 Task: Compose an email with the signature Jorge Perez with the subject Request for a partnership and the message I would like to request a meeting to discuss the project budget. from softage.8@softage.net to softage.10@softage.net Select the bulleted list and change the font typography to strikethroughSelect the bulleted list and remove the font typography strikethrough Send the email. Finally, move the email from Sent Items to the label Programming
Action: Mouse moved to (969, 61)
Screenshot: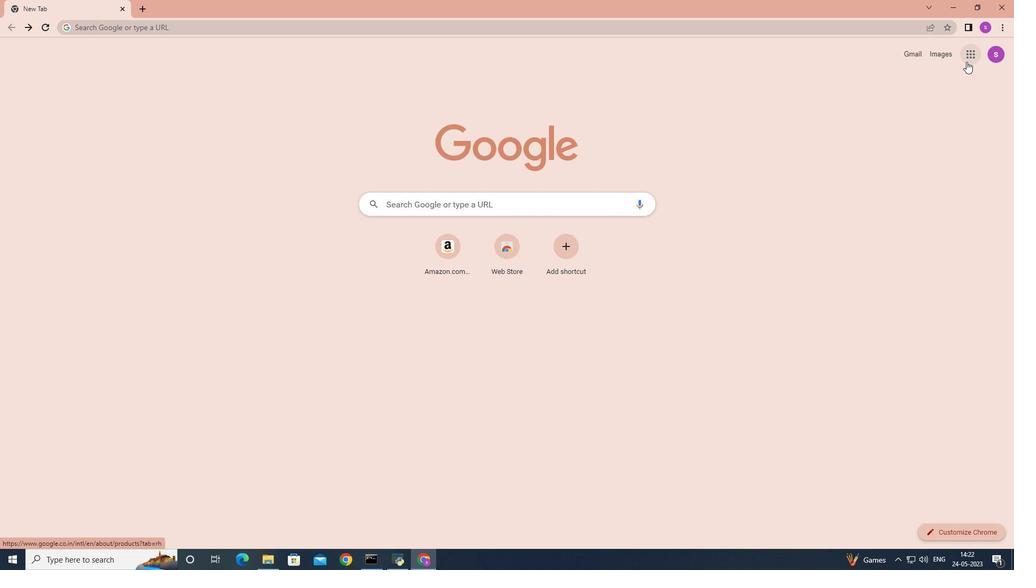 
Action: Mouse pressed left at (969, 61)
Screenshot: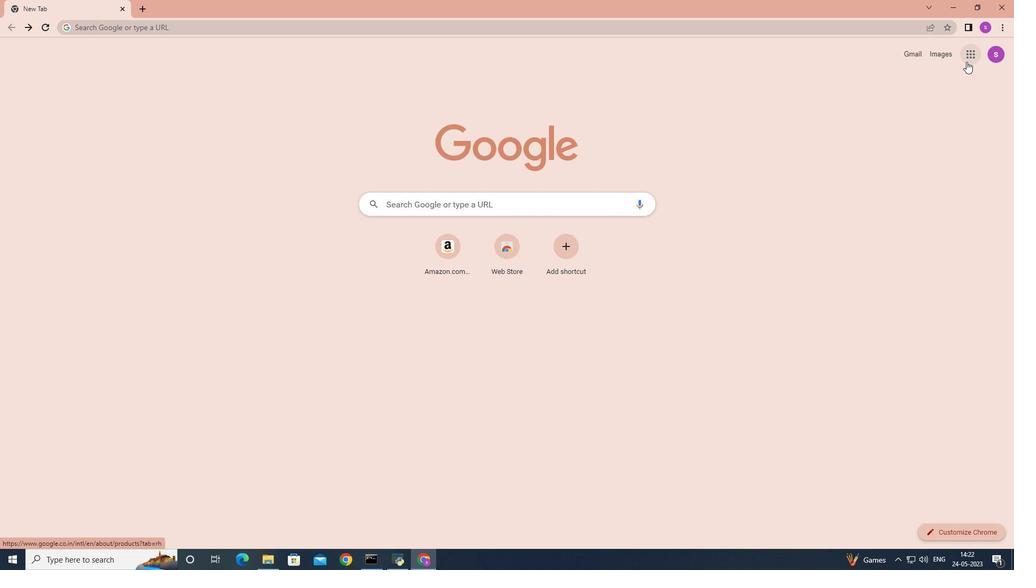 
Action: Mouse moved to (923, 110)
Screenshot: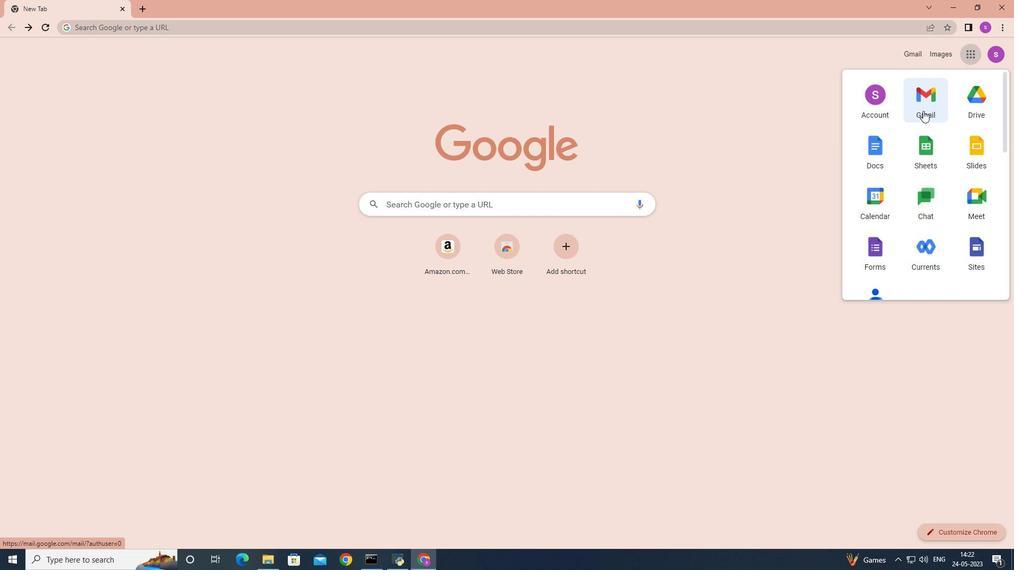 
Action: Mouse pressed left at (923, 110)
Screenshot: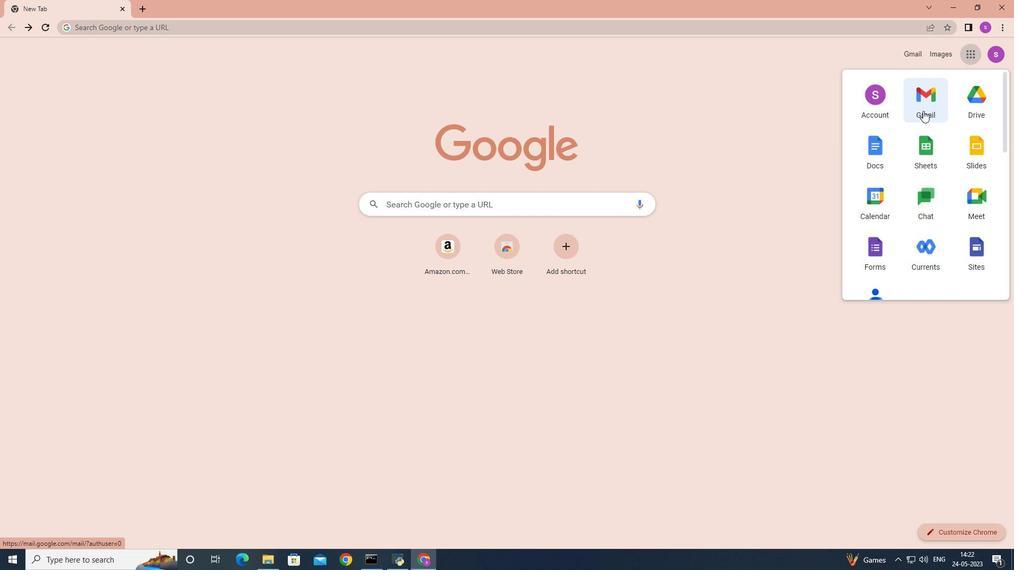 
Action: Mouse moved to (901, 61)
Screenshot: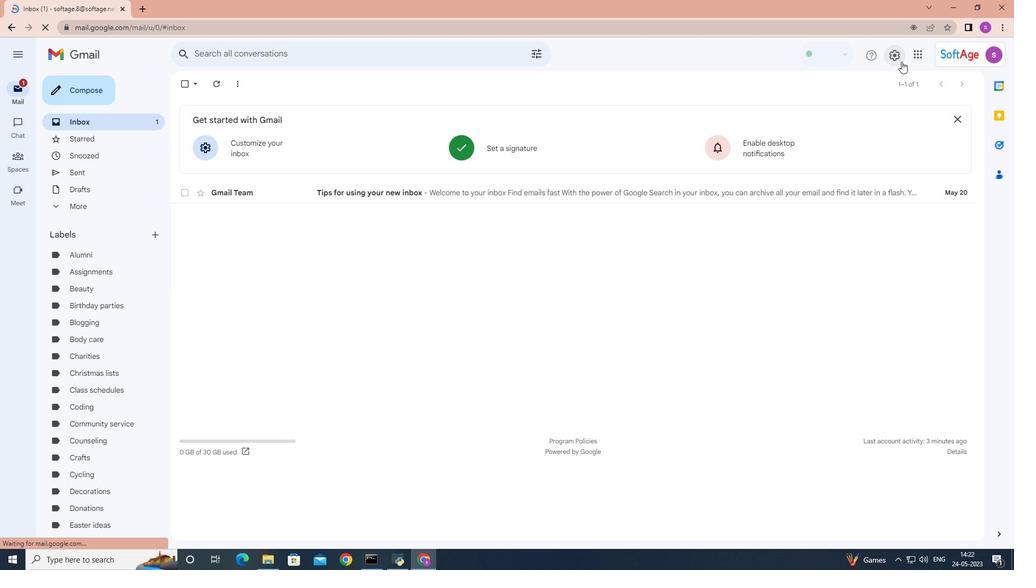 
Action: Mouse pressed left at (901, 61)
Screenshot: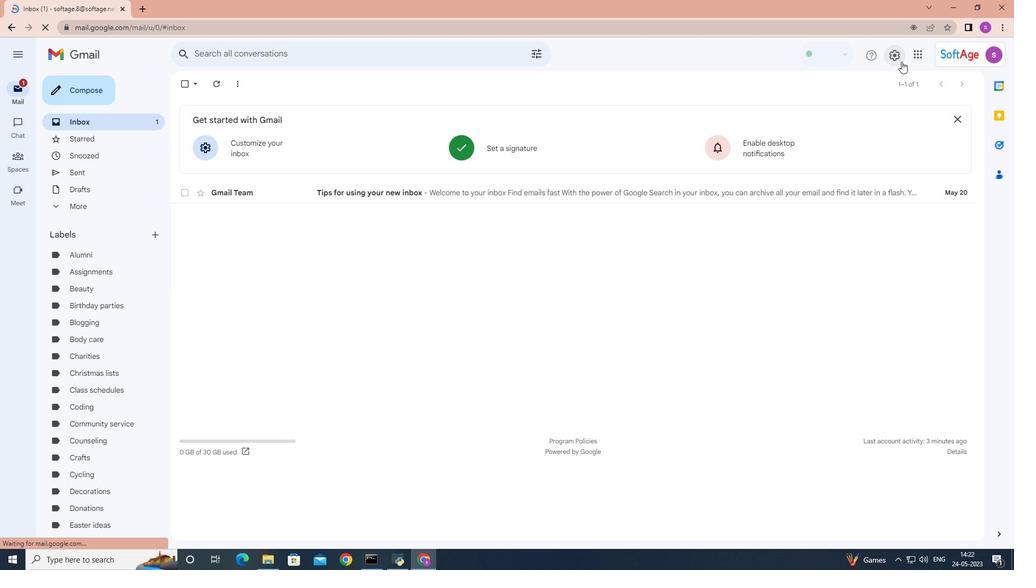 
Action: Mouse moved to (904, 110)
Screenshot: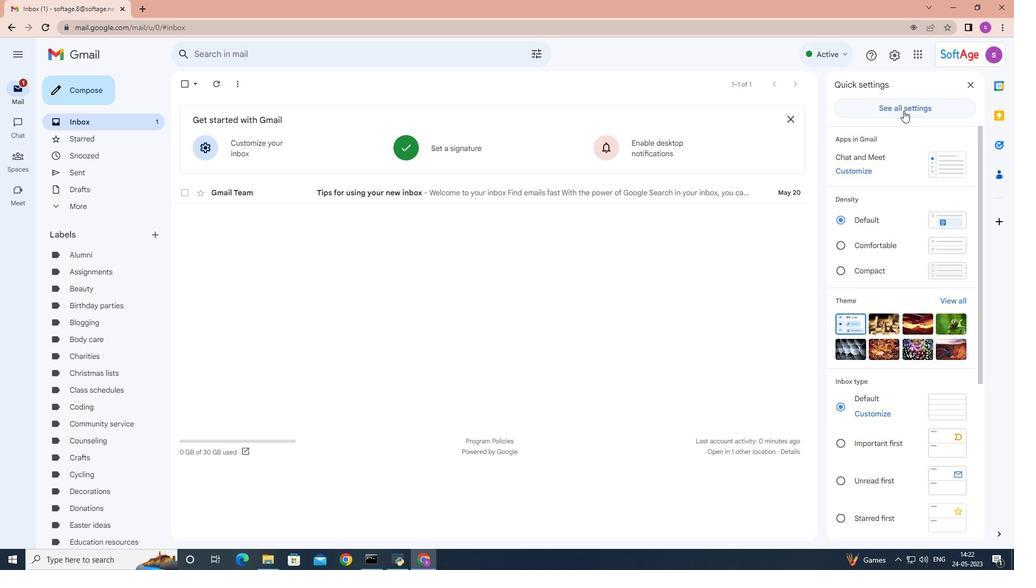 
Action: Mouse pressed left at (904, 110)
Screenshot: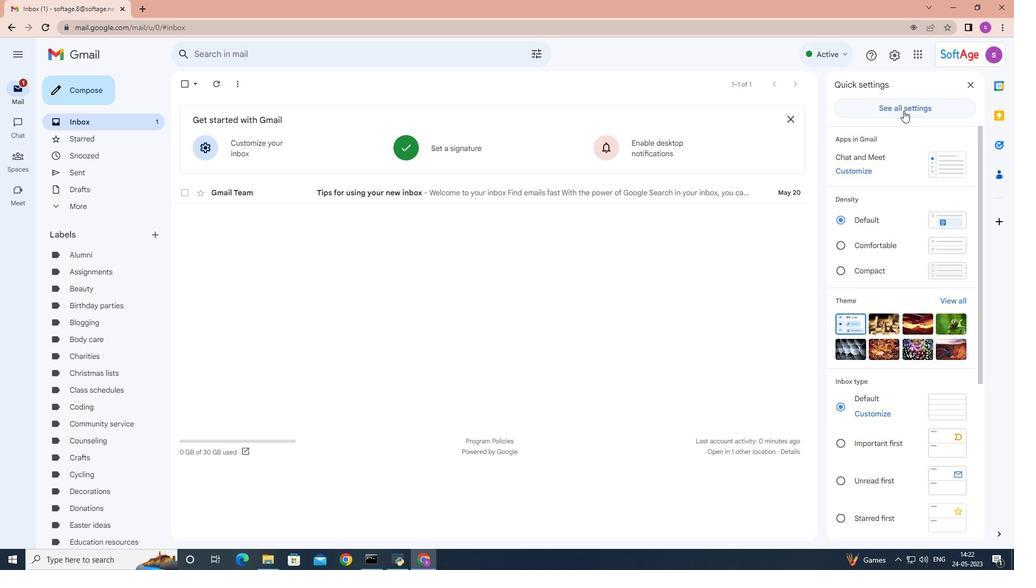 
Action: Mouse moved to (655, 222)
Screenshot: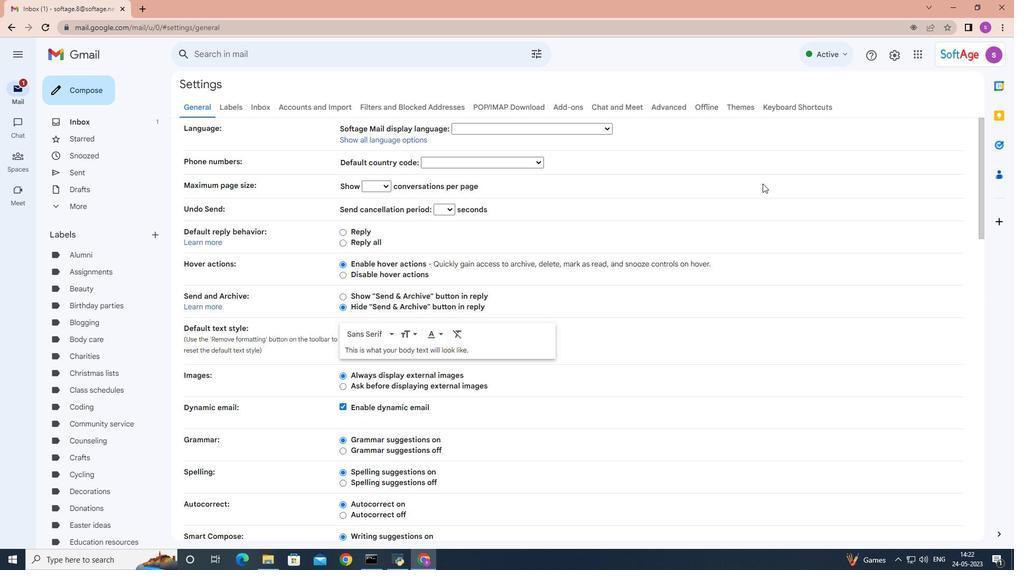 
Action: Mouse scrolled (655, 222) with delta (0, 0)
Screenshot: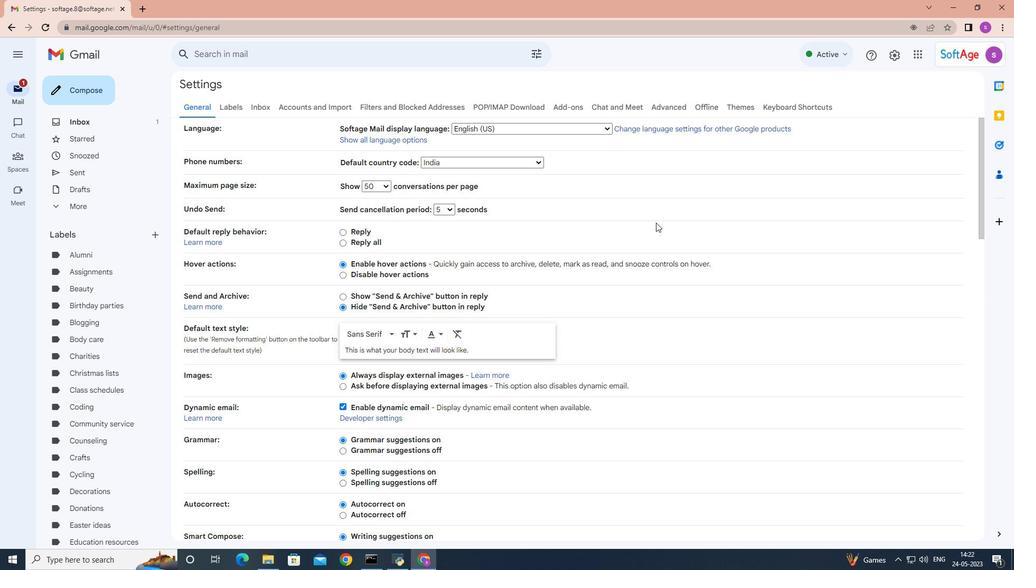 
Action: Mouse scrolled (655, 222) with delta (0, 0)
Screenshot: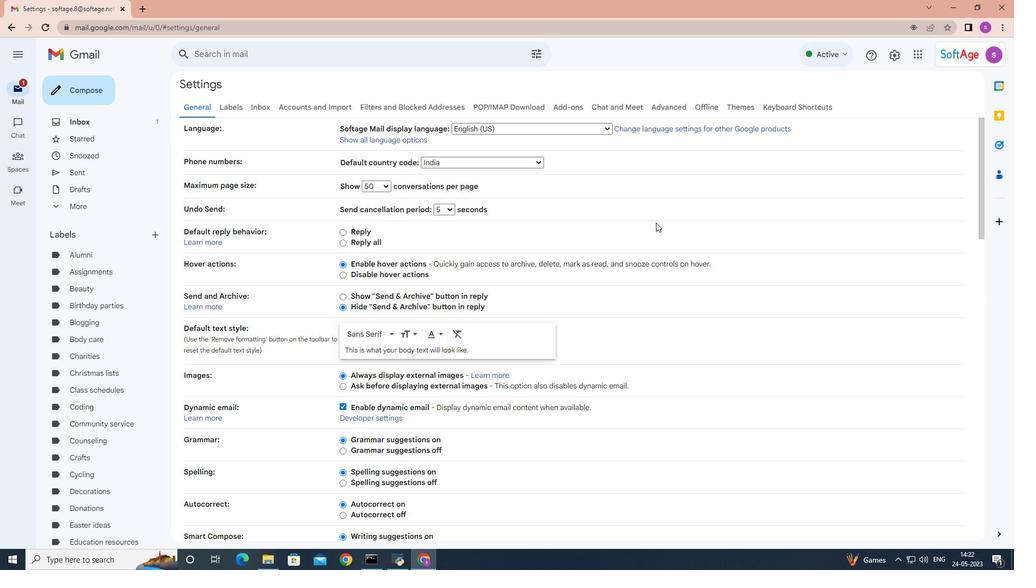 
Action: Mouse scrolled (655, 222) with delta (0, 0)
Screenshot: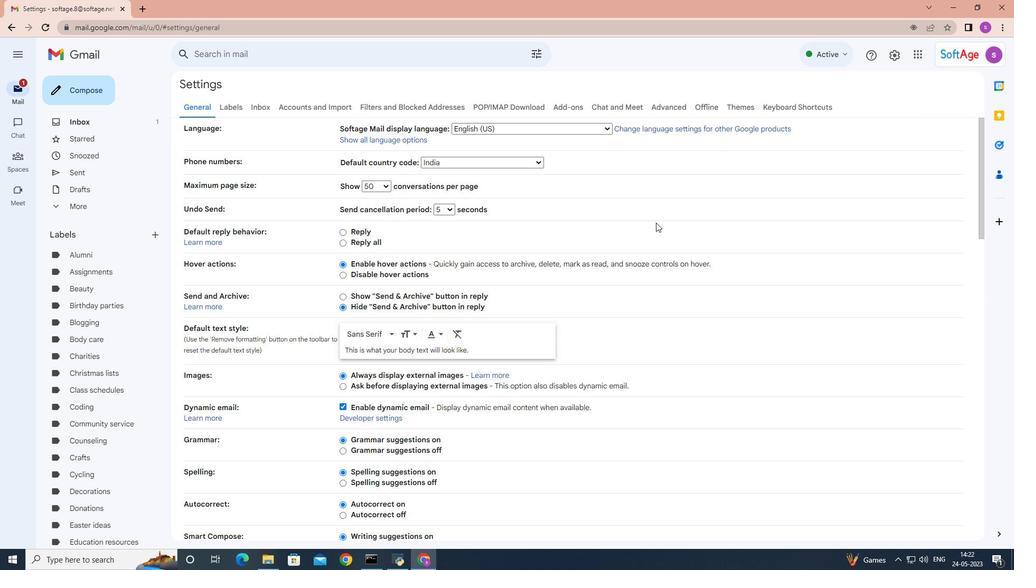
Action: Mouse scrolled (655, 222) with delta (0, 0)
Screenshot: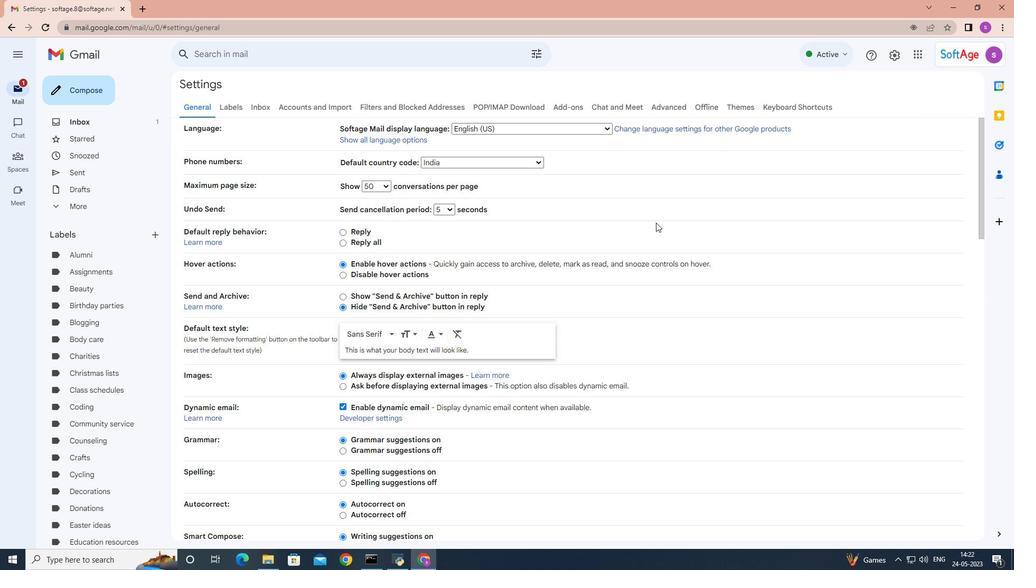 
Action: Mouse moved to (655, 222)
Screenshot: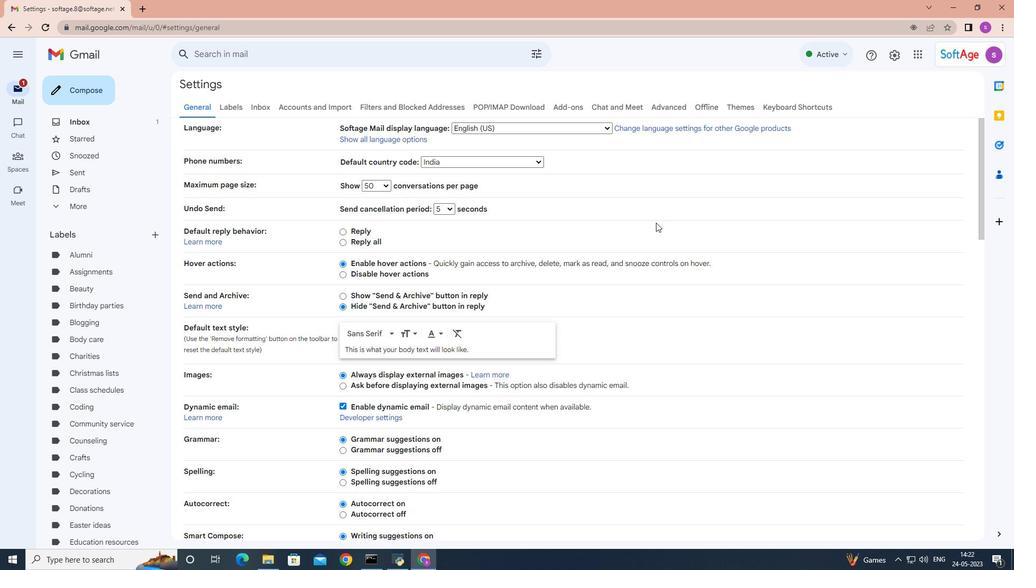 
Action: Mouse scrolled (655, 222) with delta (0, 0)
Screenshot: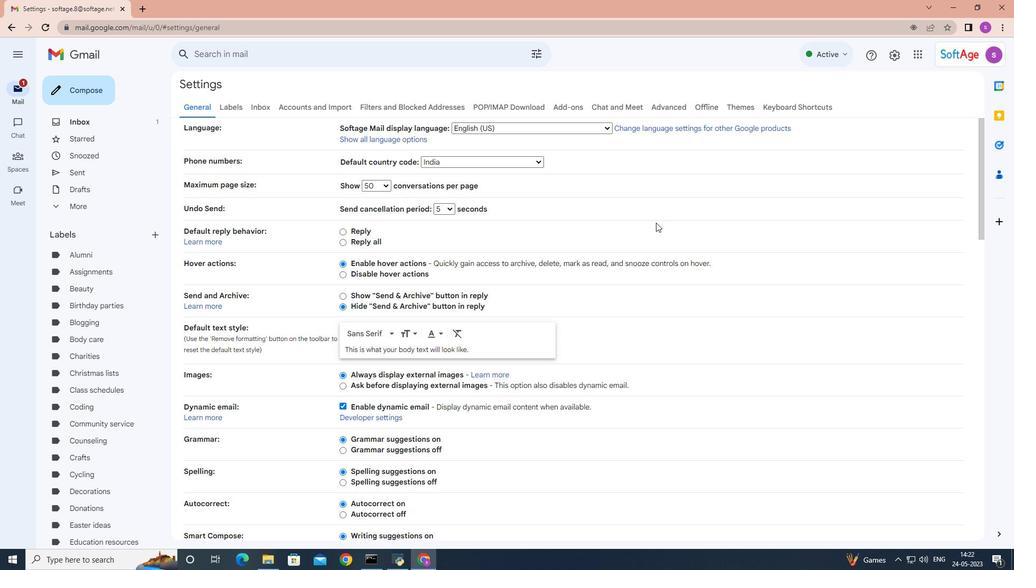 
Action: Mouse moved to (653, 217)
Screenshot: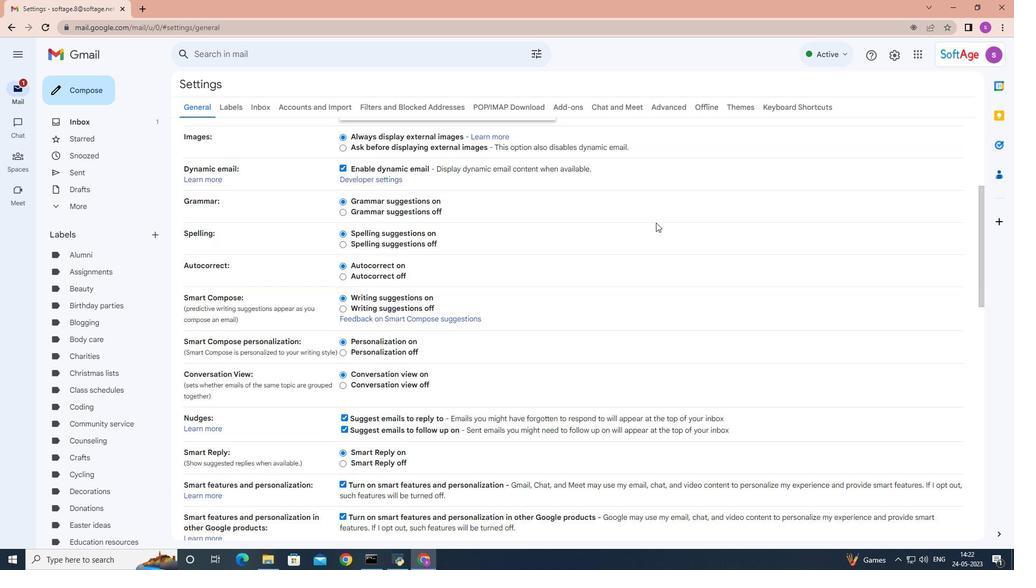 
Action: Mouse scrolled (655, 221) with delta (0, 0)
Screenshot: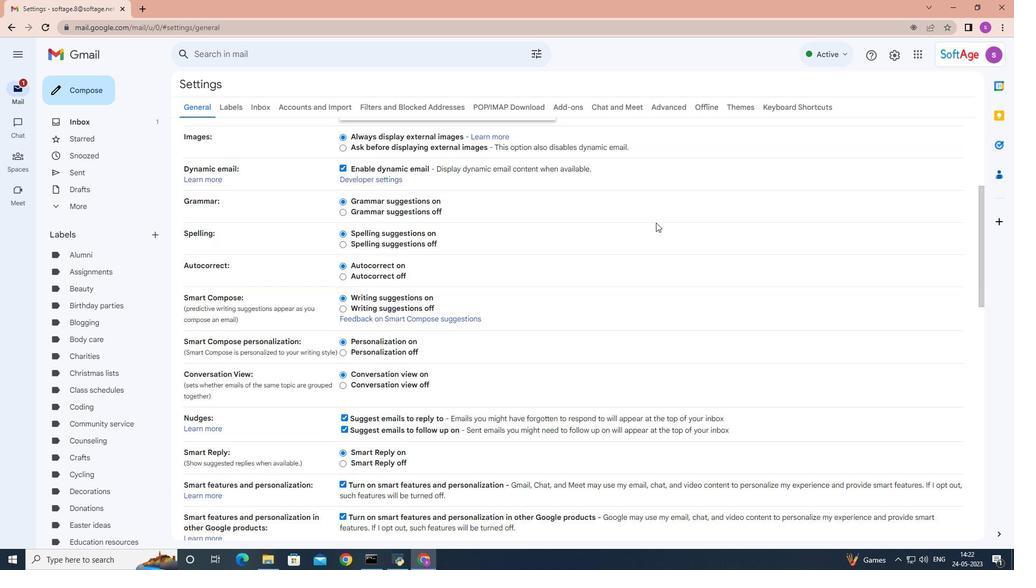 
Action: Mouse scrolled (655, 220) with delta (0, 0)
Screenshot: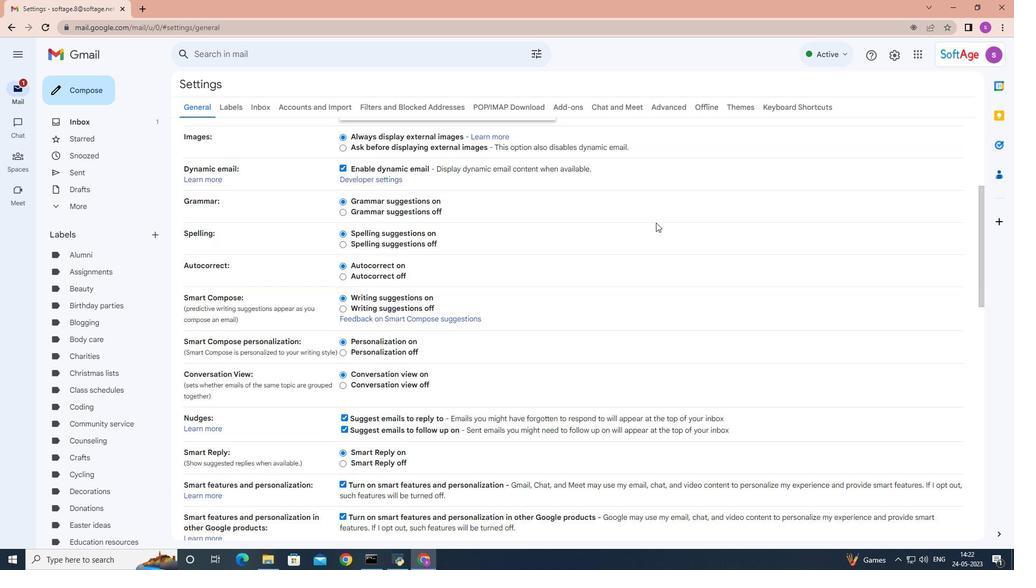 
Action: Mouse moved to (653, 217)
Screenshot: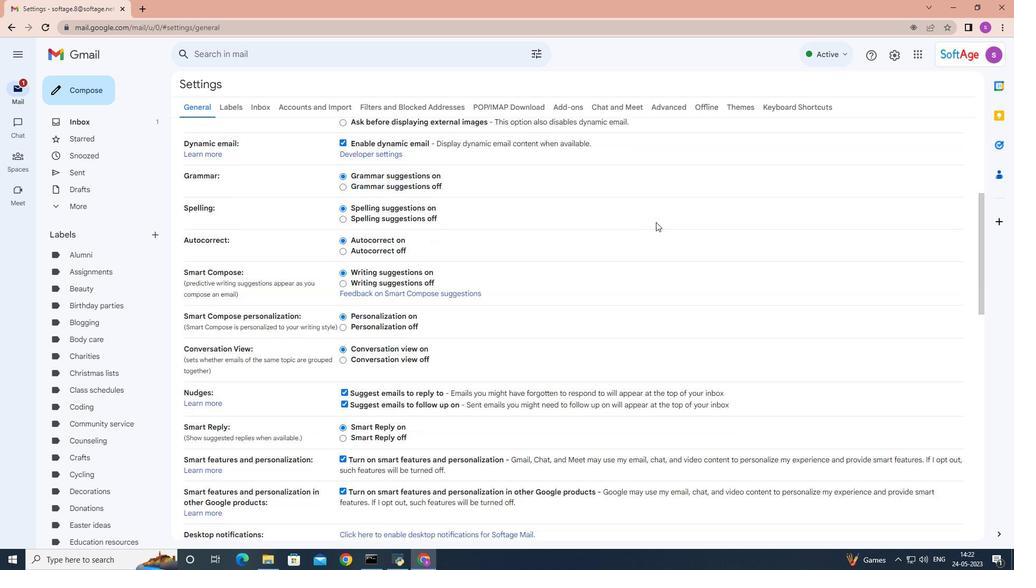 
Action: Mouse scrolled (653, 217) with delta (0, 0)
Screenshot: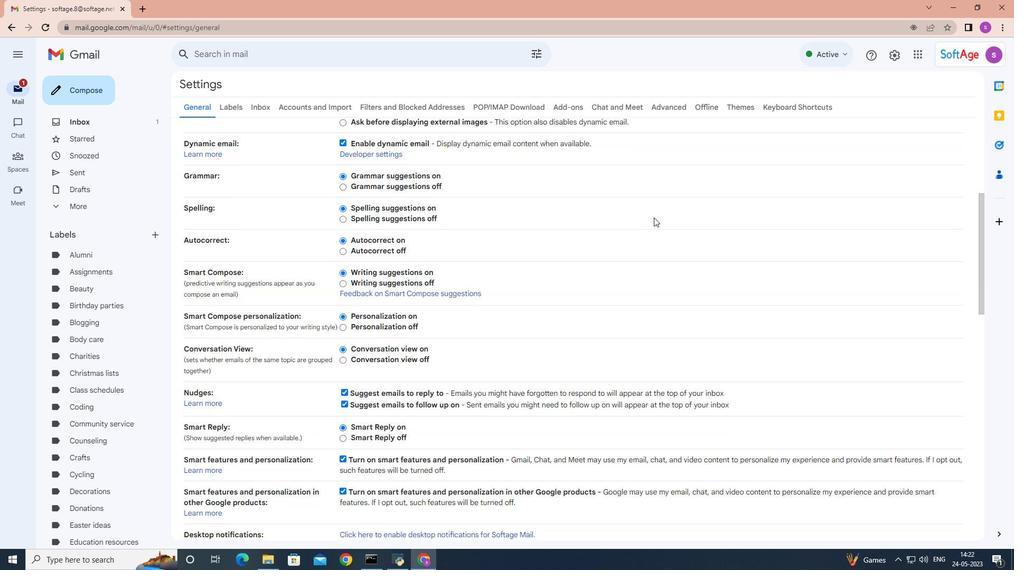 
Action: Mouse scrolled (653, 217) with delta (0, 0)
Screenshot: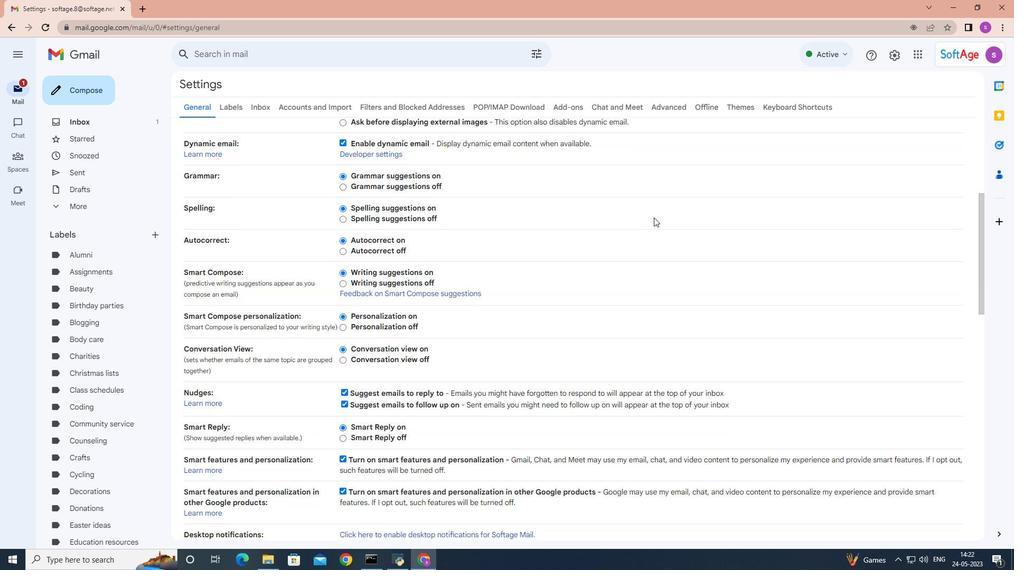 
Action: Mouse scrolled (653, 217) with delta (0, 0)
Screenshot: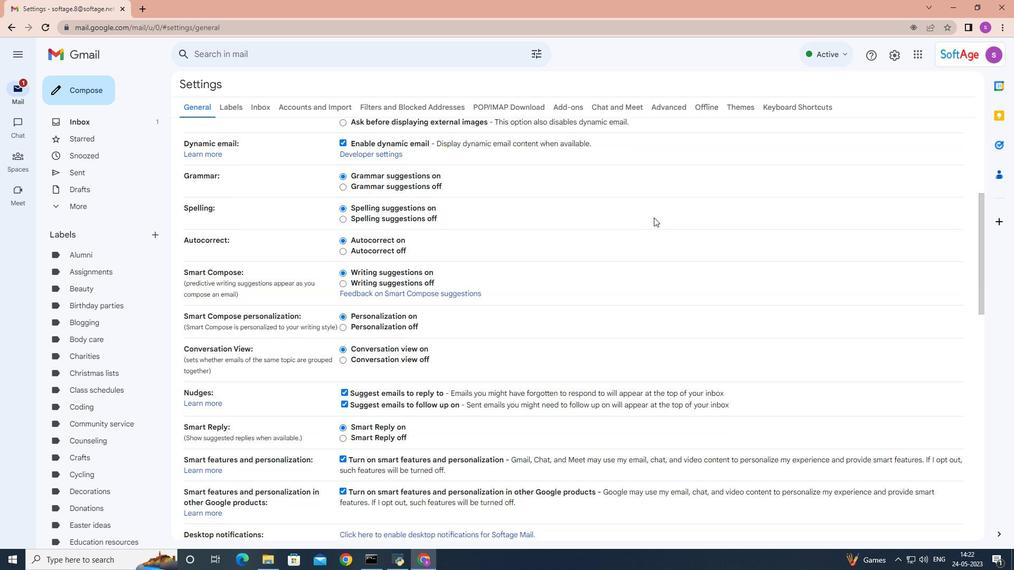 
Action: Mouse moved to (653, 217)
Screenshot: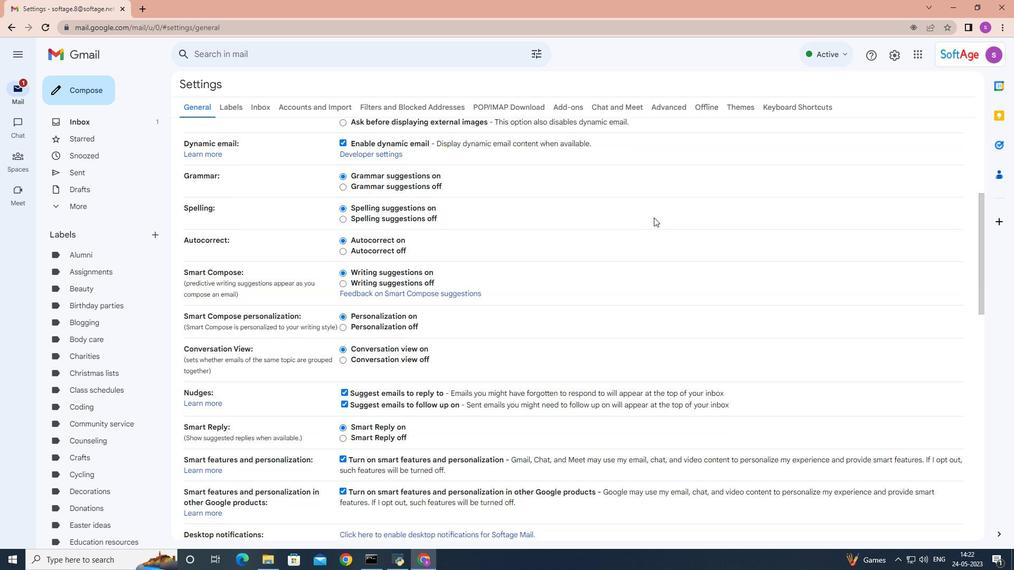 
Action: Mouse scrolled (653, 217) with delta (0, 0)
Screenshot: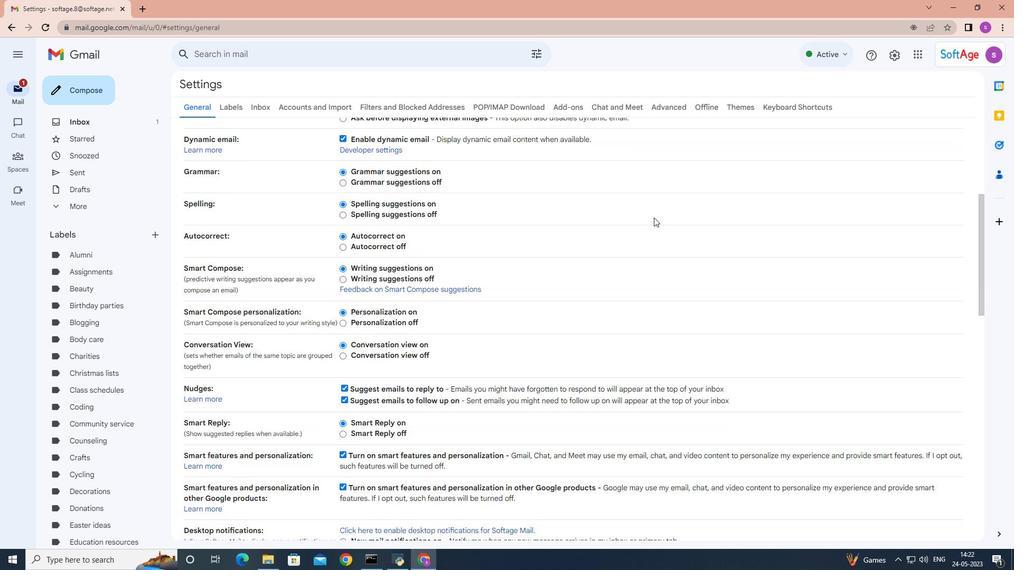 
Action: Mouse moved to (651, 217)
Screenshot: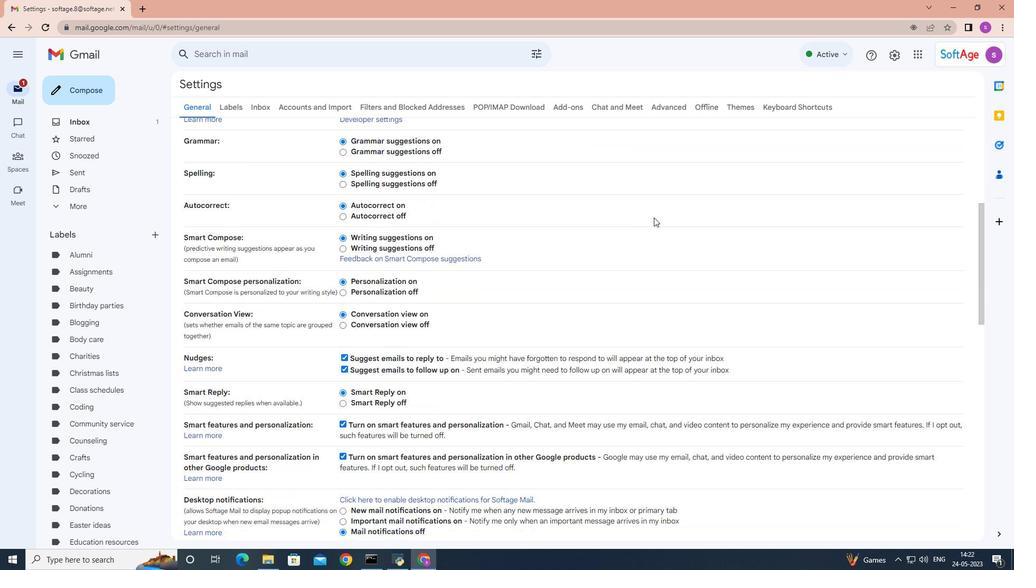
Action: Mouse scrolled (651, 216) with delta (0, 0)
Screenshot: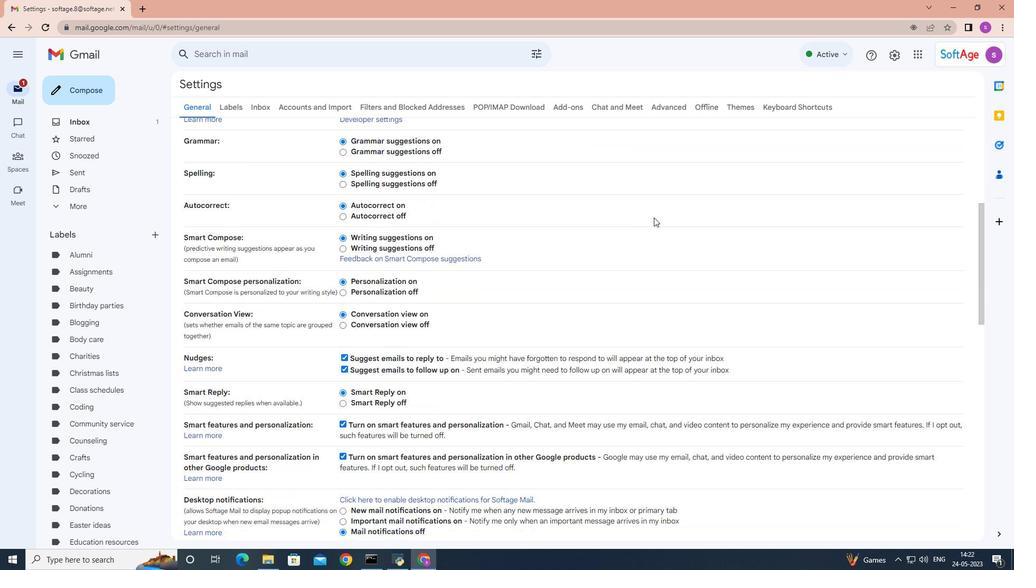 
Action: Mouse moved to (631, 205)
Screenshot: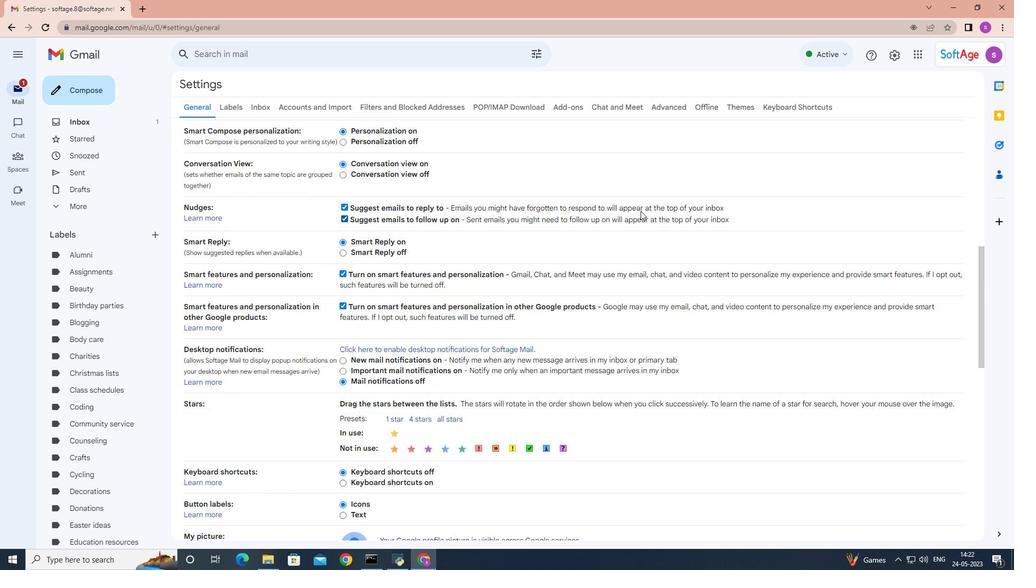 
Action: Mouse scrolled (631, 204) with delta (0, 0)
Screenshot: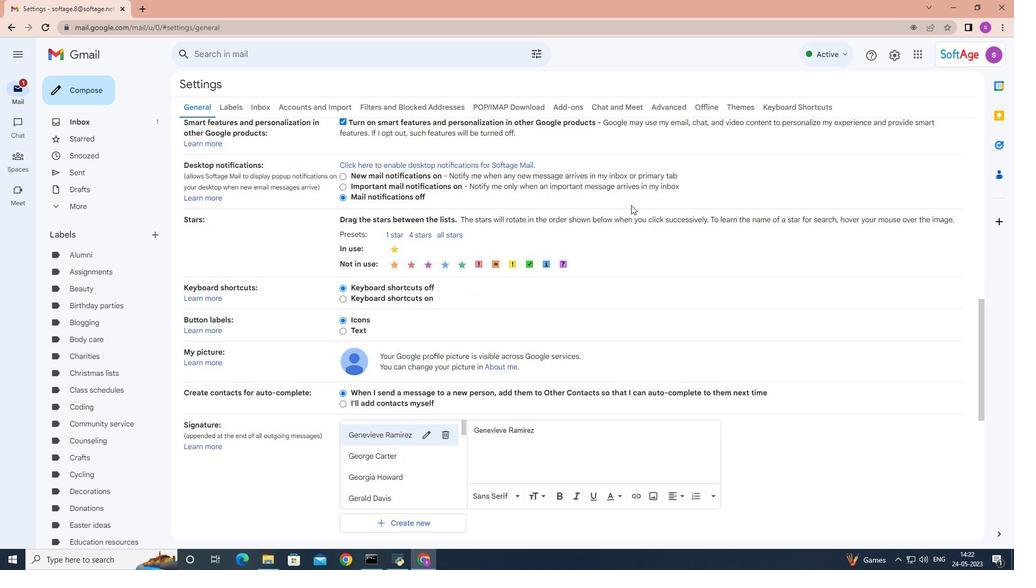 
Action: Mouse scrolled (631, 204) with delta (0, 0)
Screenshot: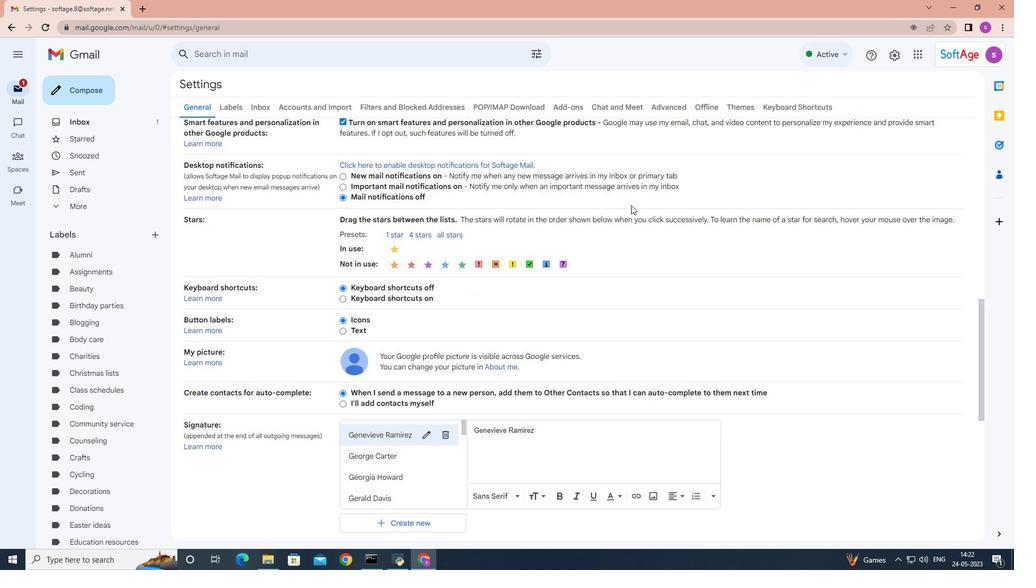
Action: Mouse scrolled (631, 204) with delta (0, 0)
Screenshot: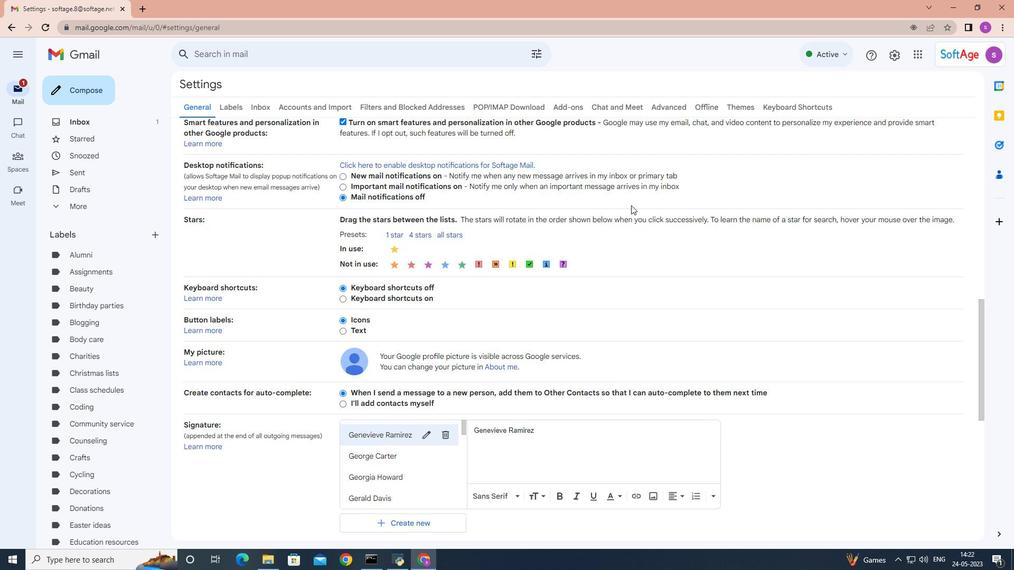 
Action: Mouse scrolled (631, 204) with delta (0, 0)
Screenshot: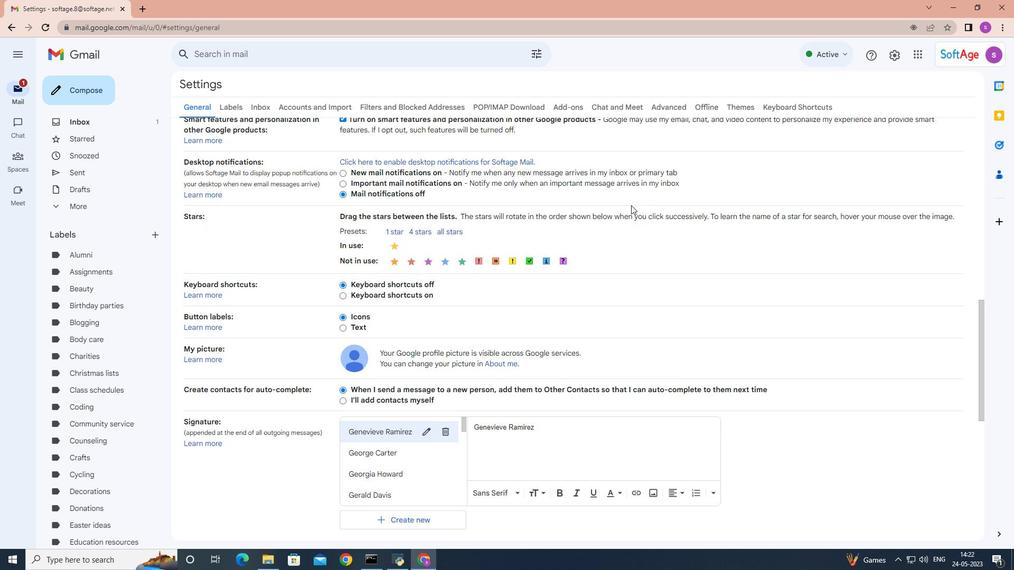 
Action: Mouse scrolled (631, 204) with delta (0, 0)
Screenshot: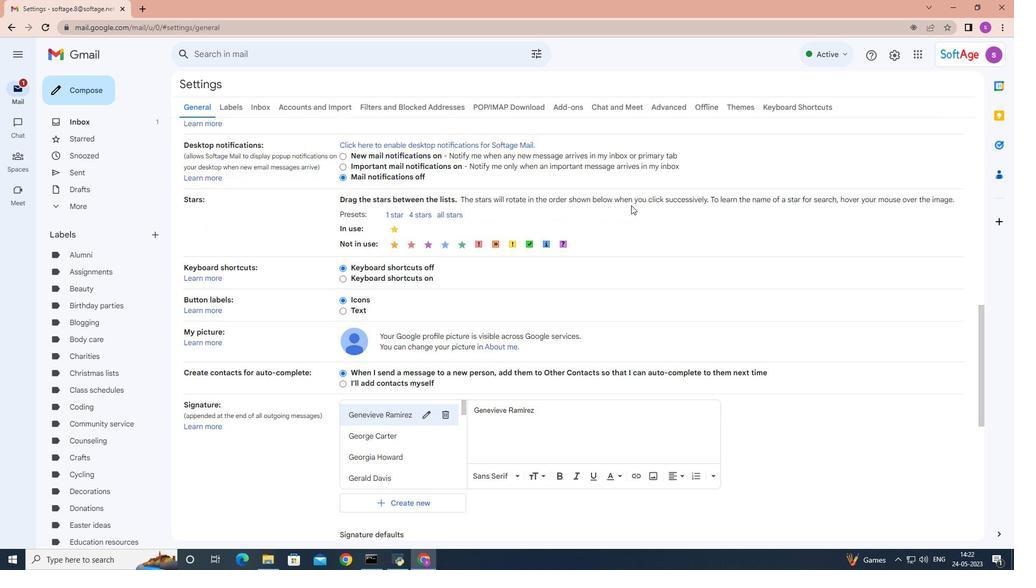 
Action: Mouse moved to (424, 259)
Screenshot: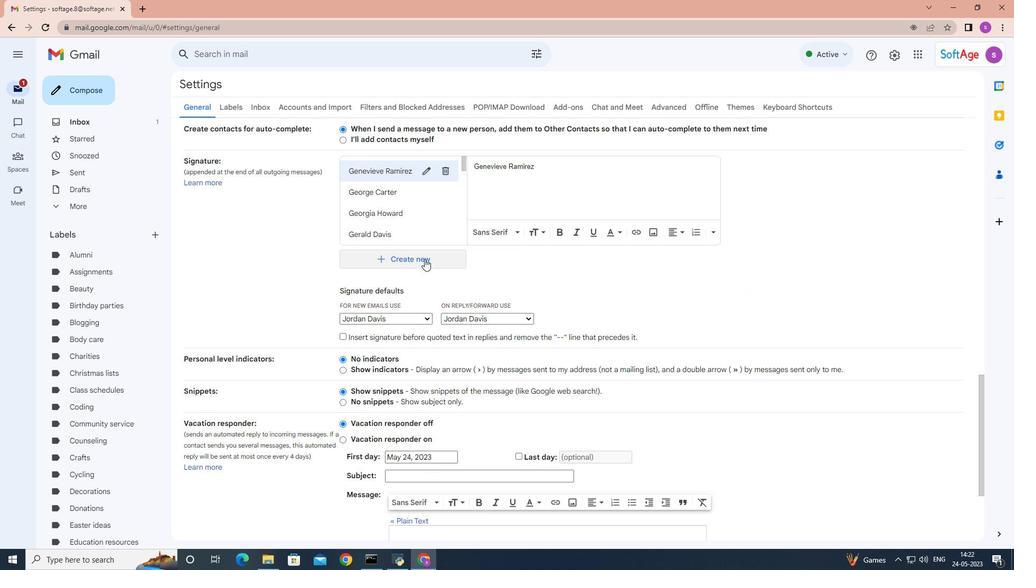 
Action: Mouse pressed left at (424, 259)
Screenshot: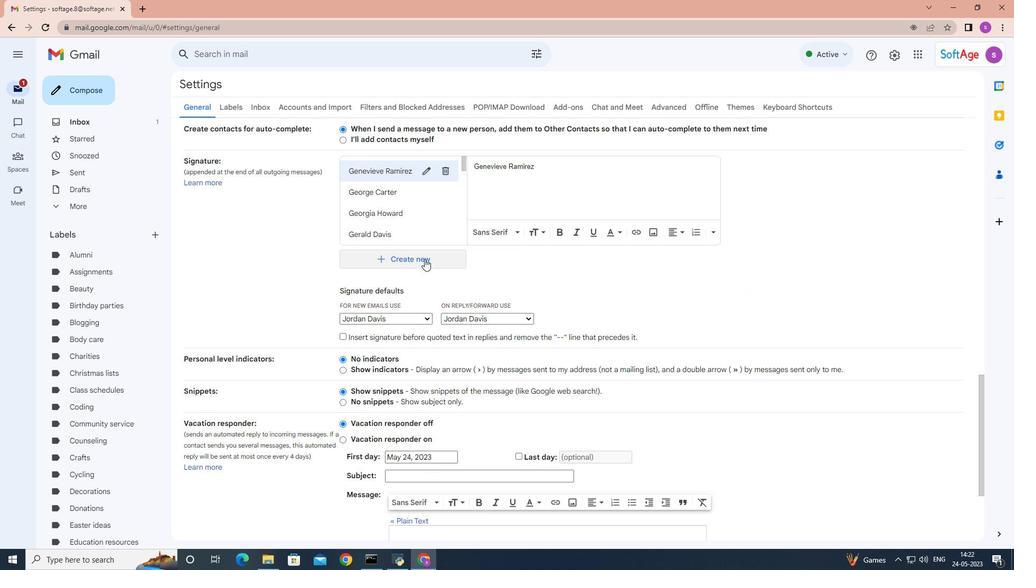 
Action: Mouse moved to (428, 269)
Screenshot: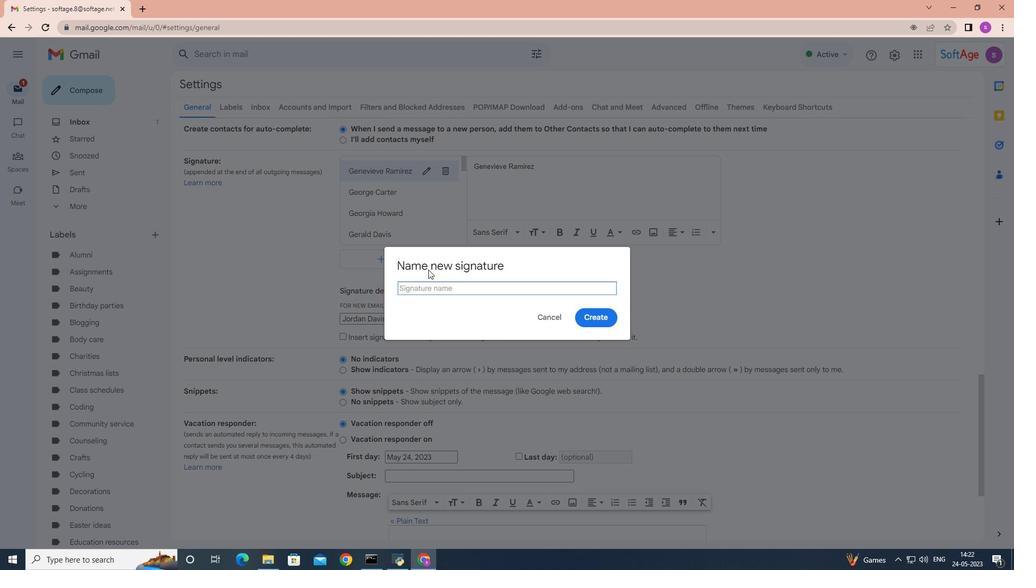 
Action: Key pressed <Key.shift>Jorge<Key.space><Key.shift>Perez
Screenshot: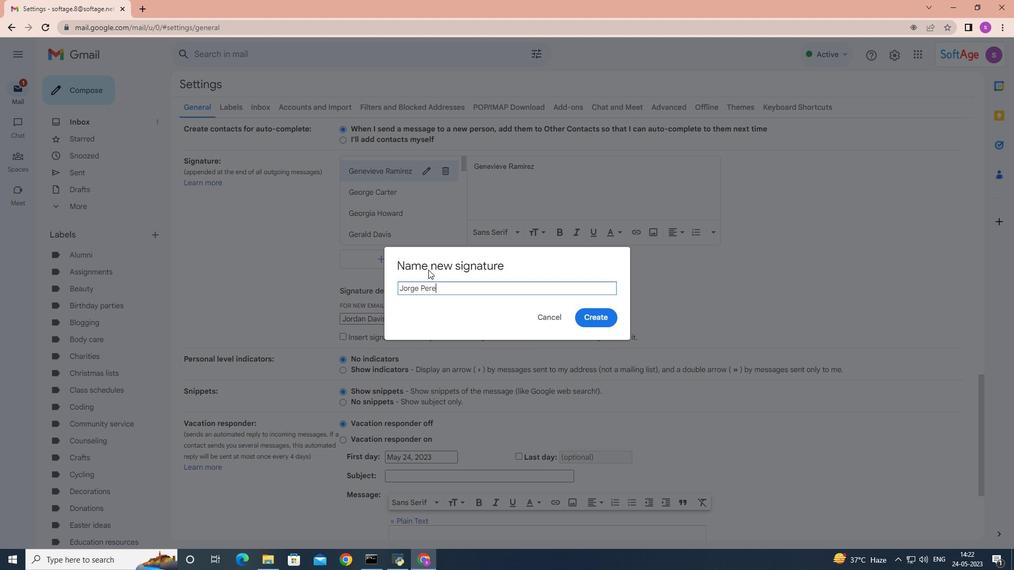 
Action: Mouse moved to (589, 321)
Screenshot: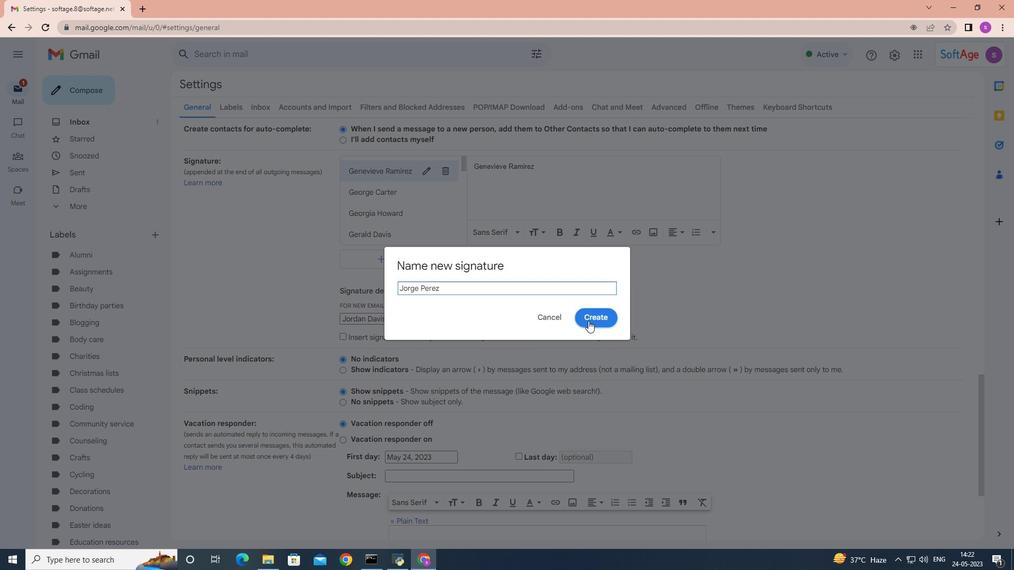 
Action: Mouse pressed left at (589, 321)
Screenshot: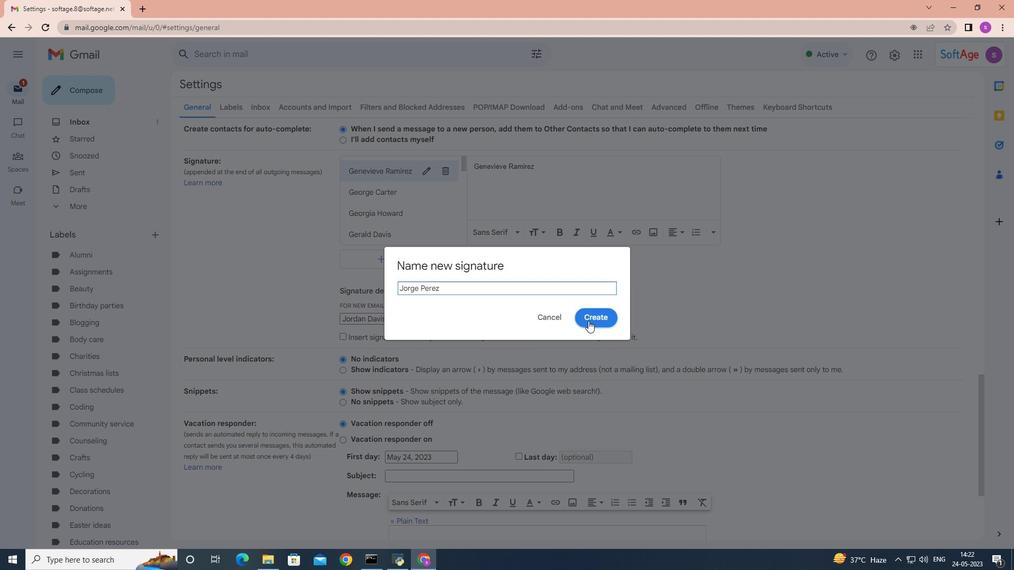 
Action: Mouse moved to (531, 192)
Screenshot: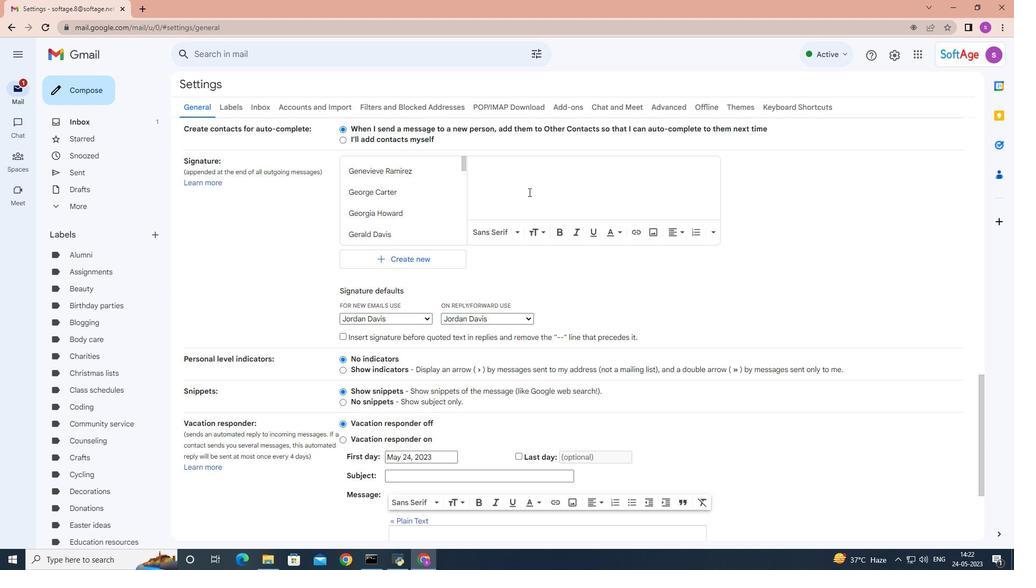 
Action: Key pressed <Key.shift>Jorge<Key.space><Key.shift>Perez
Screenshot: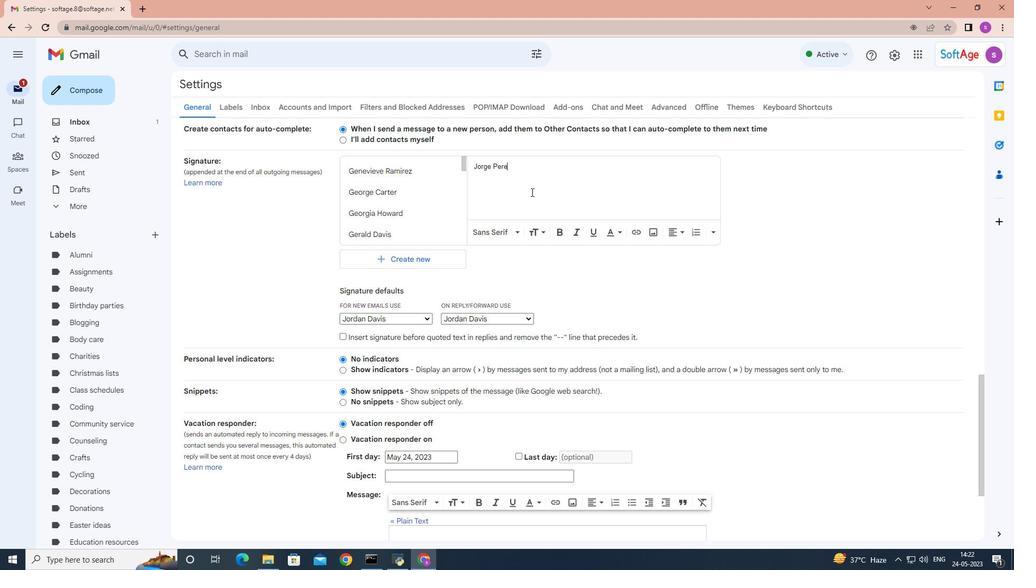 
Action: Mouse moved to (426, 318)
Screenshot: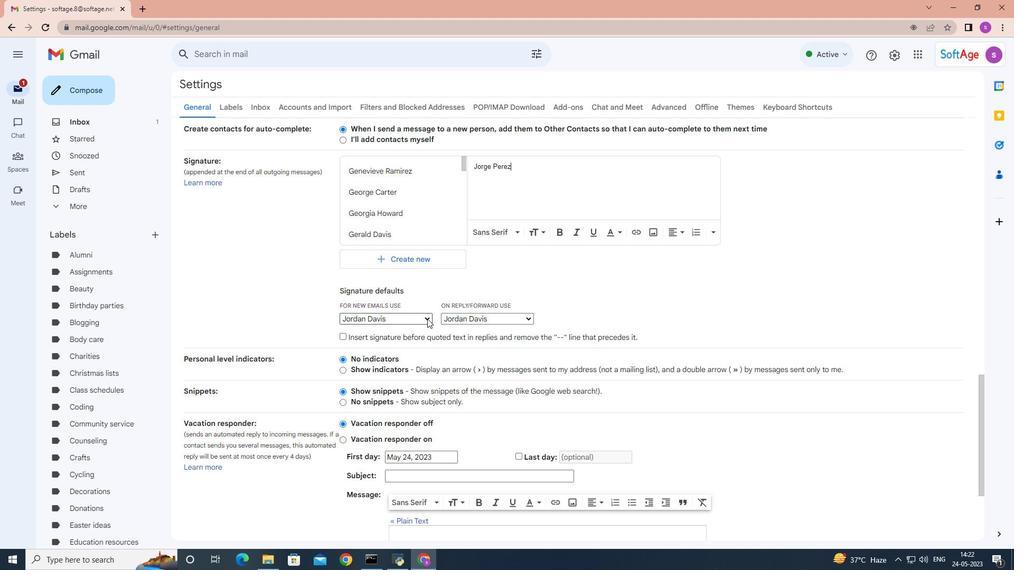 
Action: Mouse pressed left at (426, 318)
Screenshot: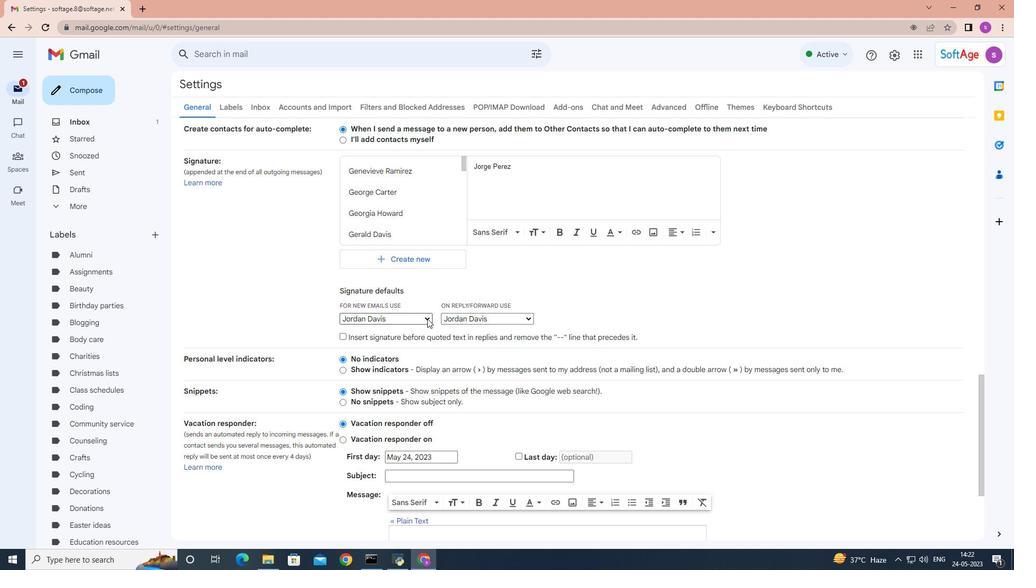 
Action: Mouse moved to (412, 320)
Screenshot: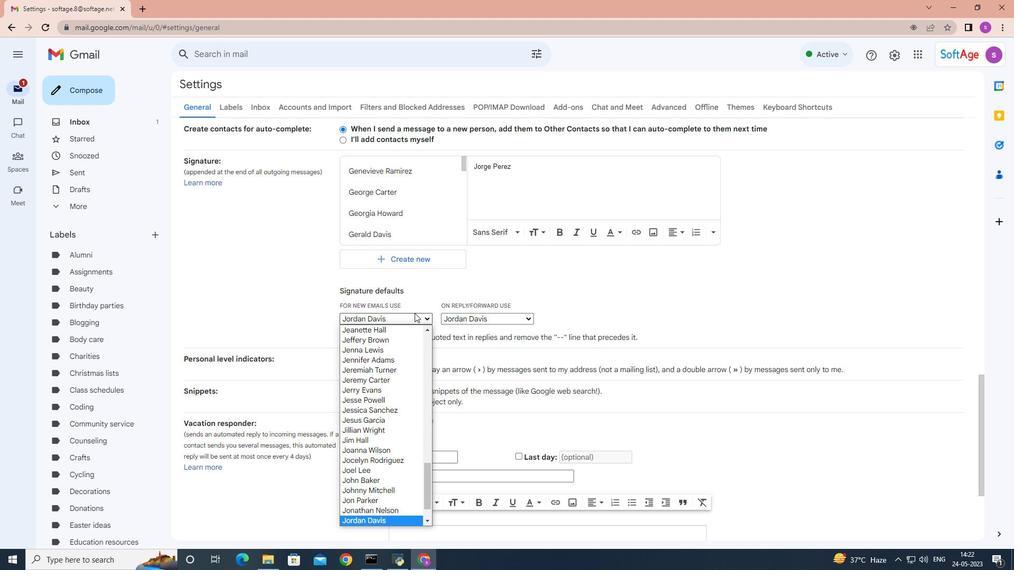
Action: Mouse scrolled (412, 320) with delta (0, 0)
Screenshot: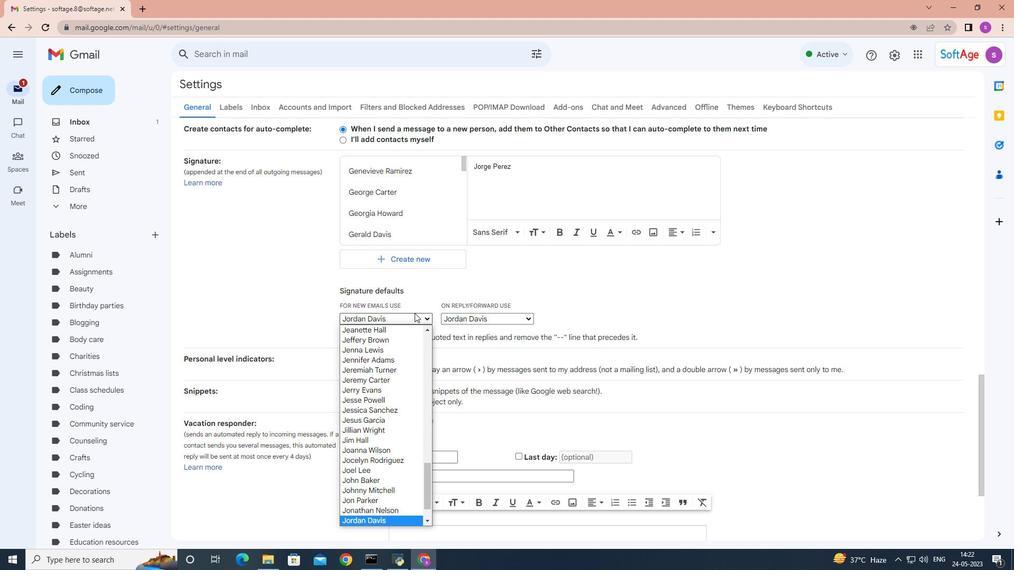
Action: Mouse moved to (411, 325)
Screenshot: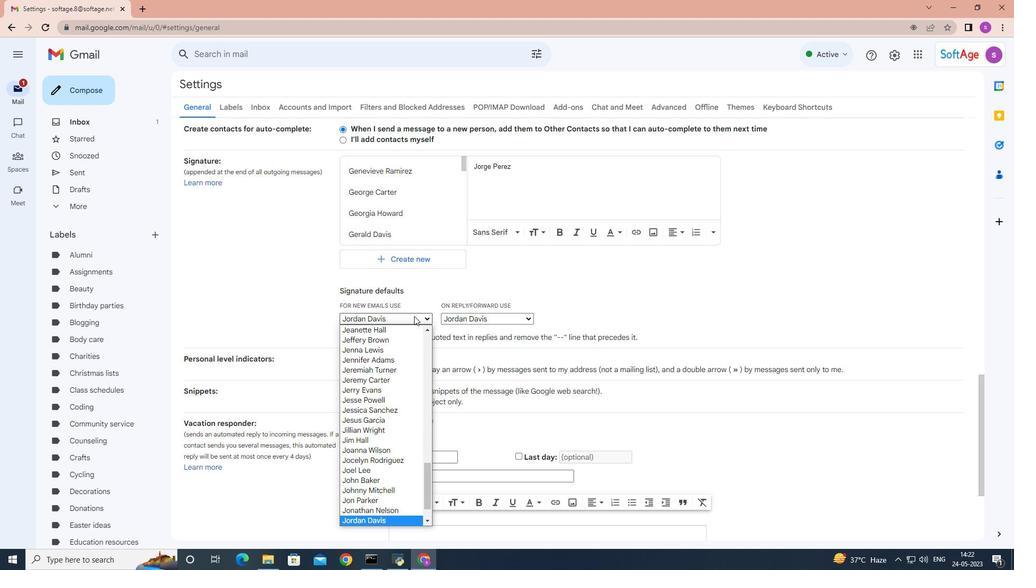 
Action: Mouse scrolled (411, 324) with delta (0, 0)
Screenshot: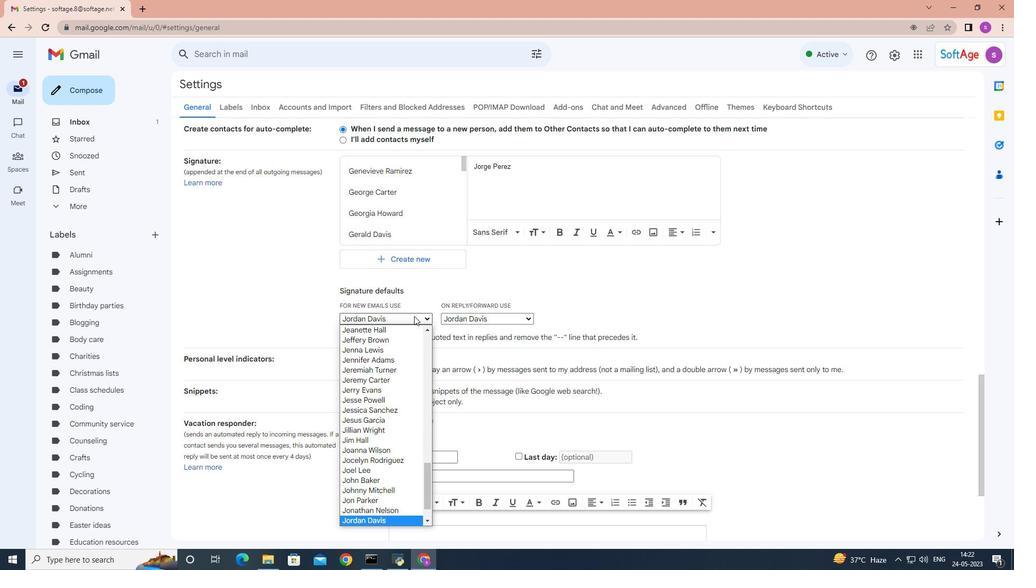 
Action: Mouse moved to (410, 329)
Screenshot: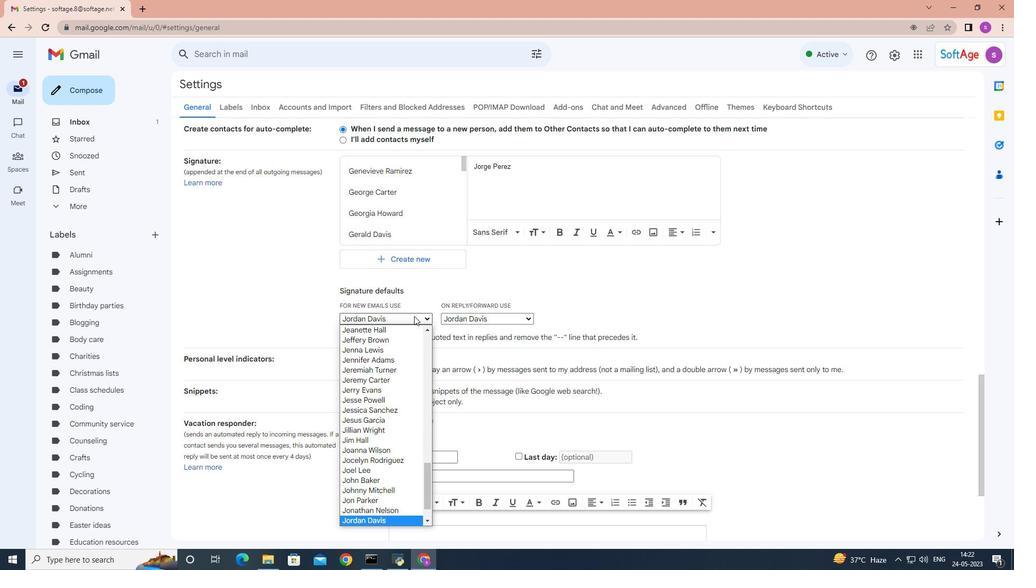 
Action: Mouse scrolled (410, 329) with delta (0, 0)
Screenshot: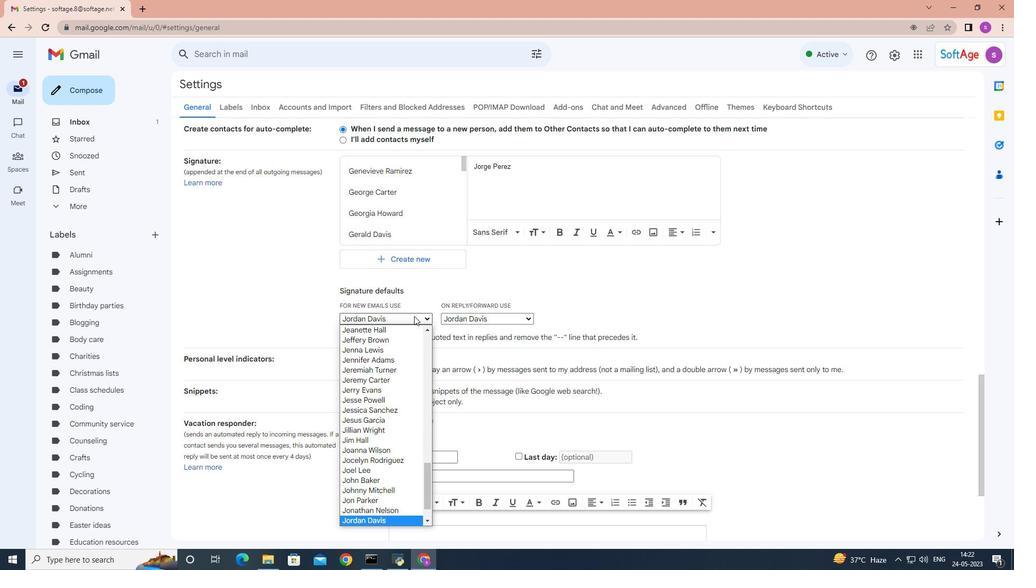 
Action: Mouse moved to (409, 333)
Screenshot: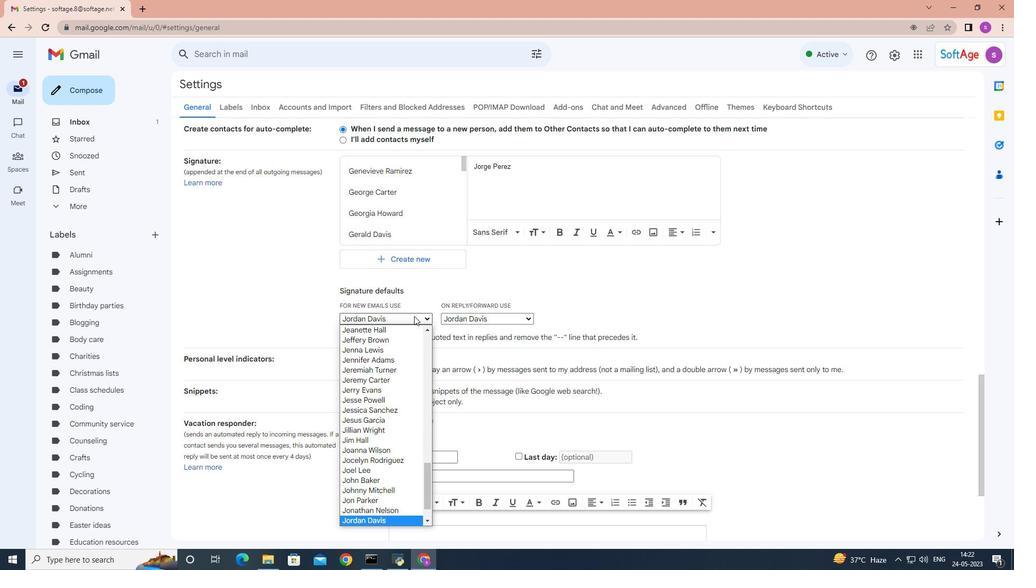 
Action: Mouse scrolled (409, 332) with delta (0, 0)
Screenshot: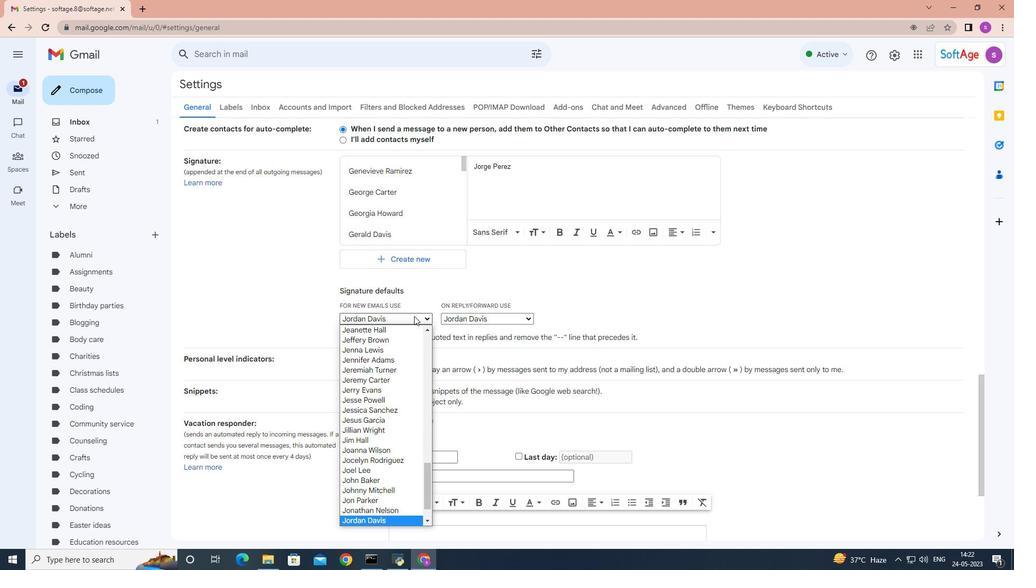 
Action: Mouse moved to (408, 334)
Screenshot: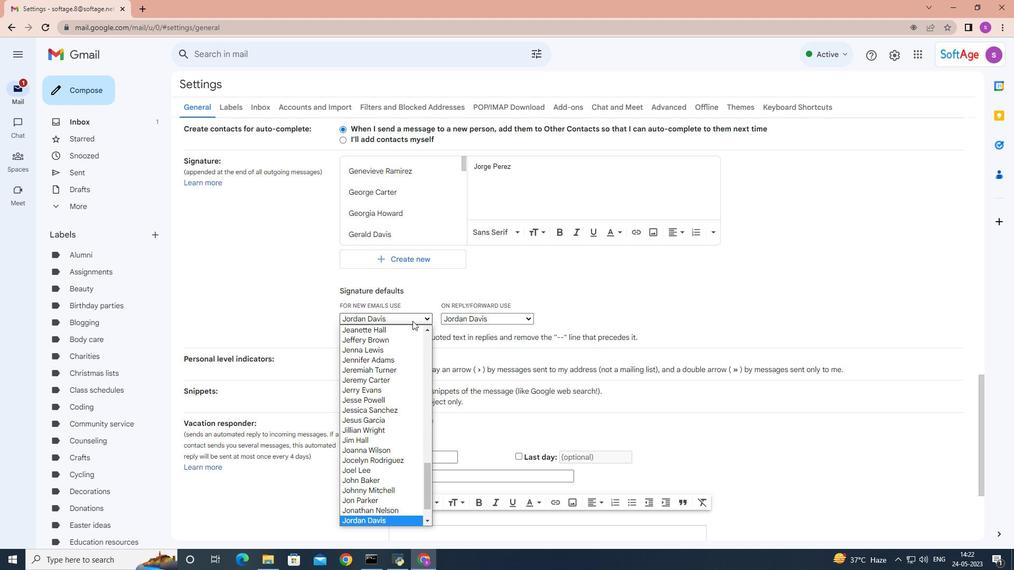 
Action: Mouse scrolled (408, 334) with delta (0, 0)
Screenshot: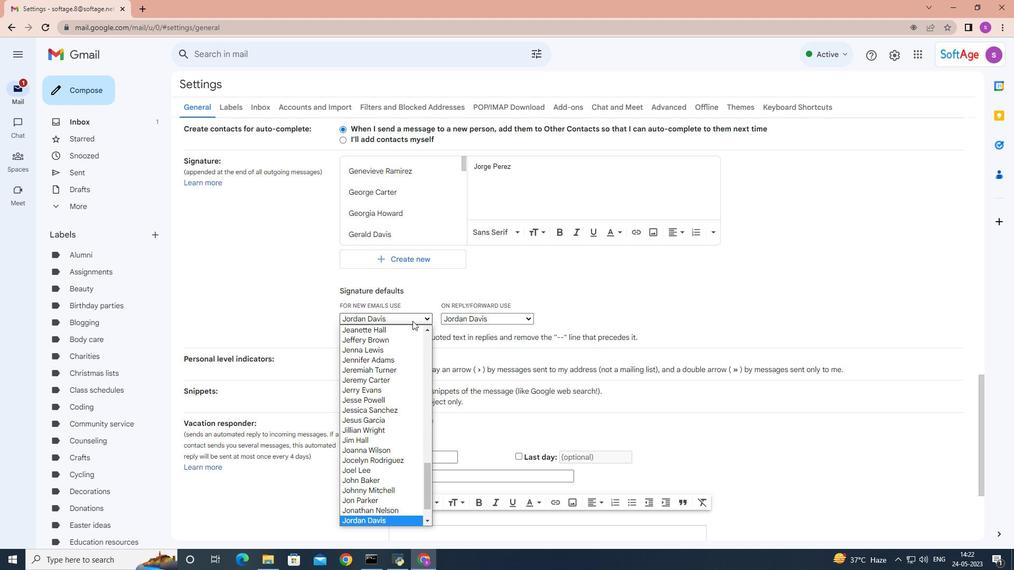 
Action: Mouse moved to (407, 336)
Screenshot: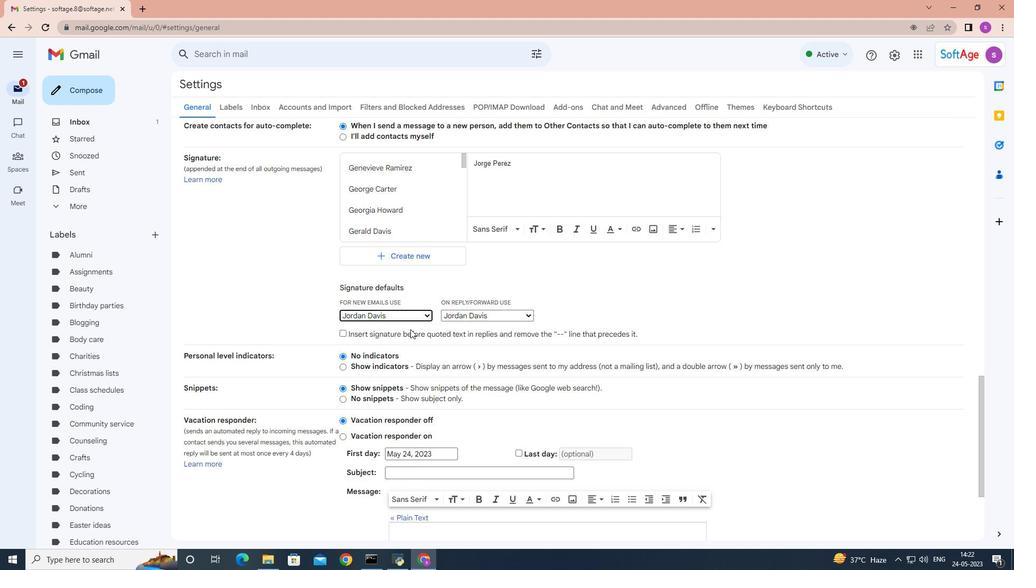 
Action: Mouse scrolled (408, 336) with delta (0, 0)
Screenshot: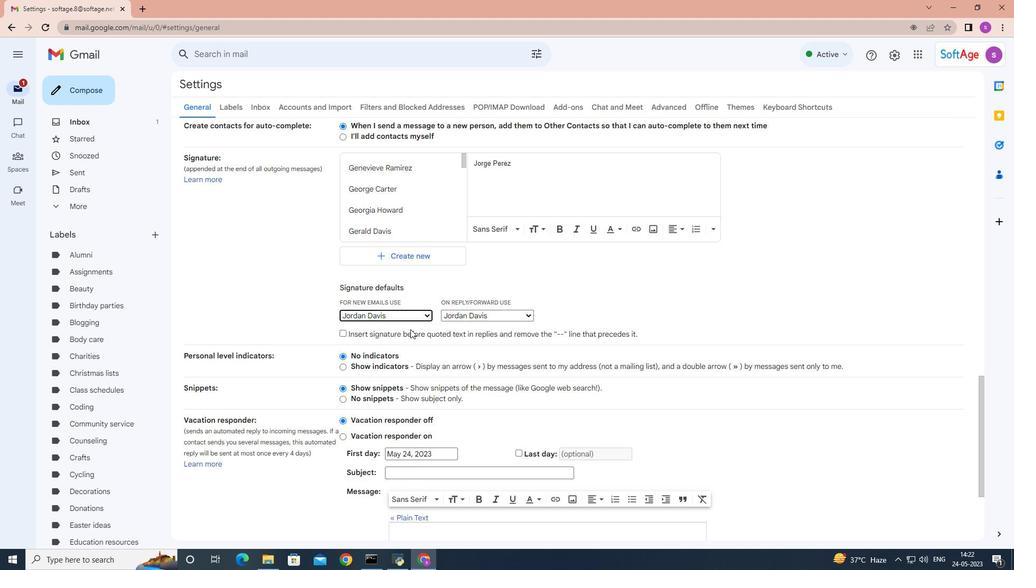 
Action: Mouse moved to (407, 338)
Screenshot: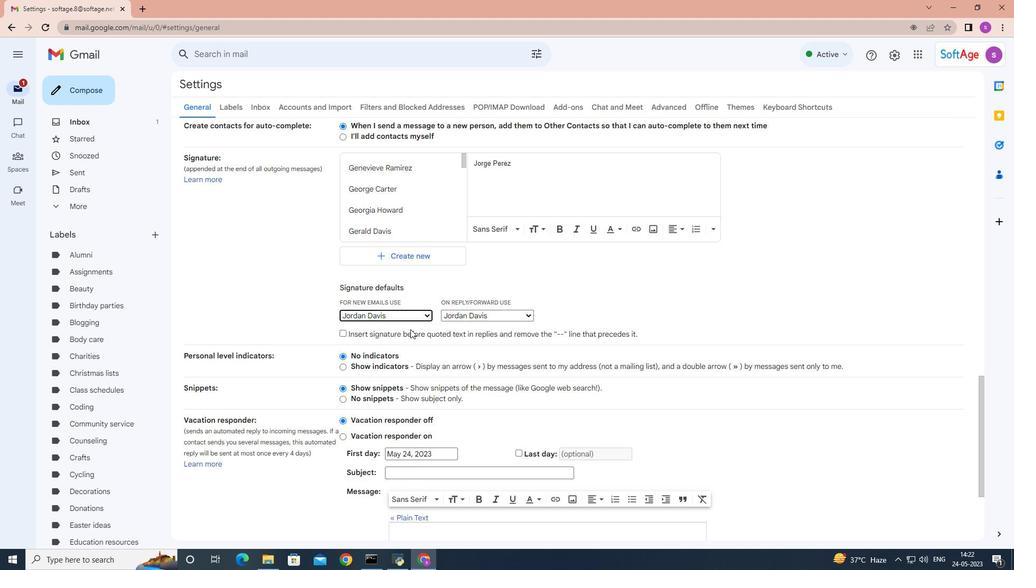 
Action: Mouse scrolled (407, 337) with delta (0, 0)
Screenshot: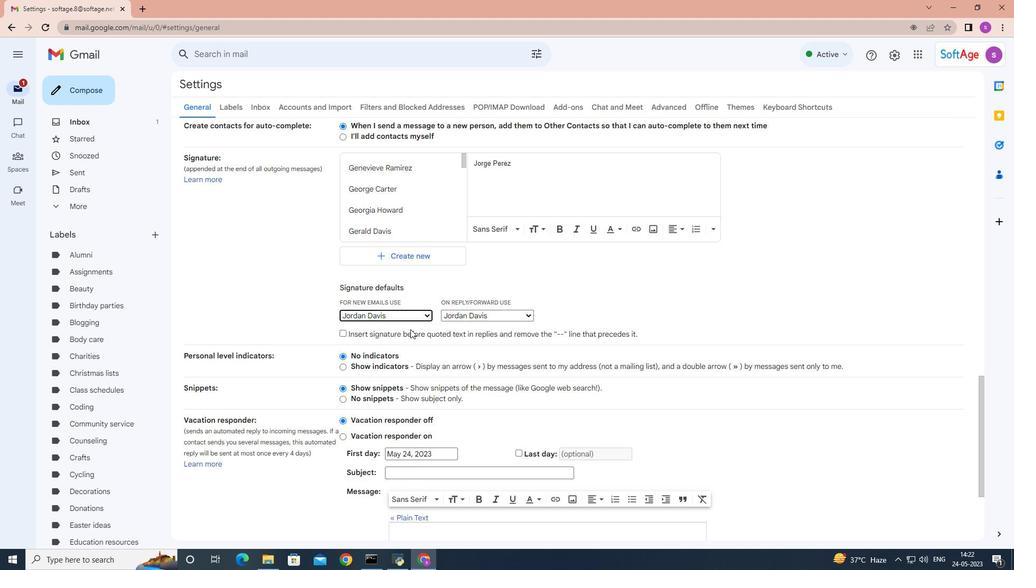 
Action: Mouse moved to (407, 338)
Screenshot: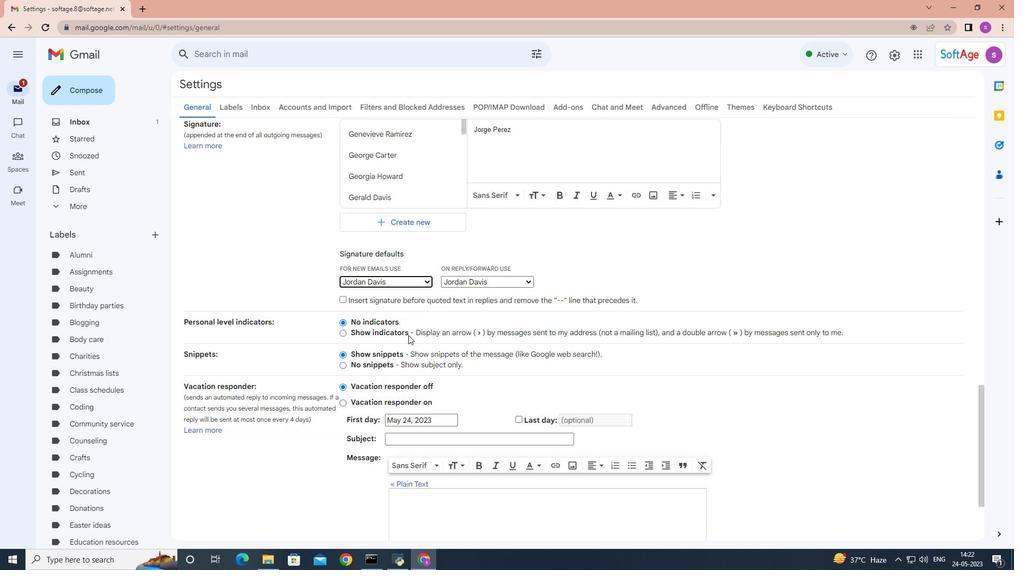 
Action: Mouse scrolled (407, 338) with delta (0, 0)
Screenshot: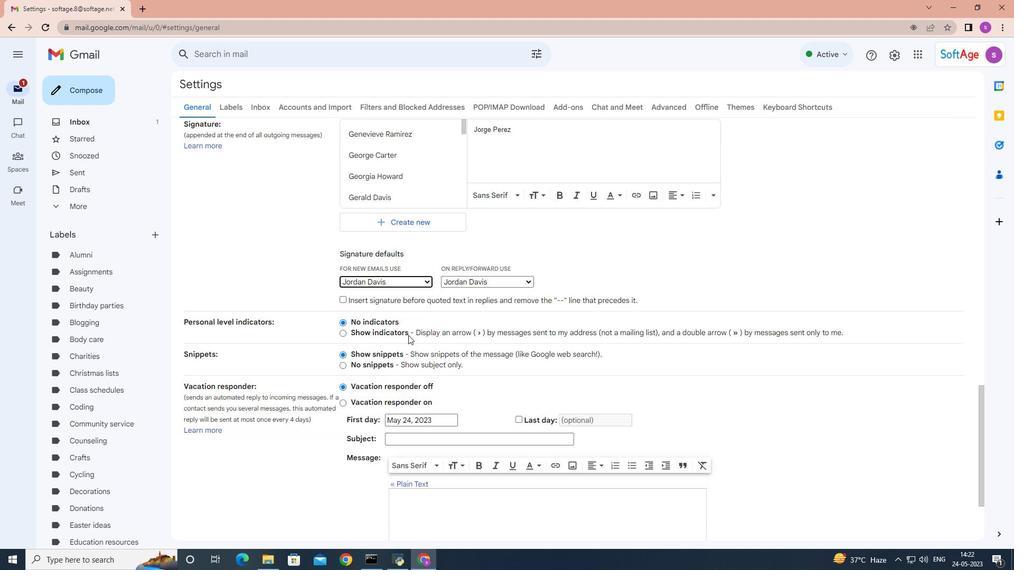 
Action: Mouse moved to (428, 165)
Screenshot: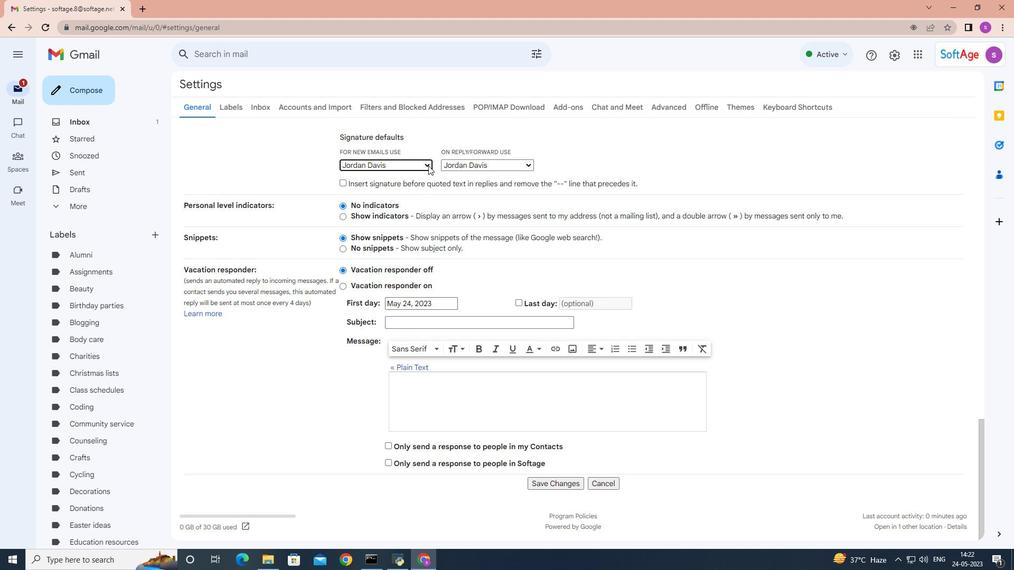
Action: Mouse pressed left at (428, 165)
Screenshot: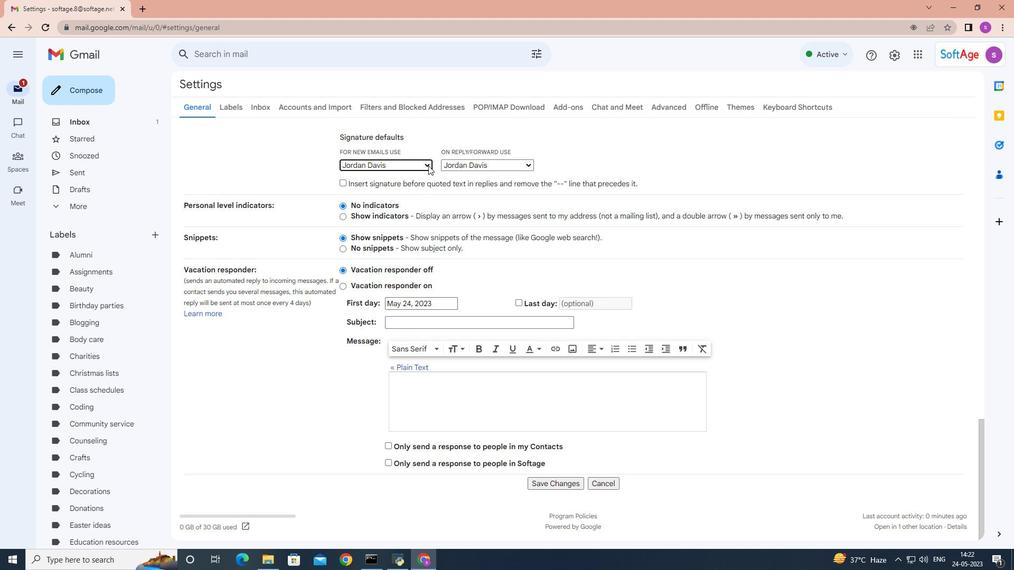 
Action: Mouse moved to (384, 259)
Screenshot: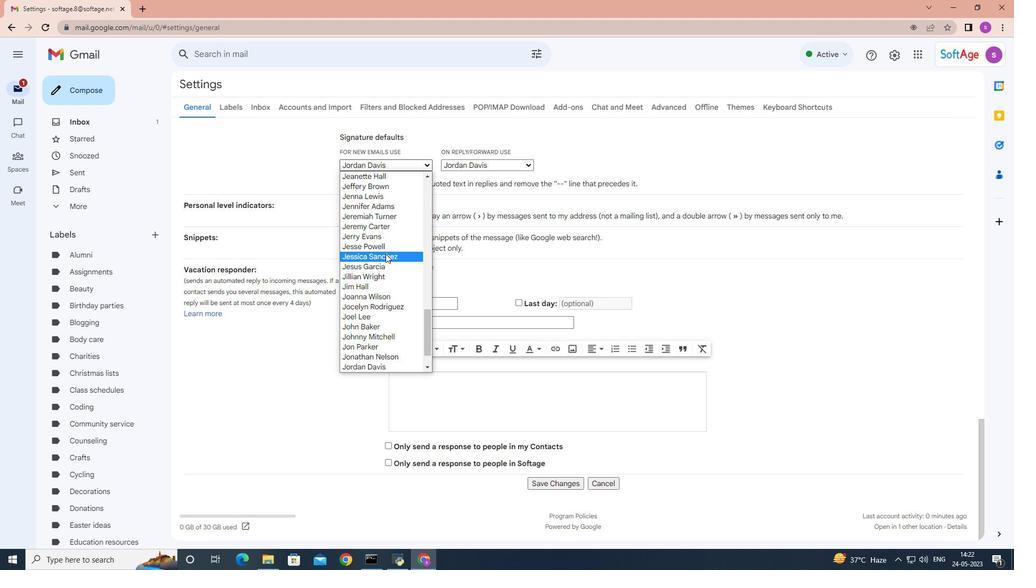 
Action: Mouse scrolled (384, 258) with delta (0, 0)
Screenshot: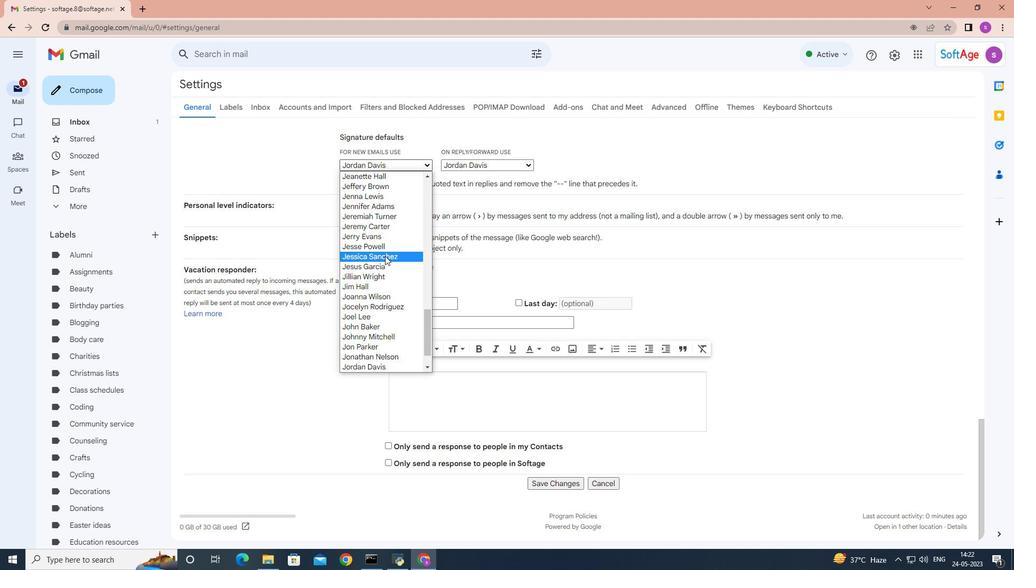 
Action: Mouse moved to (384, 259)
Screenshot: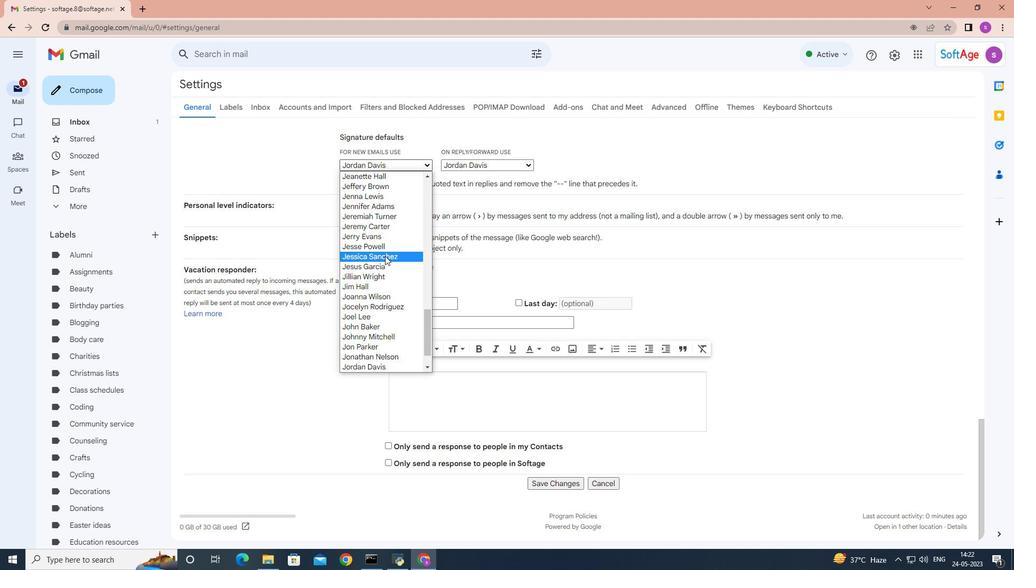 
Action: Mouse scrolled (384, 259) with delta (0, 0)
Screenshot: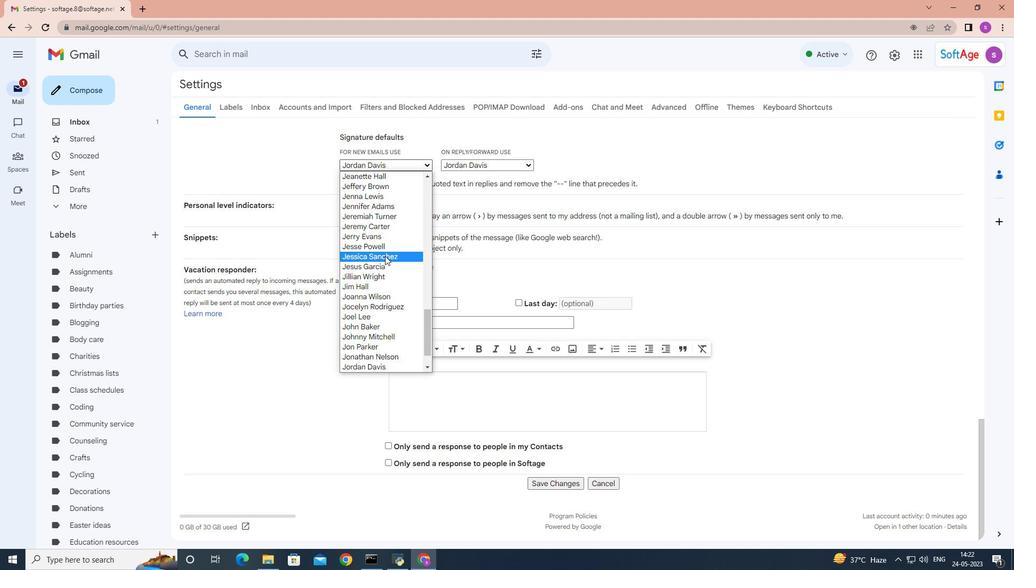 
Action: Mouse moved to (384, 260)
Screenshot: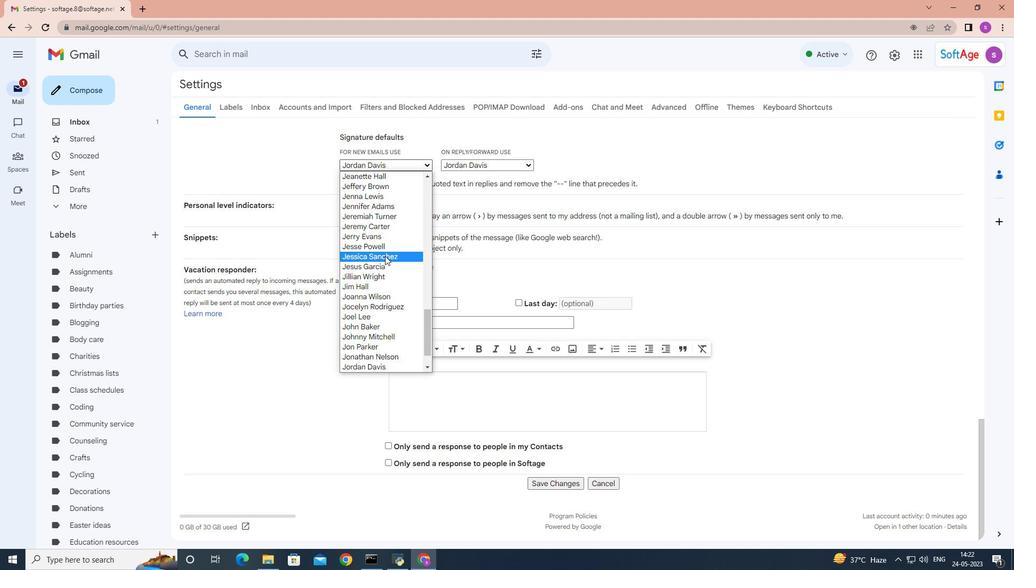 
Action: Mouse scrolled (384, 259) with delta (0, 0)
Screenshot: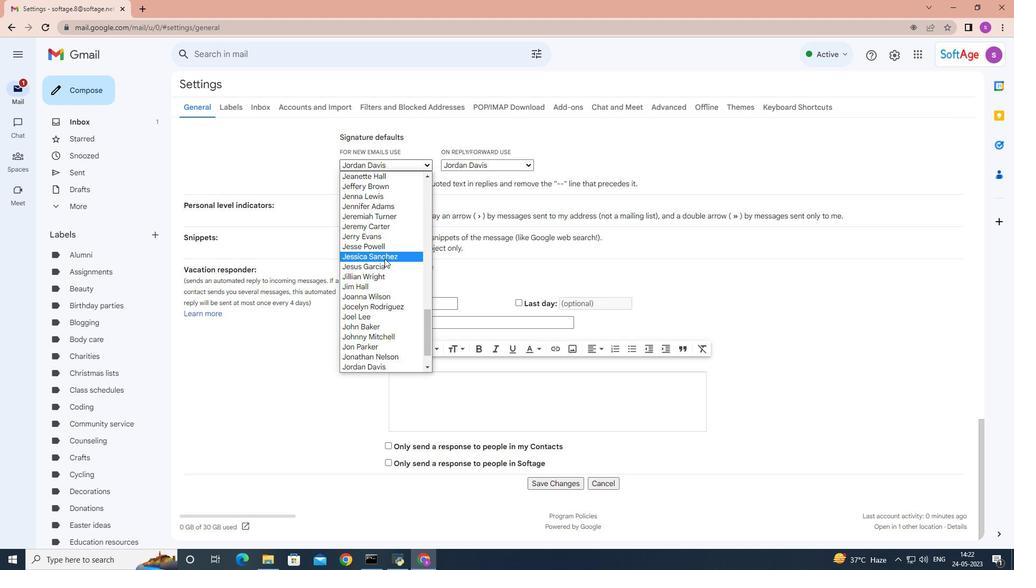 
Action: Mouse moved to (384, 260)
Screenshot: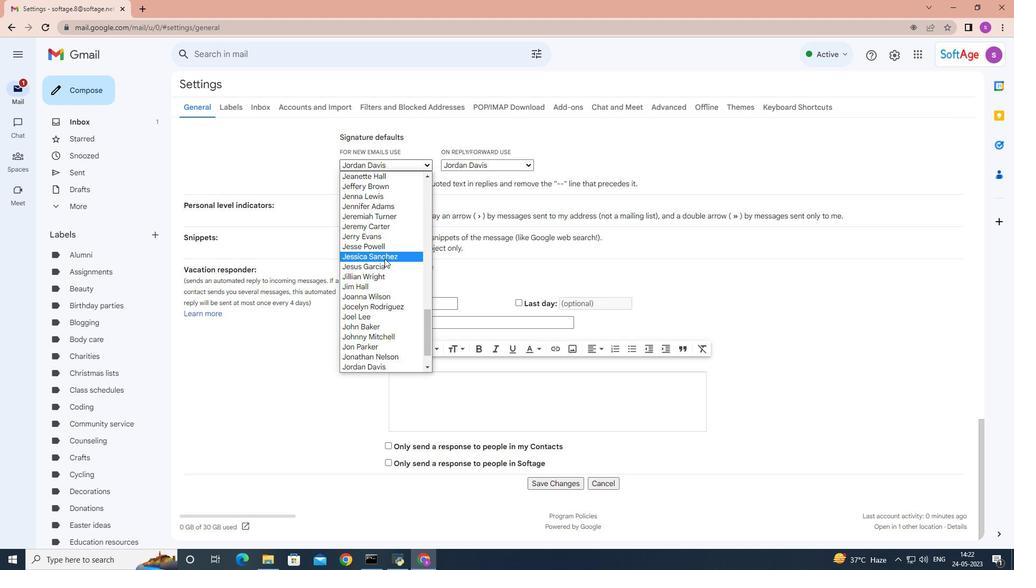
Action: Mouse scrolled (384, 260) with delta (0, 0)
Screenshot: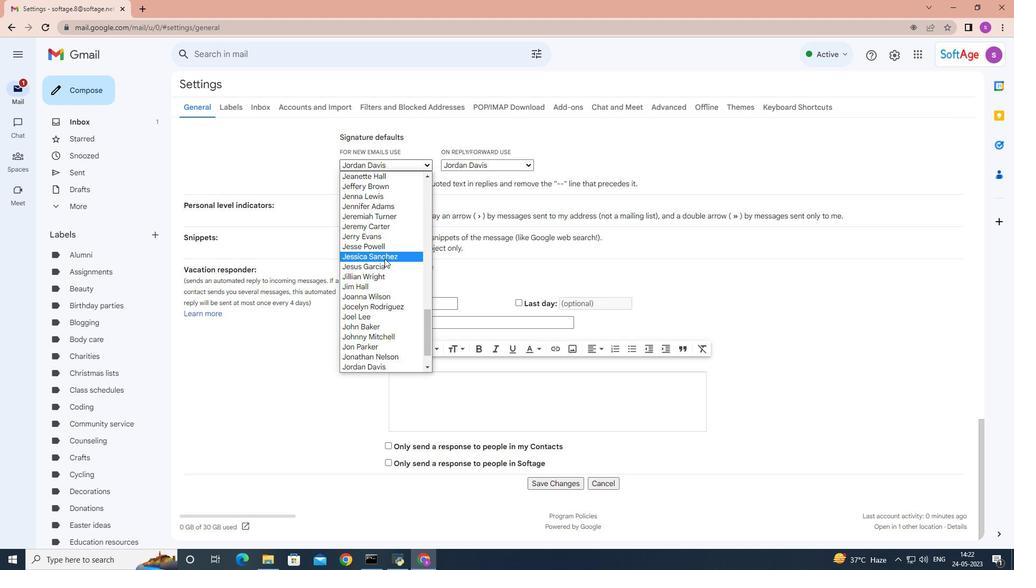 
Action: Mouse scrolled (384, 260) with delta (0, 0)
Screenshot: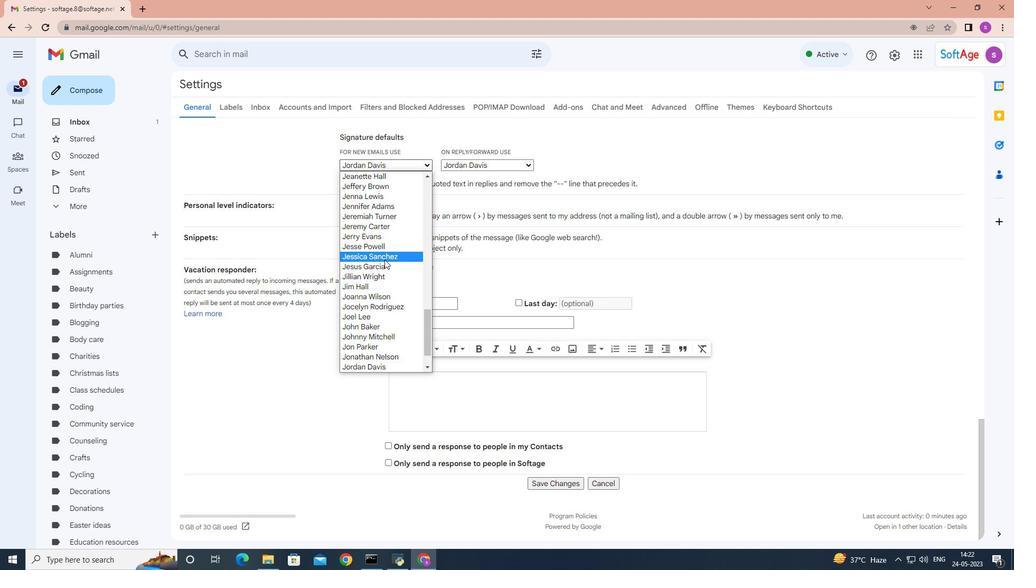 
Action: Mouse scrolled (384, 260) with delta (0, 0)
Screenshot: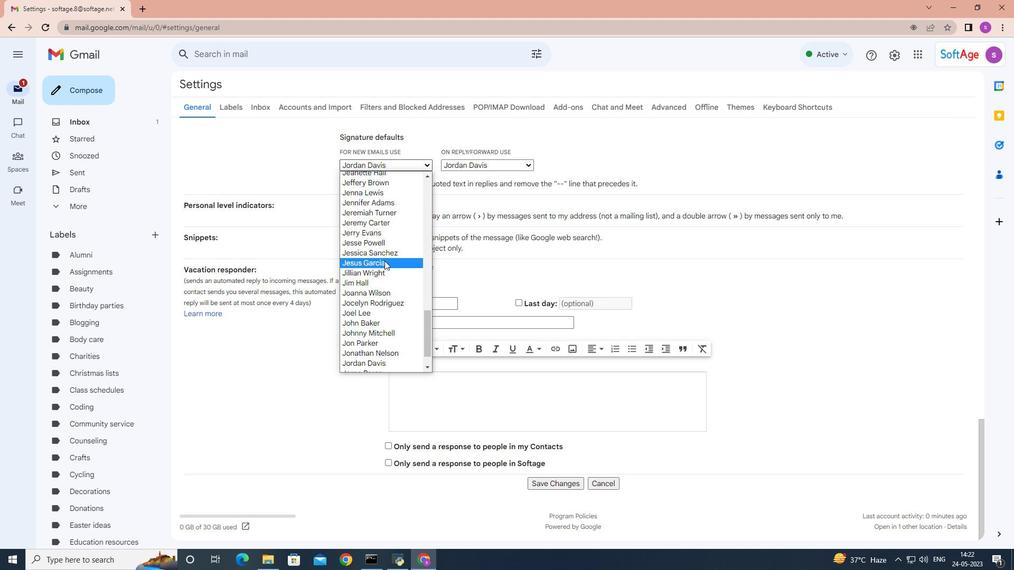 
Action: Mouse moved to (392, 343)
Screenshot: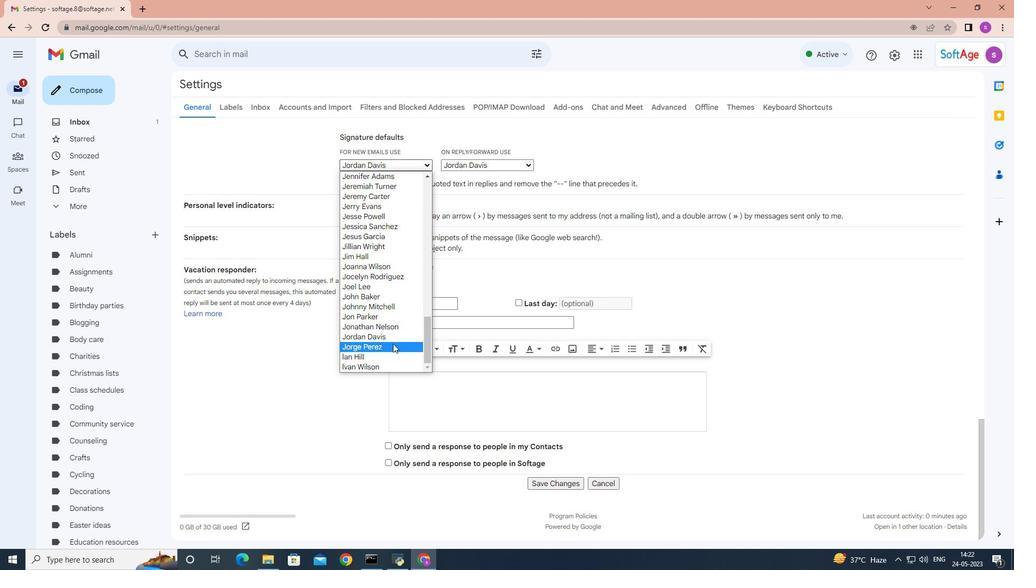 
Action: Mouse pressed left at (392, 343)
Screenshot: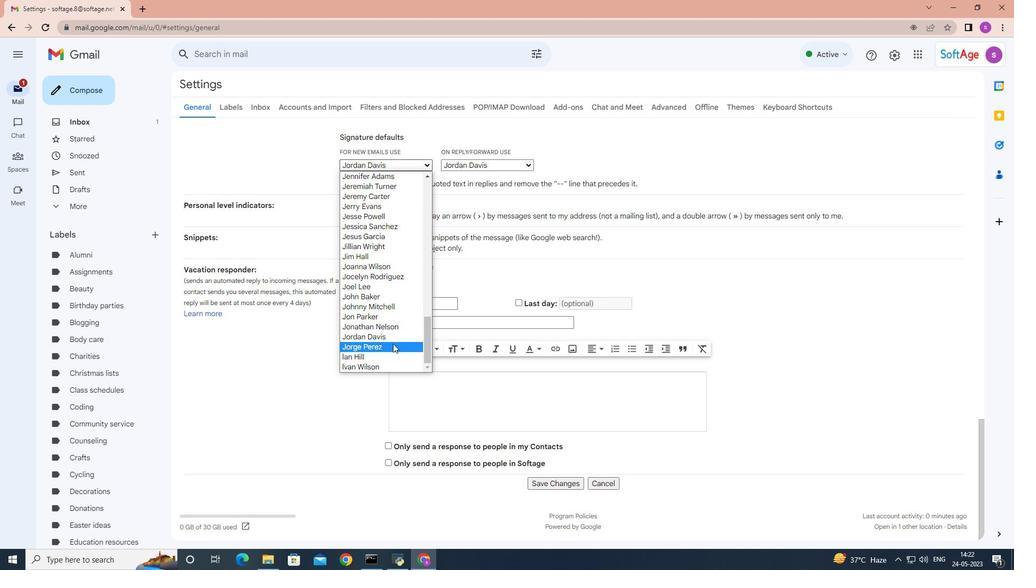 
Action: Mouse moved to (527, 167)
Screenshot: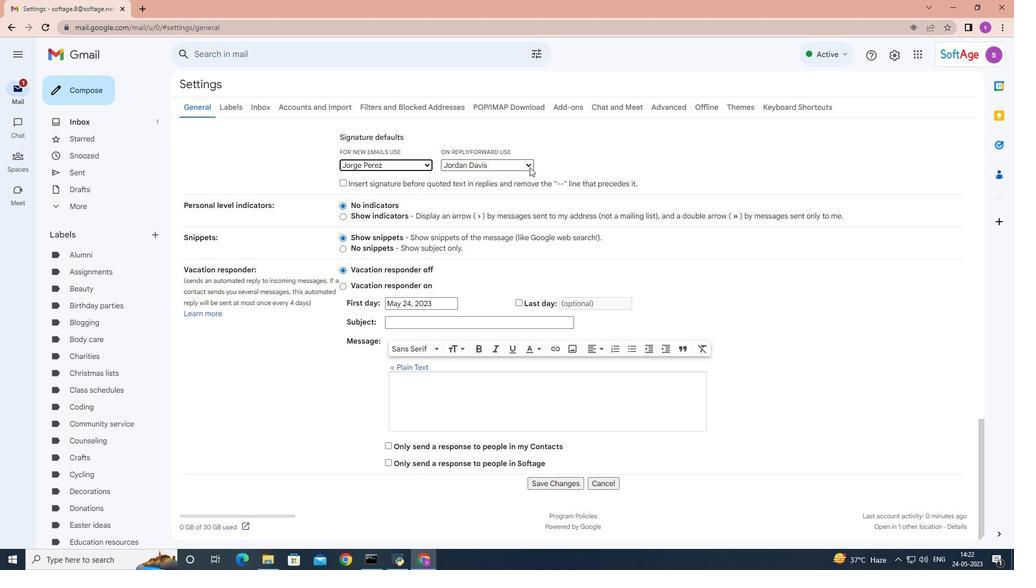 
Action: Mouse pressed left at (527, 167)
Screenshot: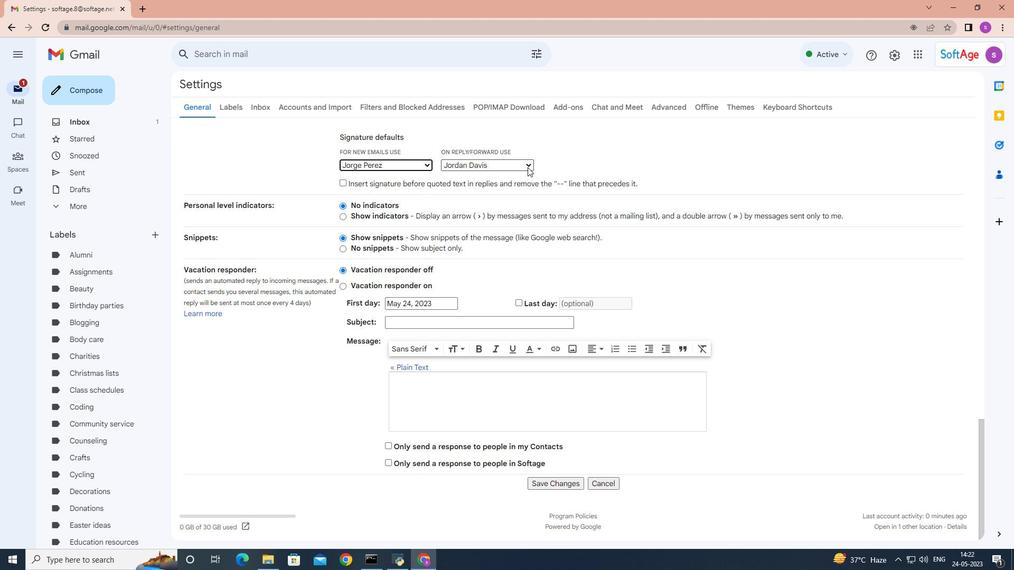 
Action: Mouse moved to (494, 331)
Screenshot: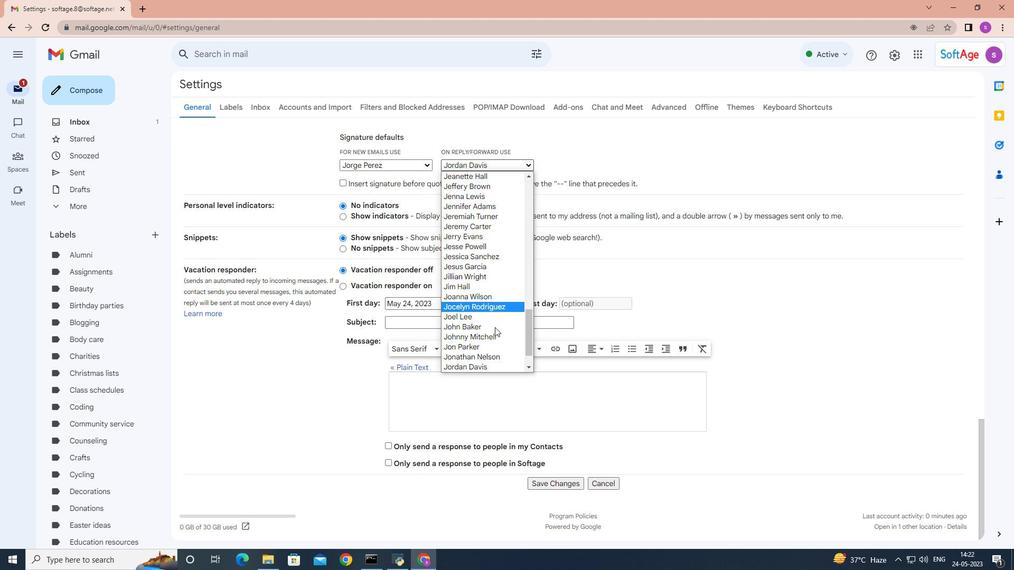
Action: Mouse scrolled (494, 330) with delta (0, 0)
Screenshot: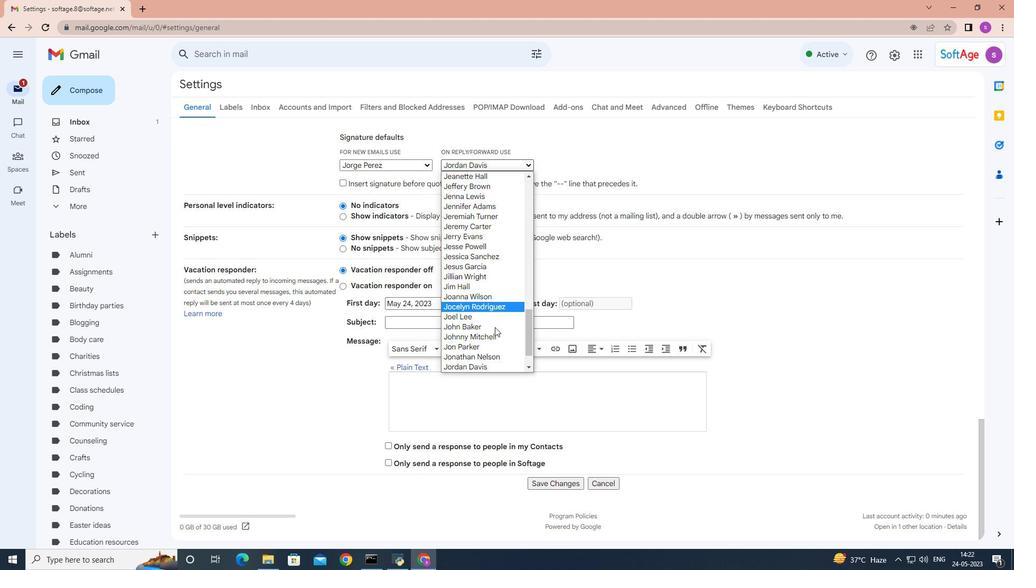 
Action: Mouse moved to (494, 331)
Screenshot: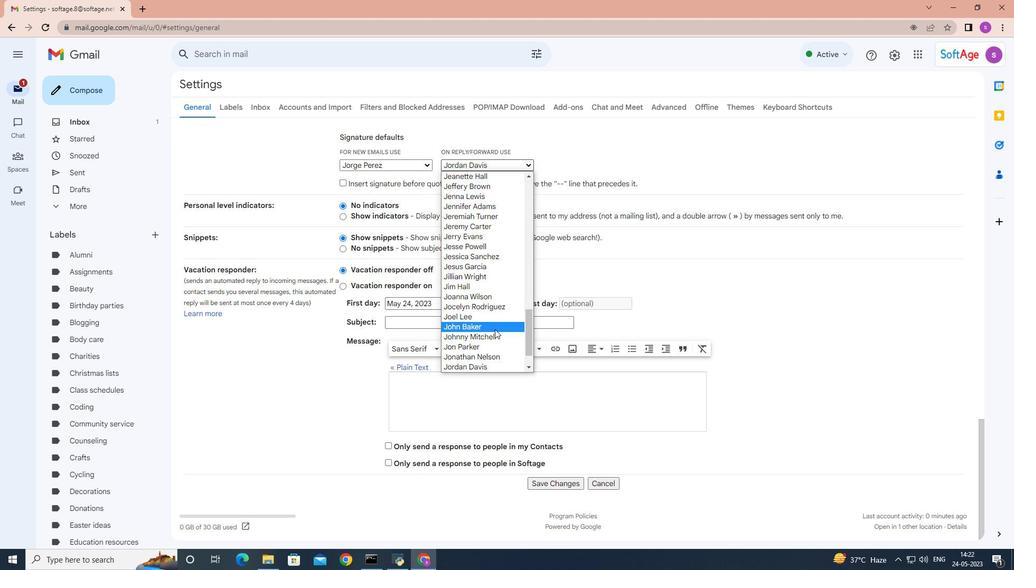 
Action: Mouse scrolled (494, 331) with delta (0, 0)
Screenshot: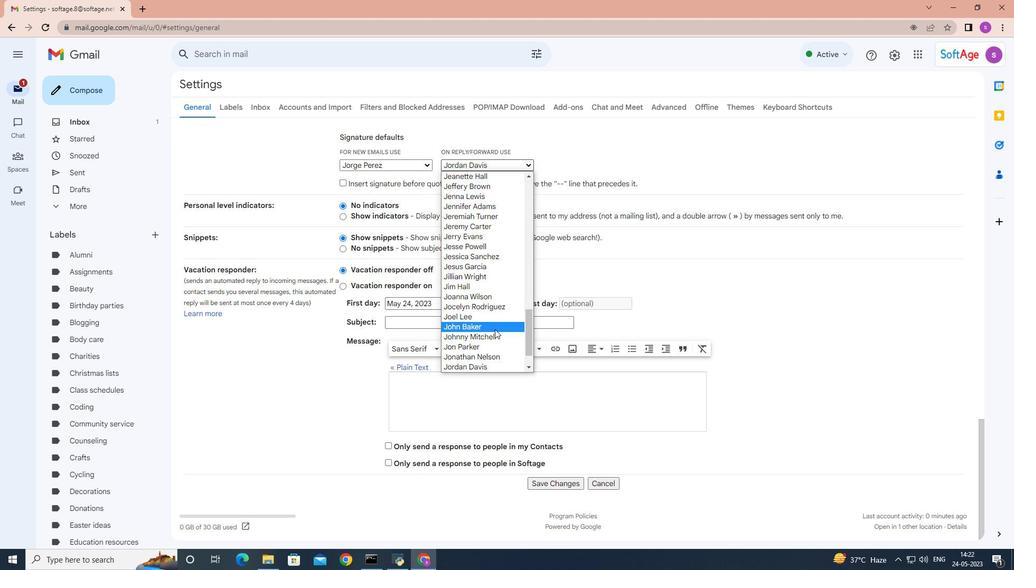 
Action: Mouse moved to (494, 332)
Screenshot: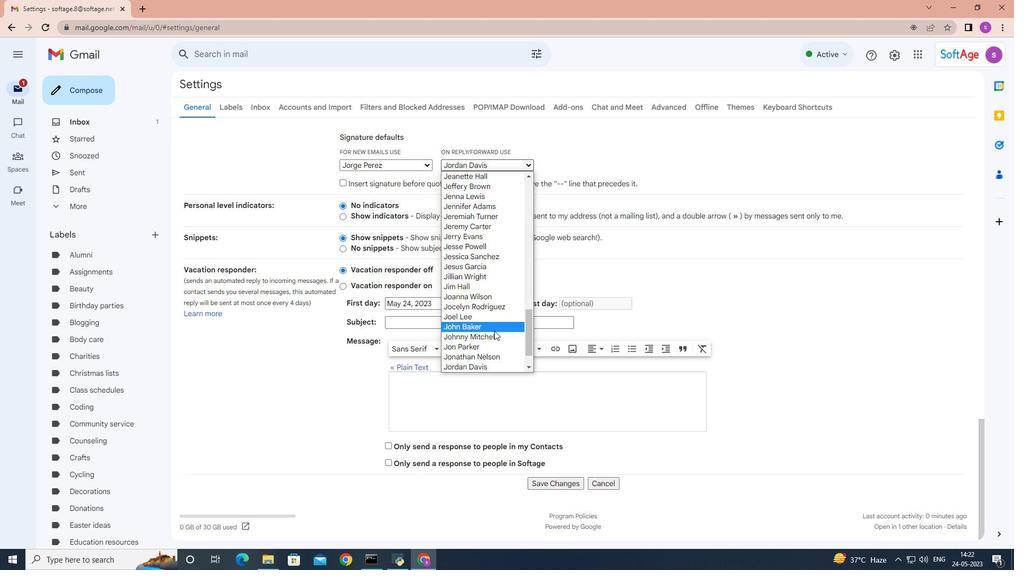 
Action: Mouse scrolled (494, 332) with delta (0, 0)
Screenshot: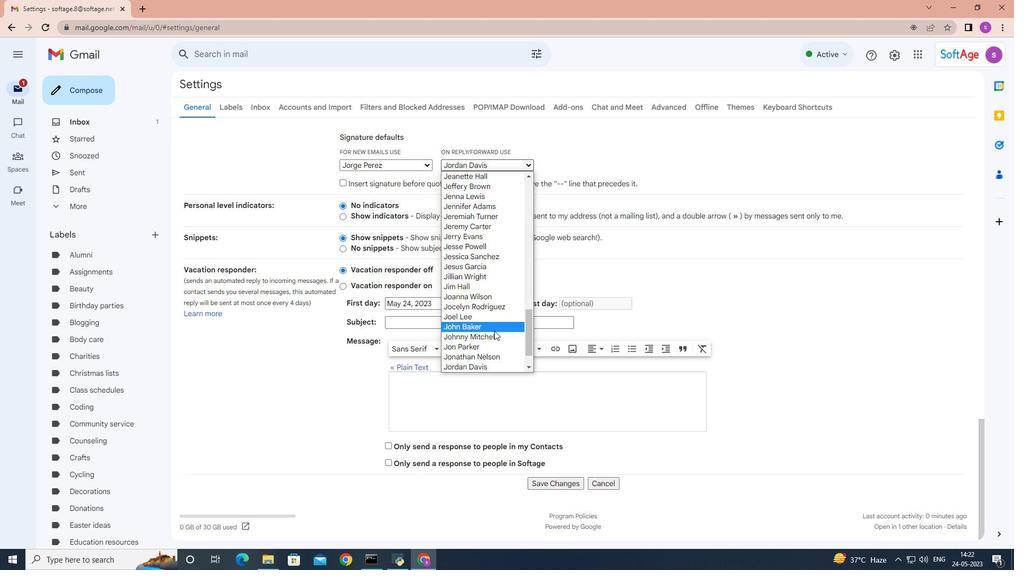 
Action: Mouse moved to (493, 332)
Screenshot: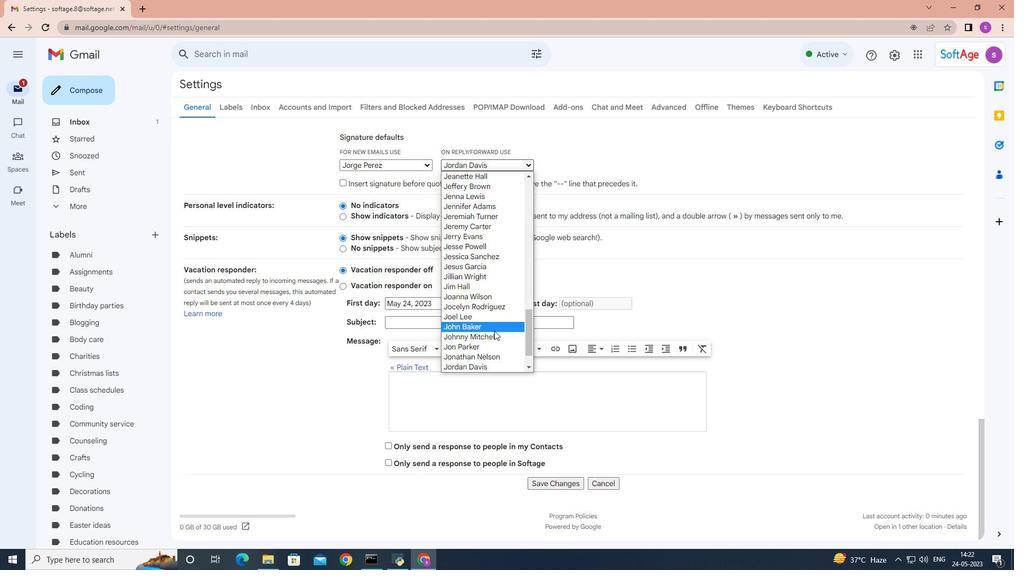 
Action: Mouse scrolled (493, 332) with delta (0, 0)
Screenshot: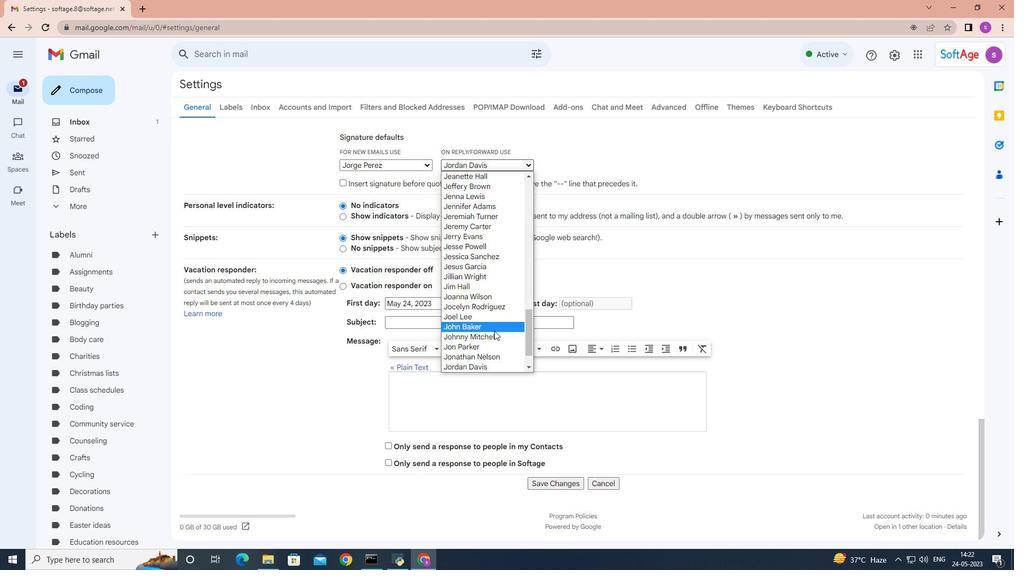 
Action: Mouse scrolled (493, 332) with delta (0, 0)
Screenshot: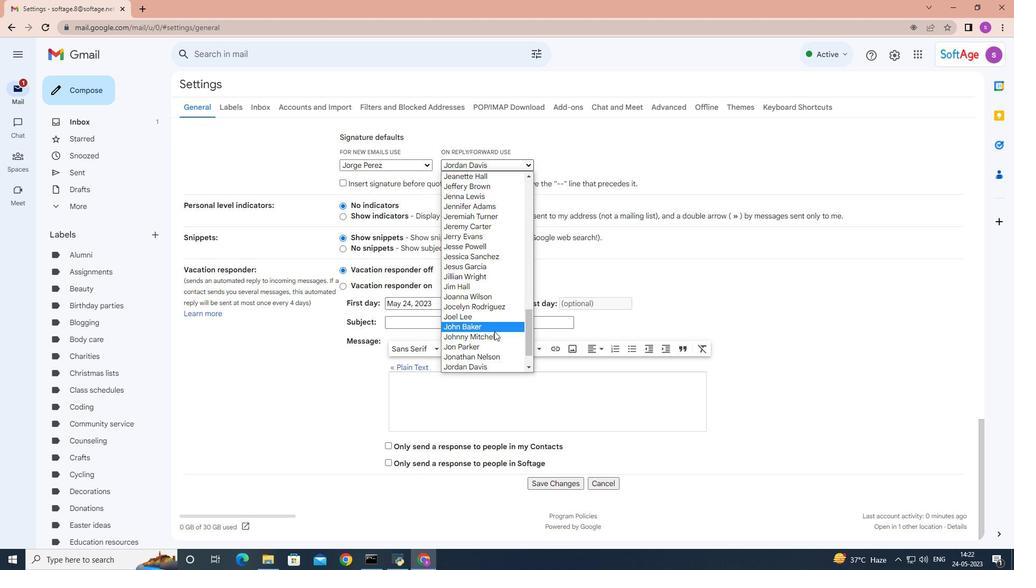 
Action: Mouse scrolled (493, 332) with delta (0, 0)
Screenshot: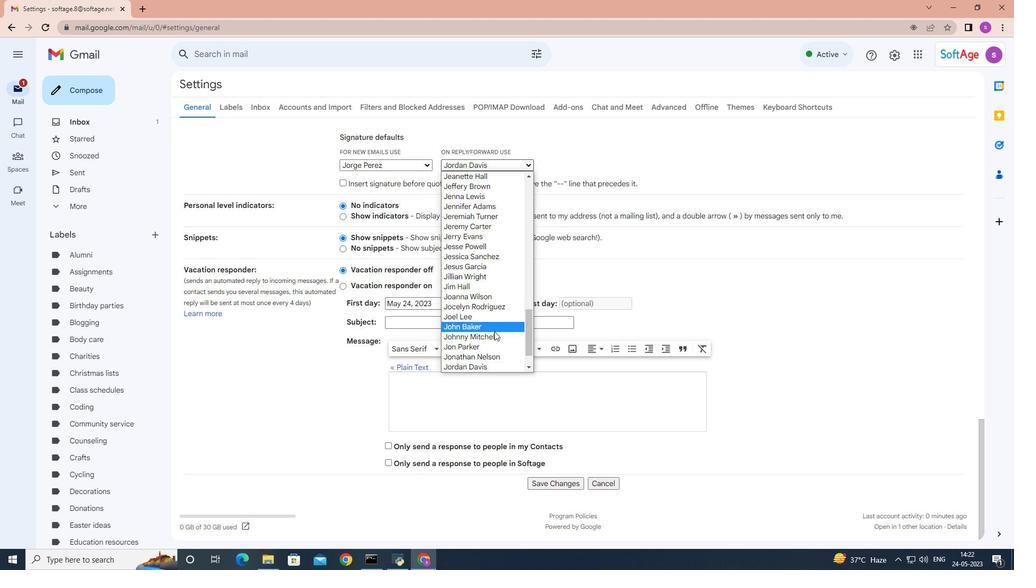 
Action: Mouse moved to (492, 344)
Screenshot: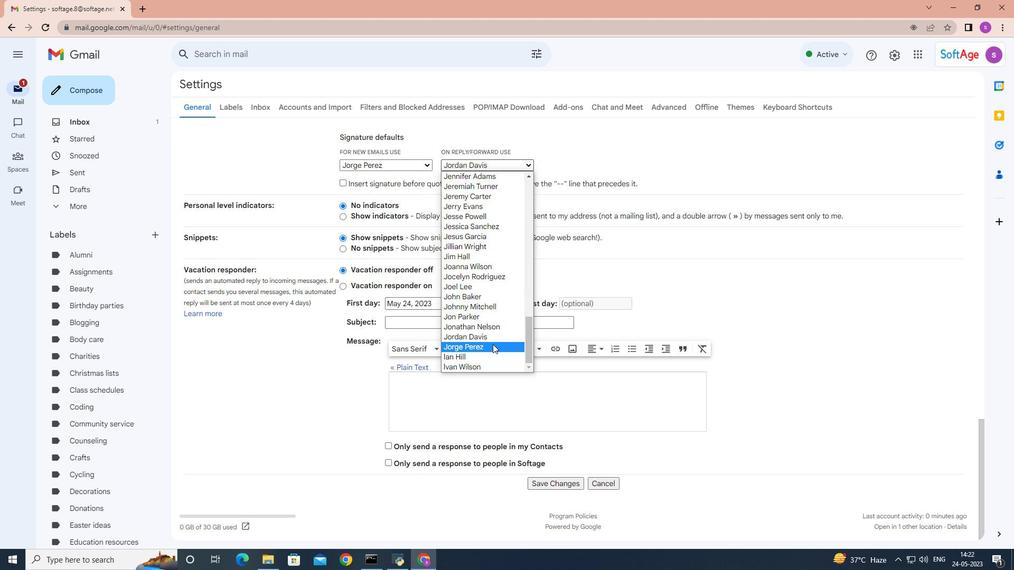 
Action: Mouse pressed left at (492, 344)
Screenshot: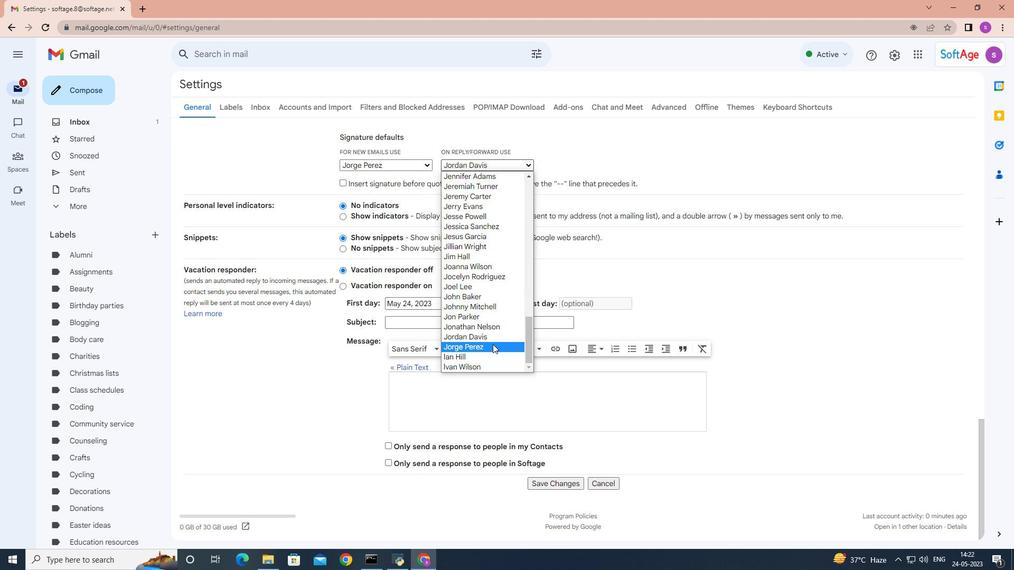 
Action: Mouse moved to (611, 225)
Screenshot: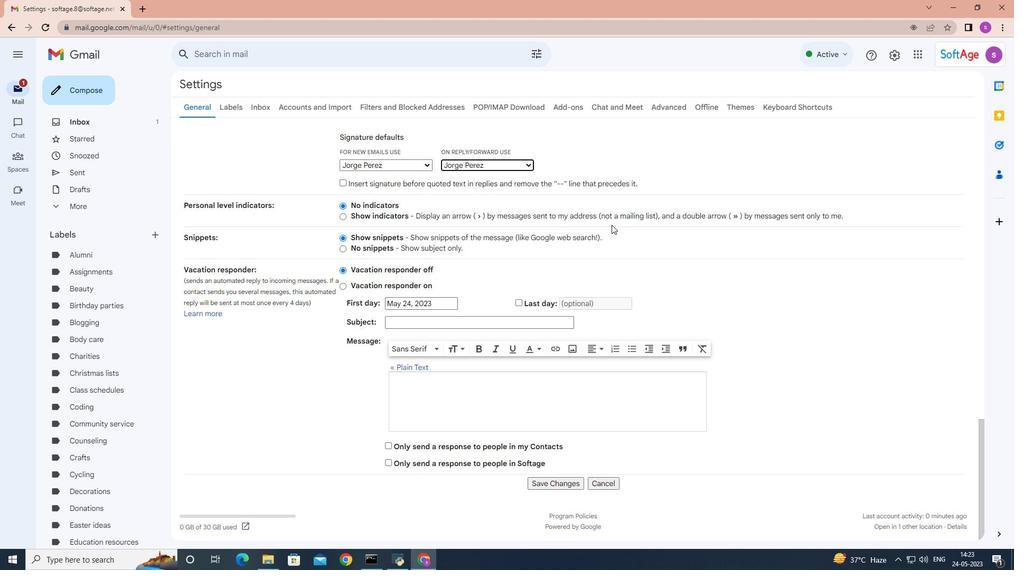 
Action: Mouse scrolled (611, 224) with delta (0, 0)
Screenshot: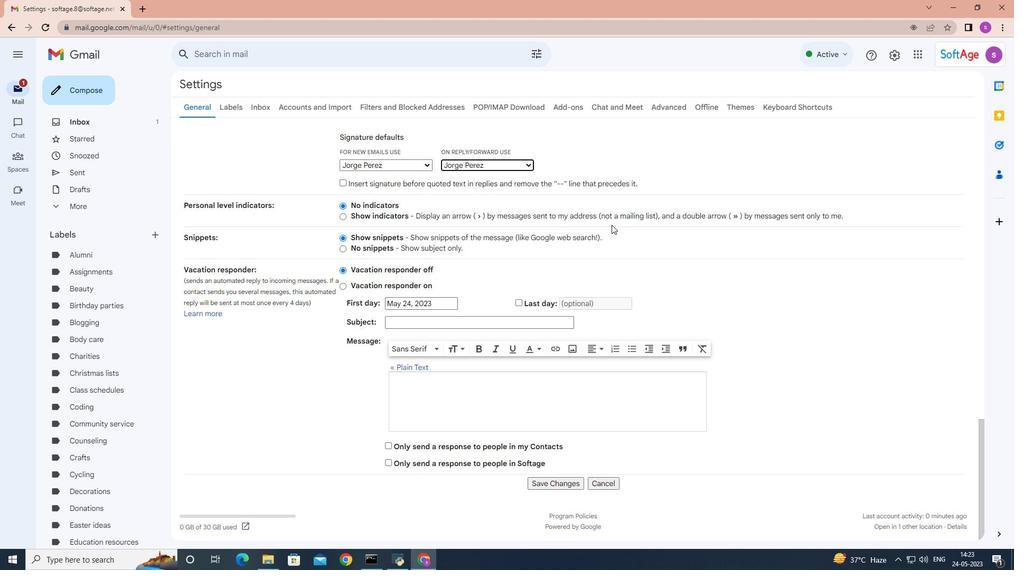 
Action: Mouse moved to (611, 226)
Screenshot: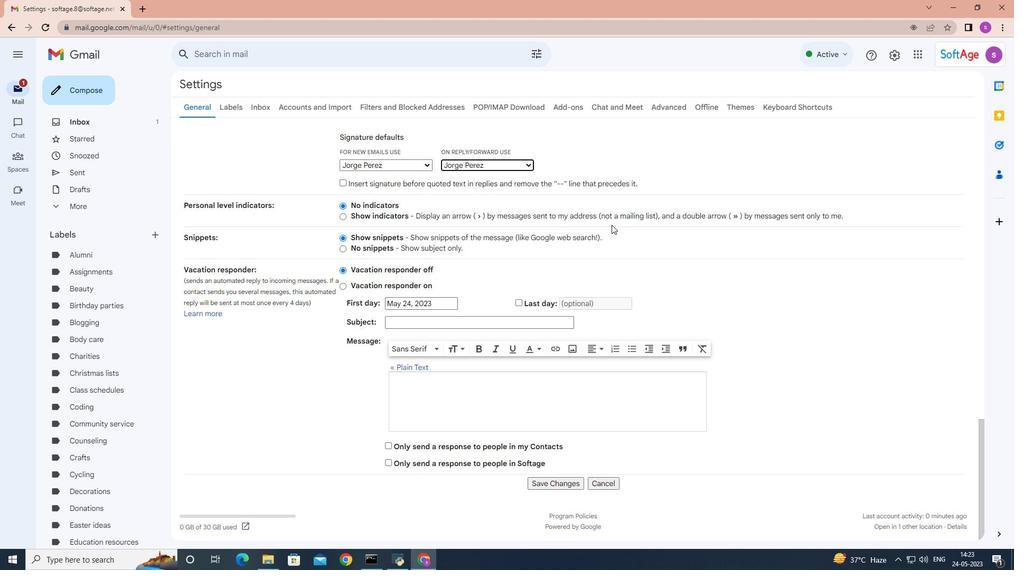 
Action: Mouse scrolled (611, 225) with delta (0, 0)
Screenshot: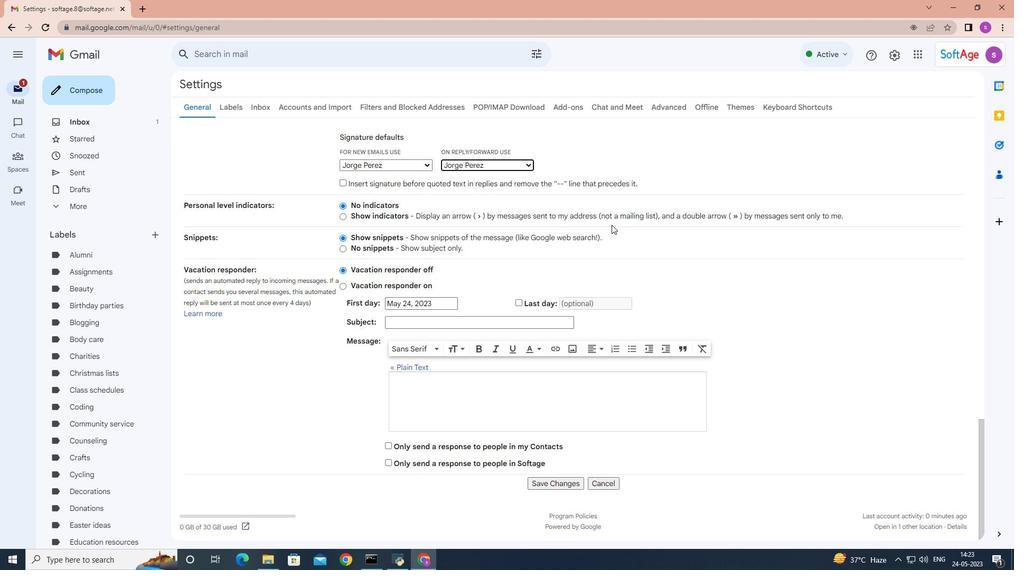 
Action: Mouse scrolled (611, 225) with delta (0, 0)
Screenshot: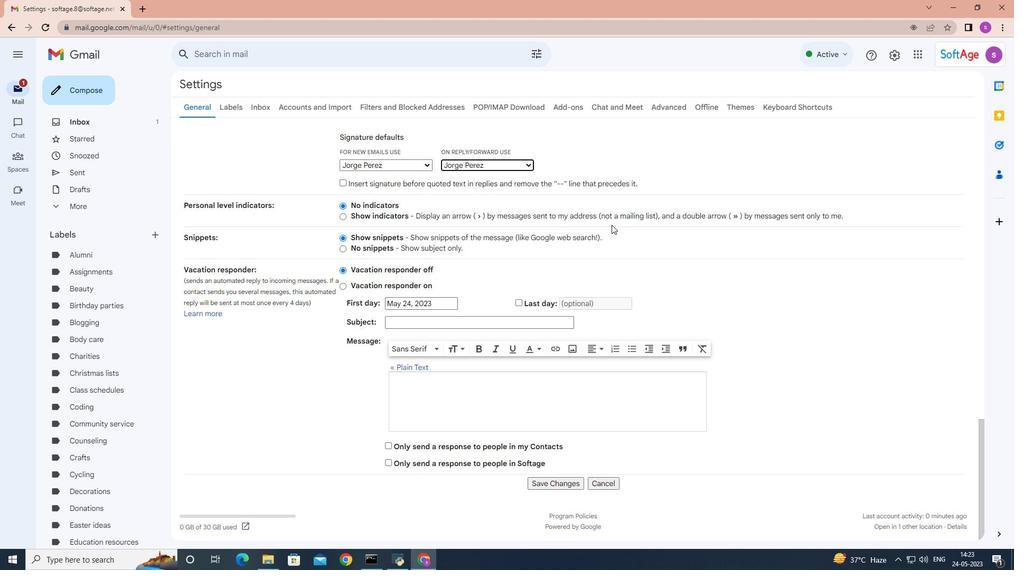 
Action: Mouse moved to (566, 354)
Screenshot: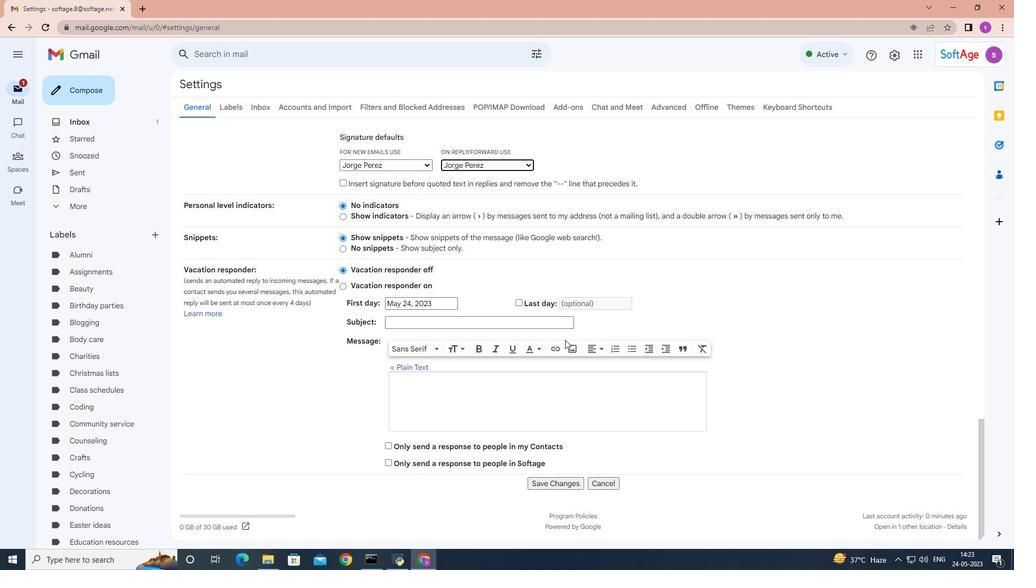 
Action: Mouse scrolled (566, 353) with delta (0, 0)
Screenshot: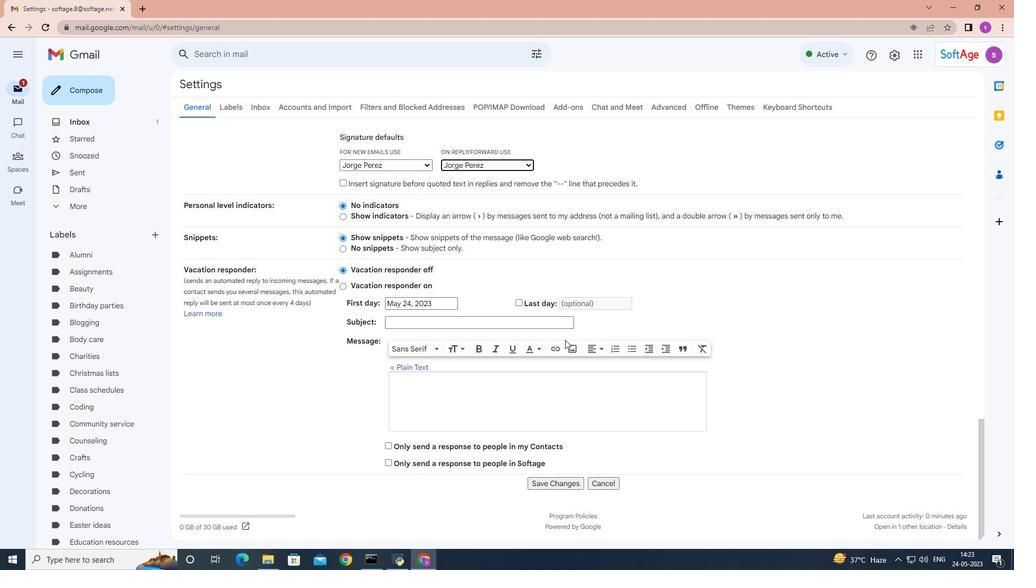 
Action: Mouse moved to (559, 481)
Screenshot: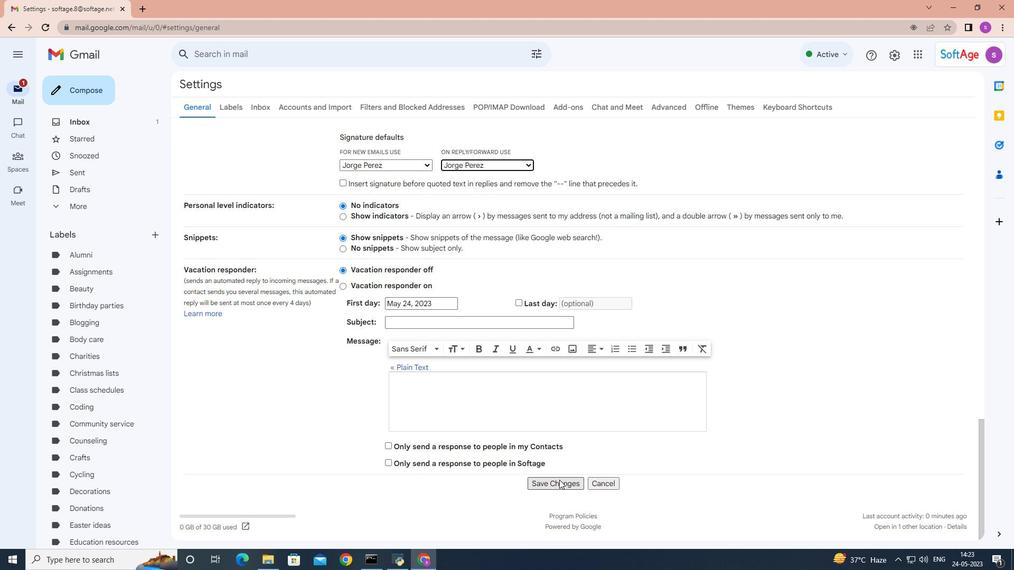 
Action: Mouse pressed left at (559, 481)
Screenshot: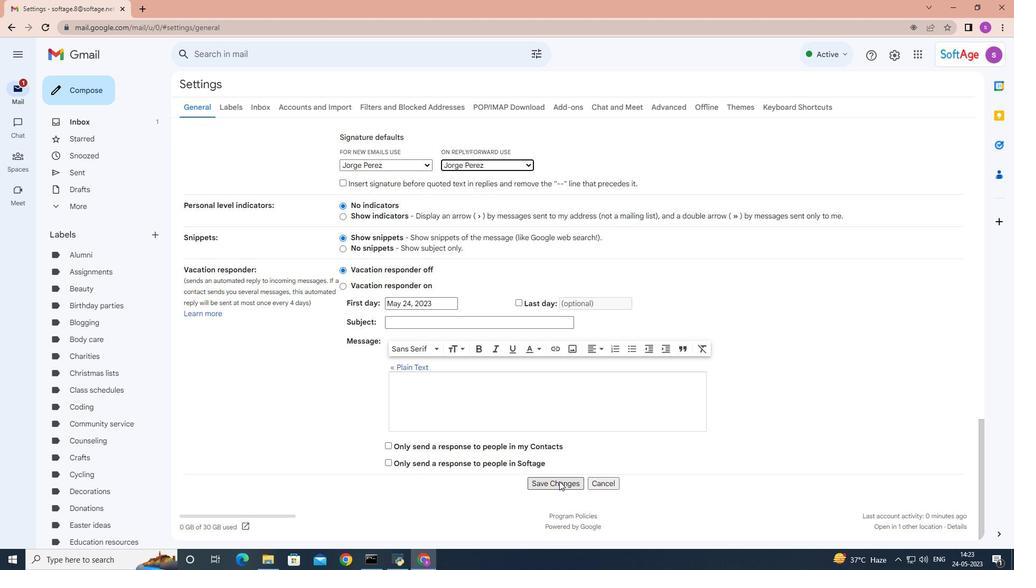 
Action: Mouse moved to (108, 89)
Screenshot: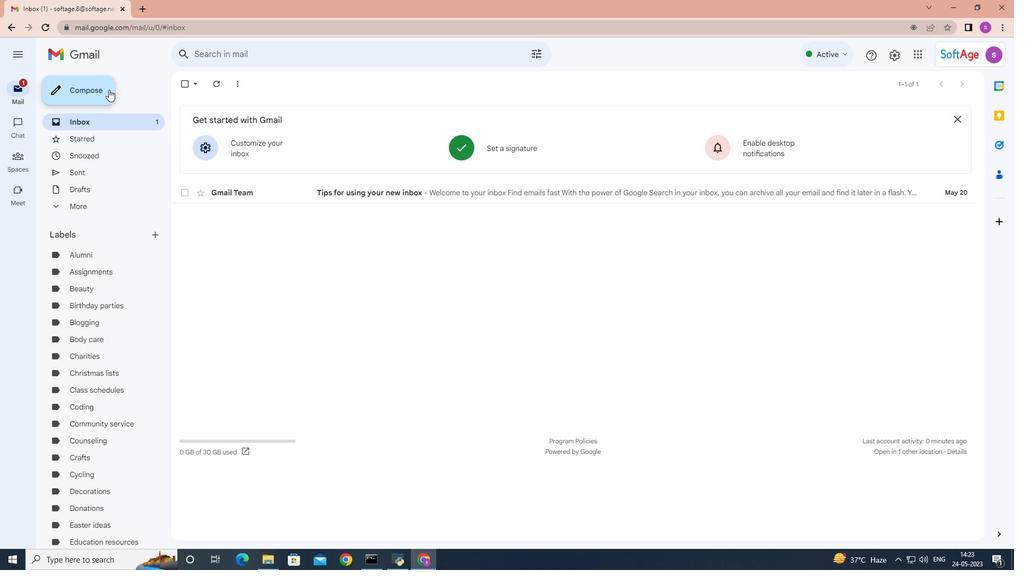 
Action: Mouse pressed left at (108, 89)
Screenshot: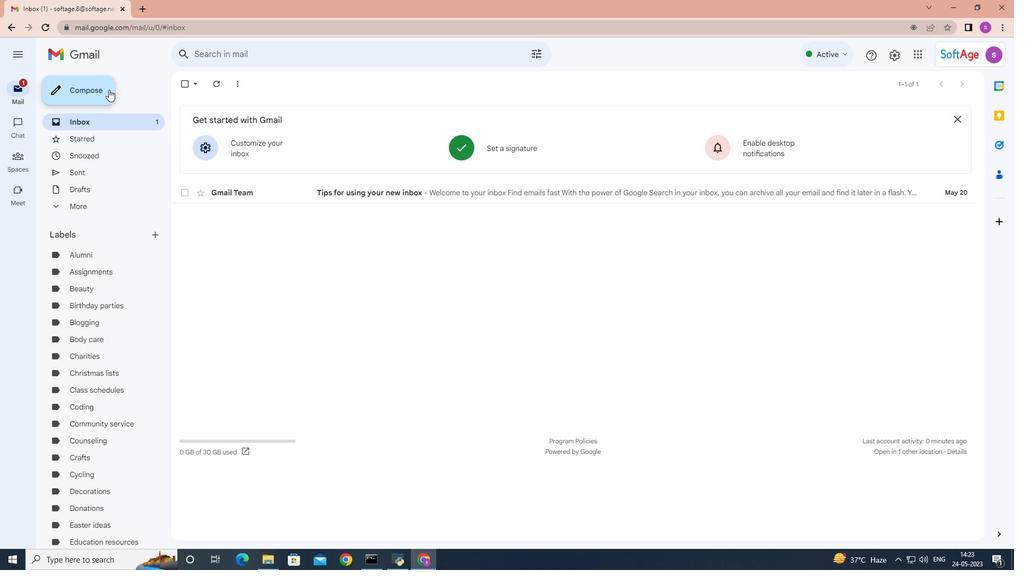 
Action: Mouse moved to (699, 277)
Screenshot: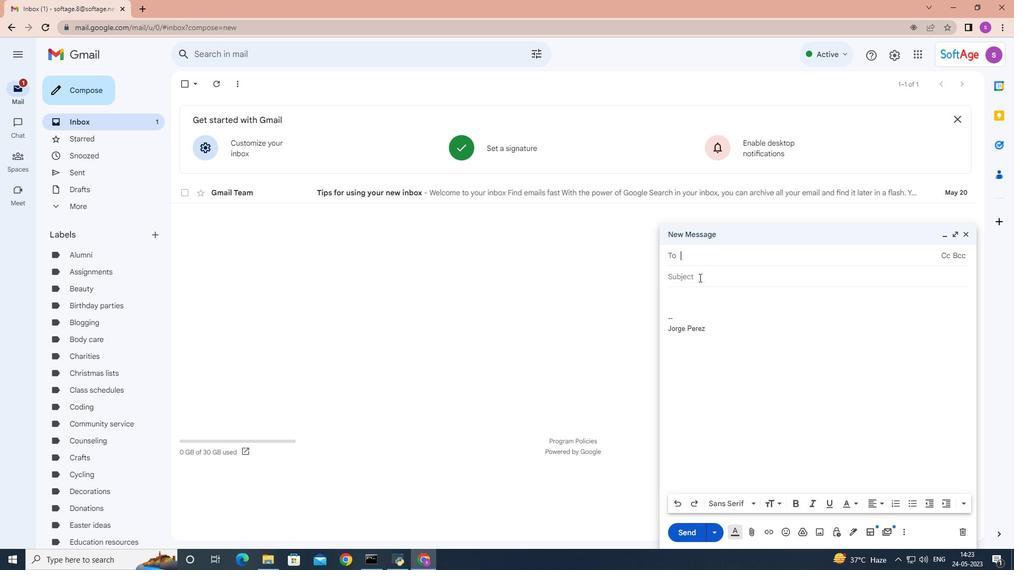 
Action: Mouse pressed left at (699, 277)
Screenshot: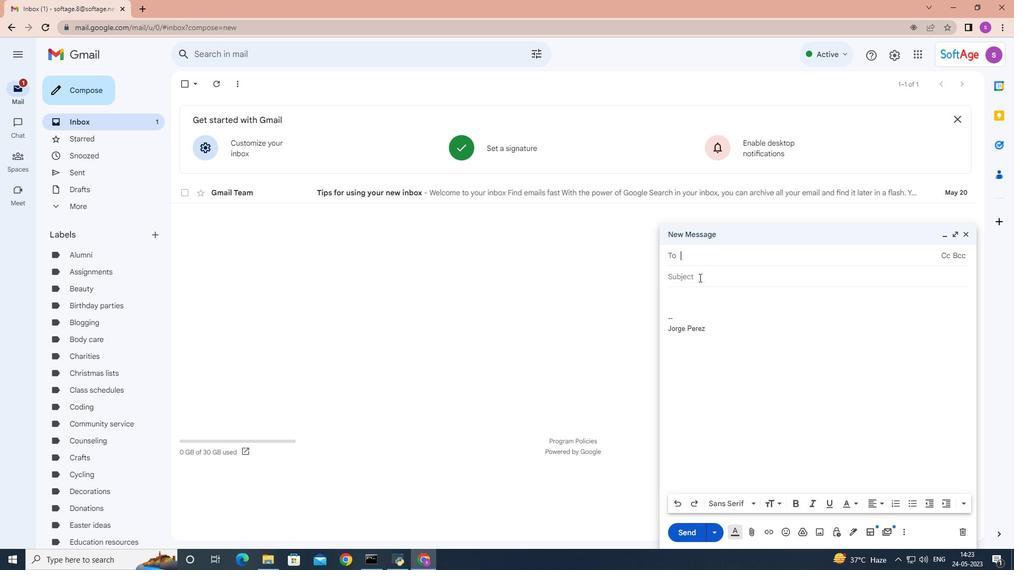 
Action: Mouse moved to (697, 278)
Screenshot: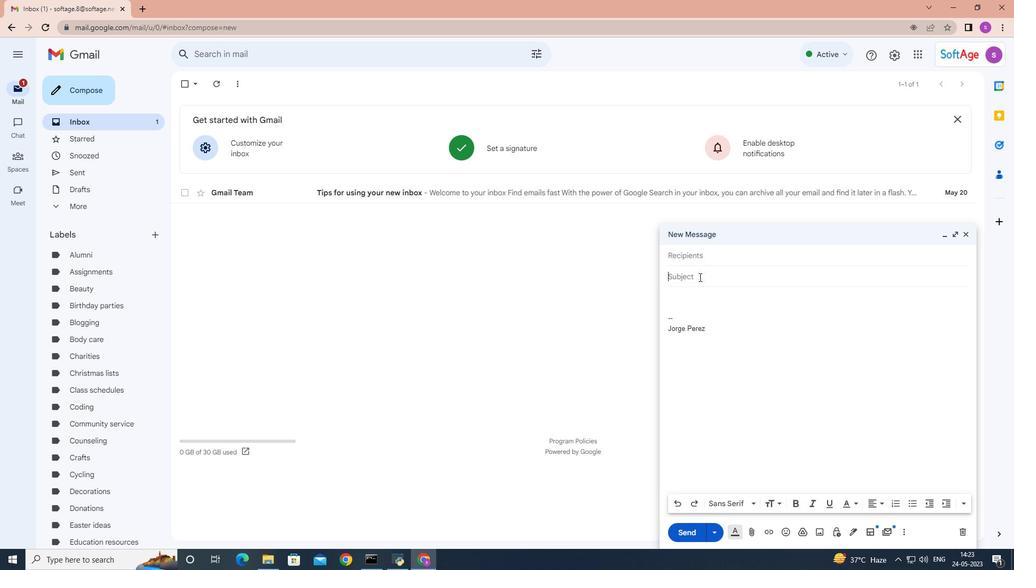 
Action: Key pressed <Key.shift>Request<Key.space>for<Key.space>a<Key.space>partnership
Screenshot: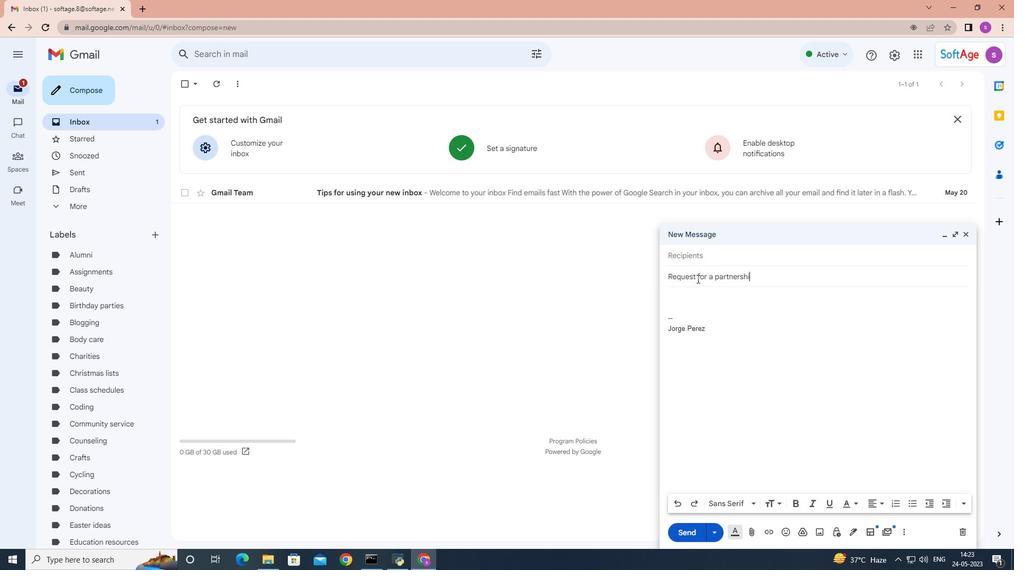 
Action: Mouse moved to (682, 293)
Screenshot: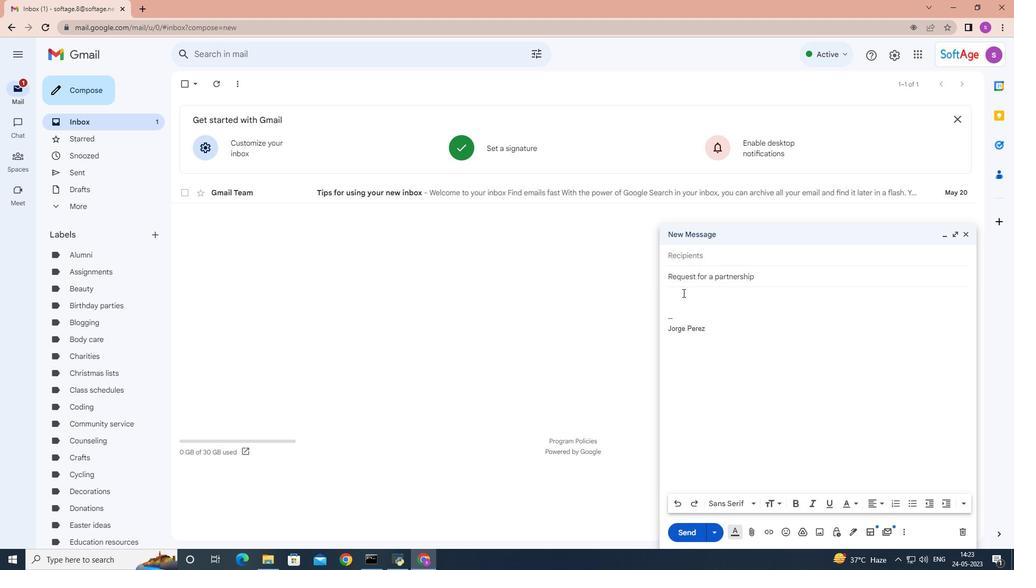 
Action: Mouse pressed left at (682, 293)
Screenshot: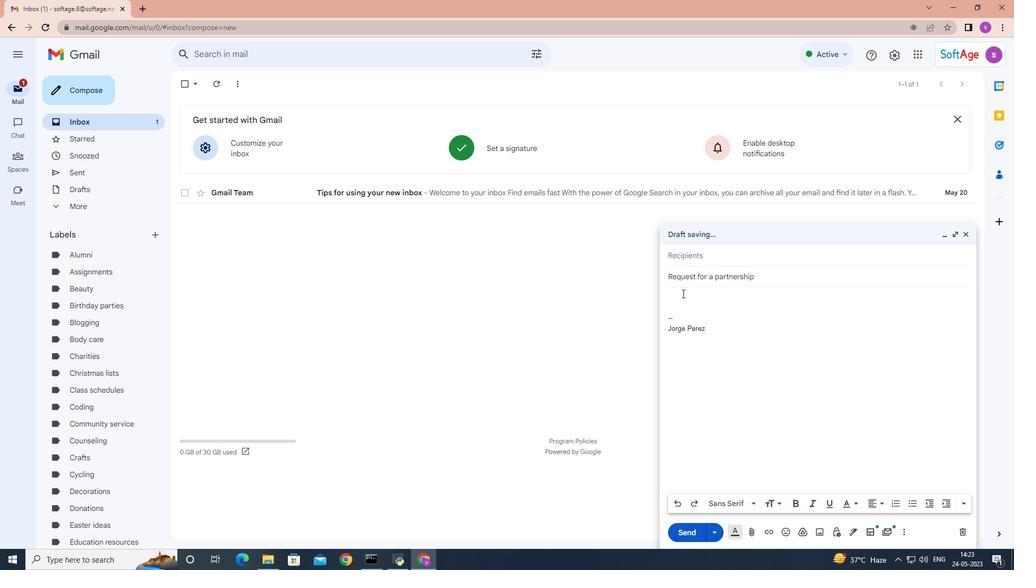 
Action: Key pressed <Key.shift><Key.shift>I<Key.space>would<Key.space>like<Key.space>to<Key.space>request<Key.space>a<Key.space>meeting<Key.space>to<Key.space>discuss<Key.space>the<Key.space>project<Key.space>budget.
Screenshot: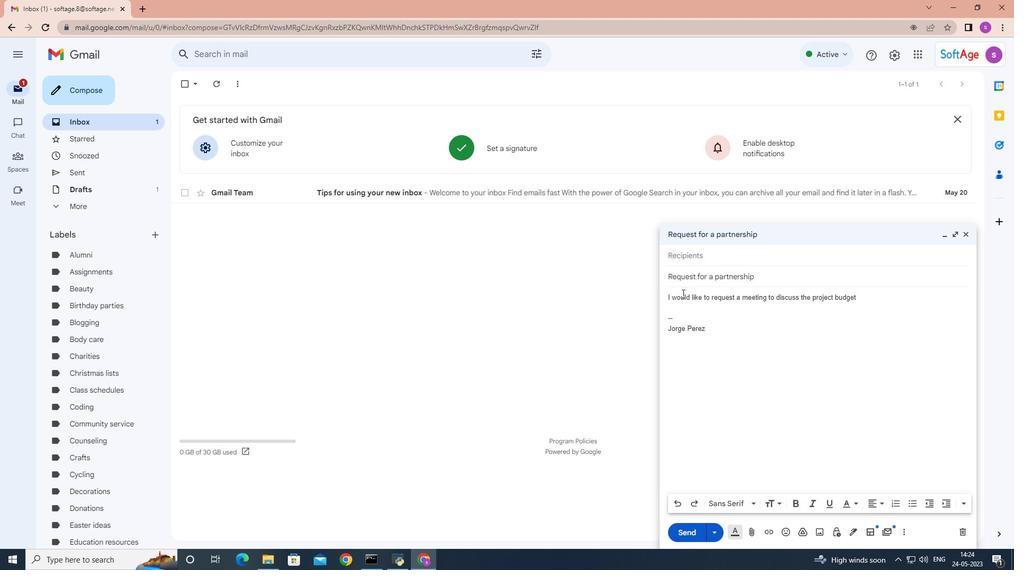 
Action: Mouse moved to (716, 259)
Screenshot: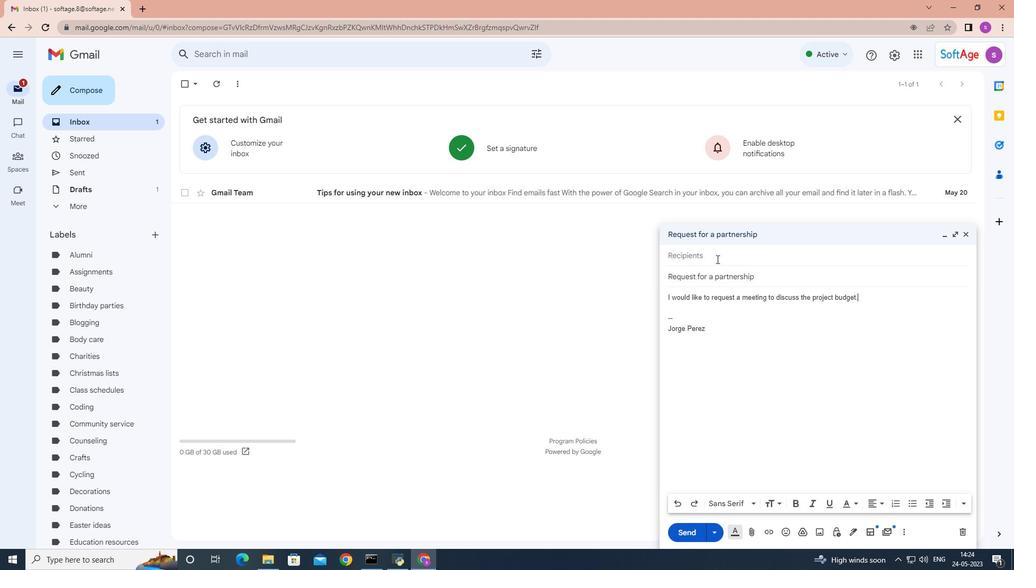 
Action: Mouse pressed left at (716, 259)
Screenshot: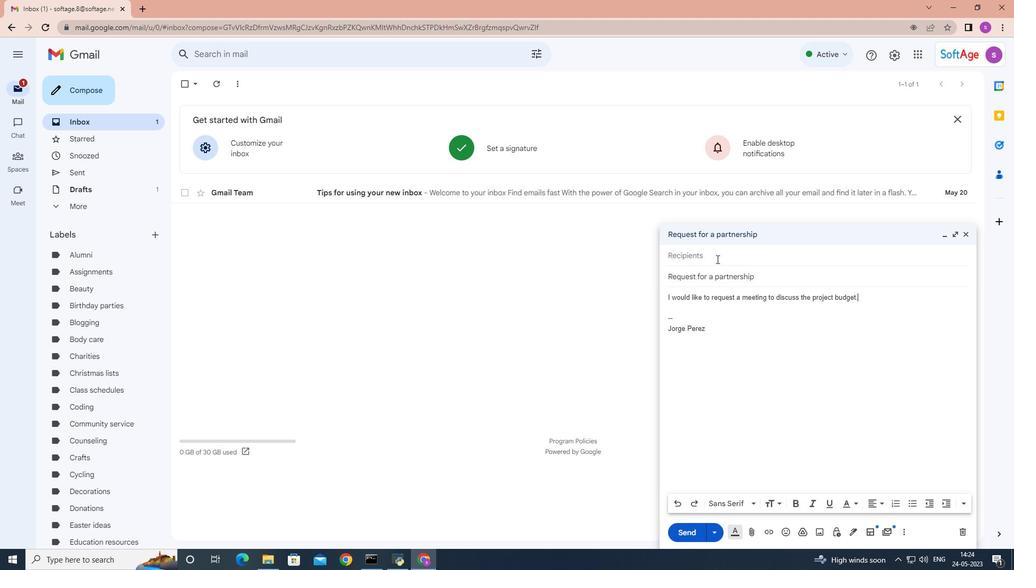 
Action: Key pressed <Key.shift>Softage.10
Screenshot: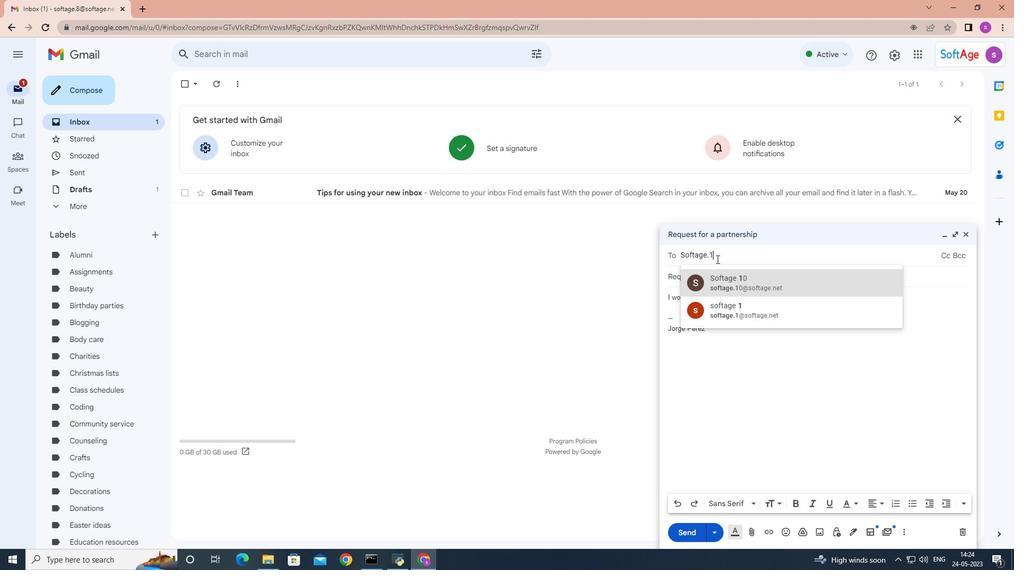 
Action: Mouse moved to (759, 285)
Screenshot: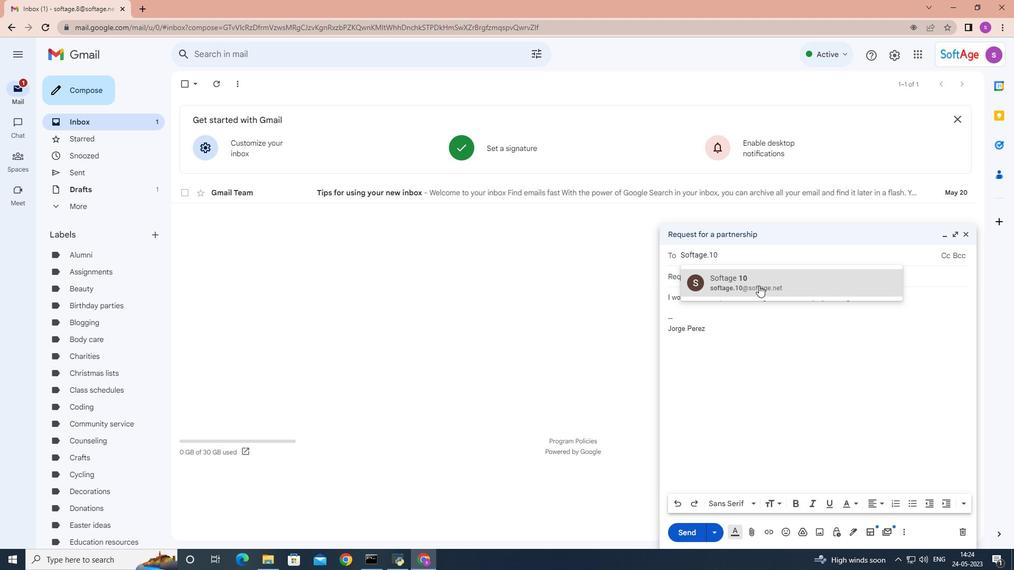 
Action: Mouse pressed left at (759, 285)
Screenshot: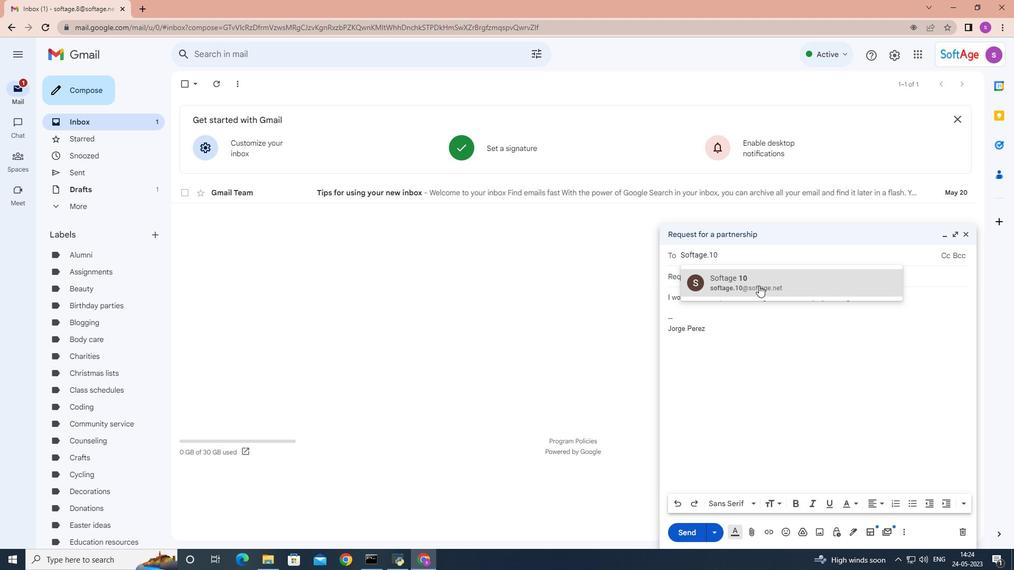
Action: Mouse moved to (859, 308)
Screenshot: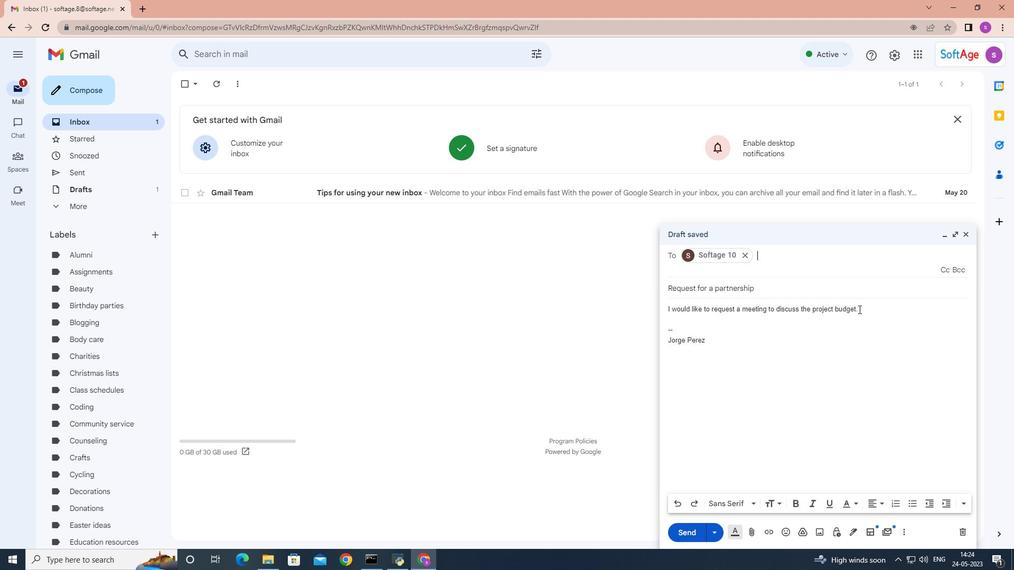 
Action: Mouse pressed left at (859, 308)
Screenshot: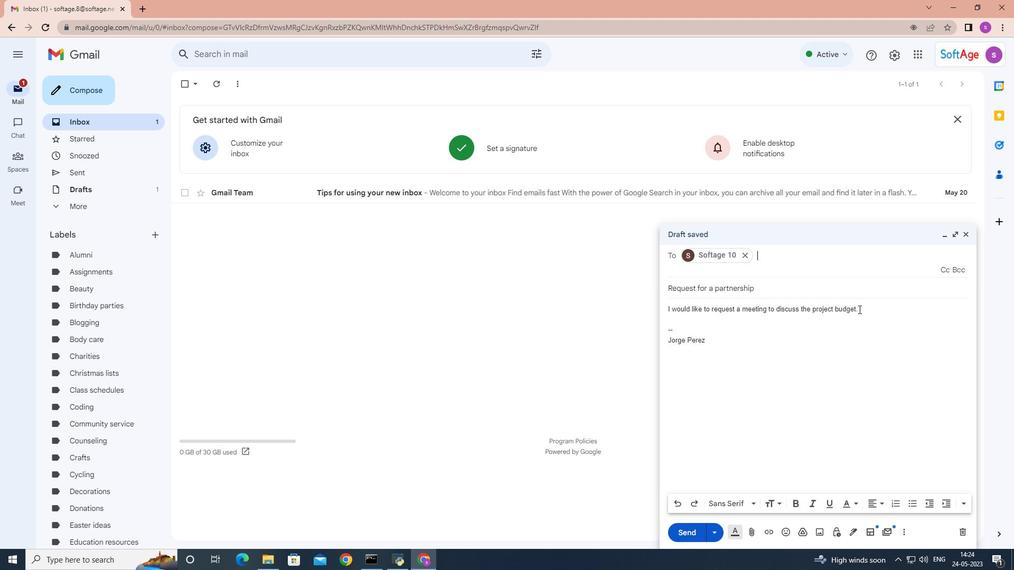 
Action: Mouse moved to (861, 295)
Screenshot: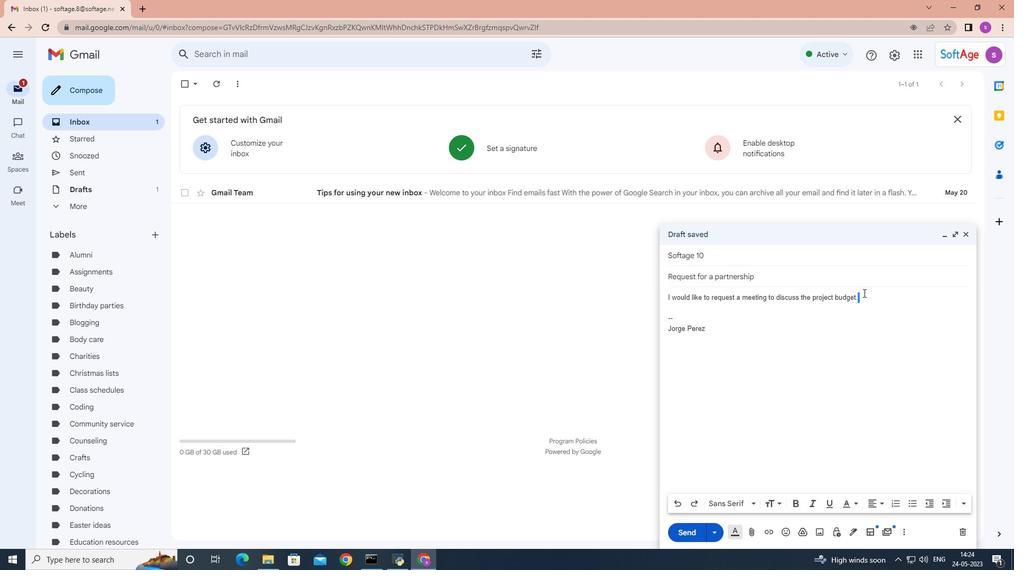 
Action: Mouse pressed left at (861, 295)
Screenshot: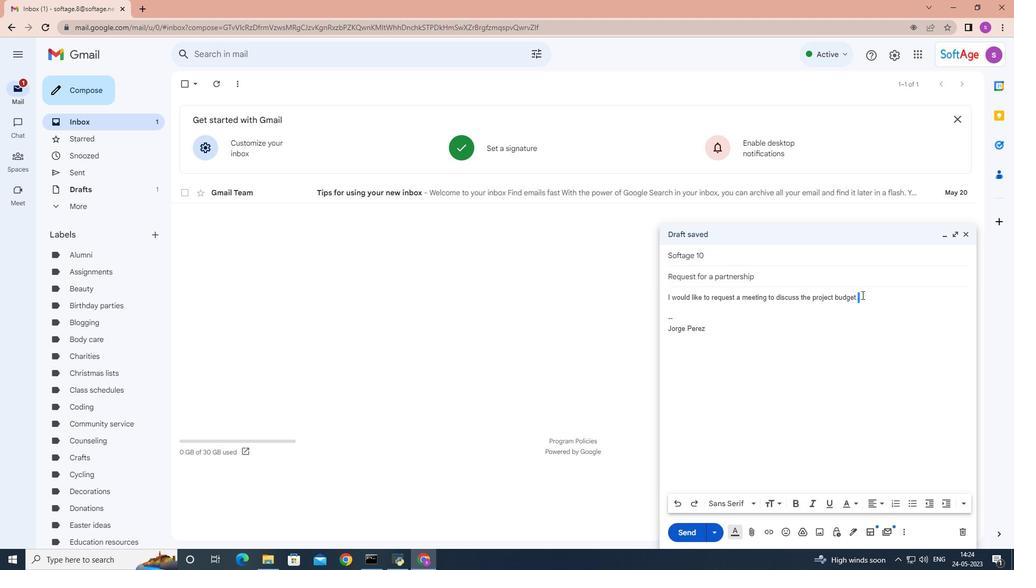 
Action: Mouse moved to (867, 299)
Screenshot: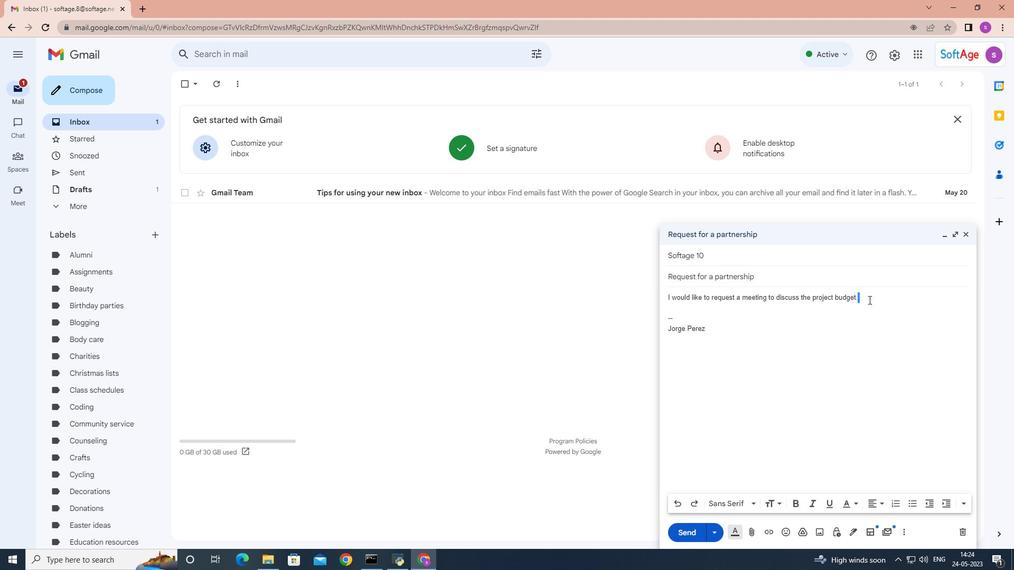 
Action: Mouse pressed left at (867, 299)
Screenshot: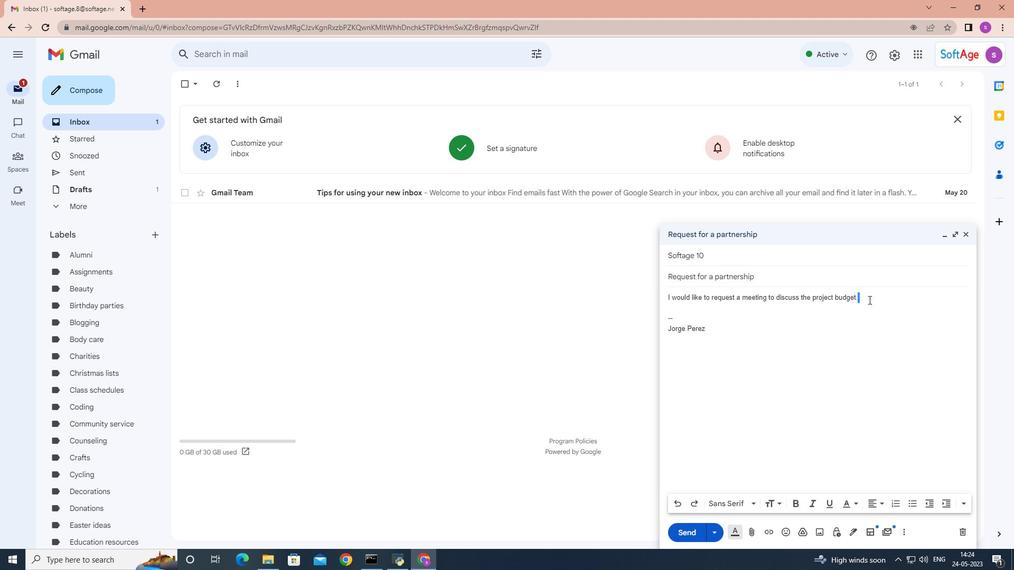 
Action: Mouse moved to (867, 296)
Screenshot: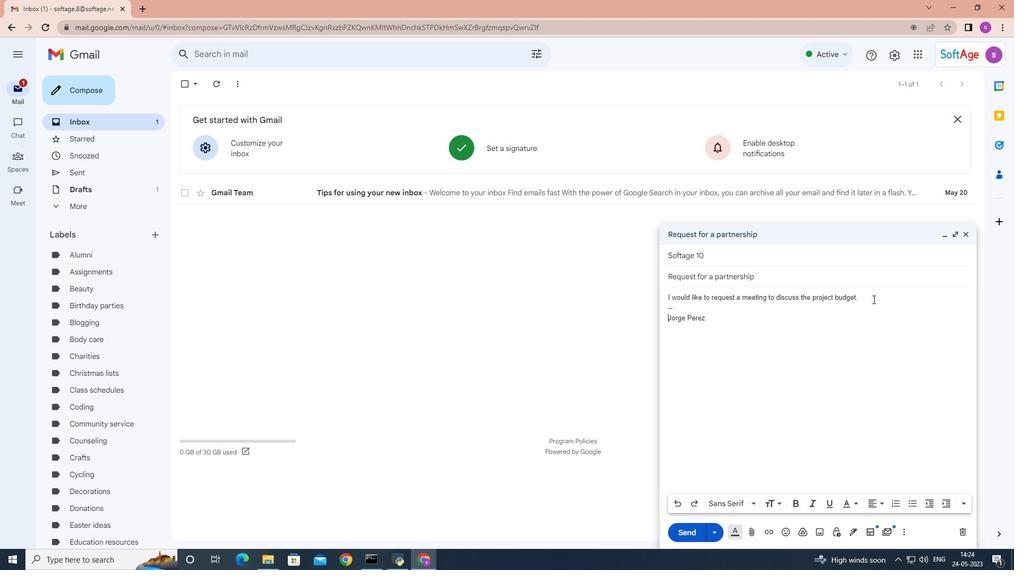 
Action: Mouse pressed left at (867, 296)
Screenshot: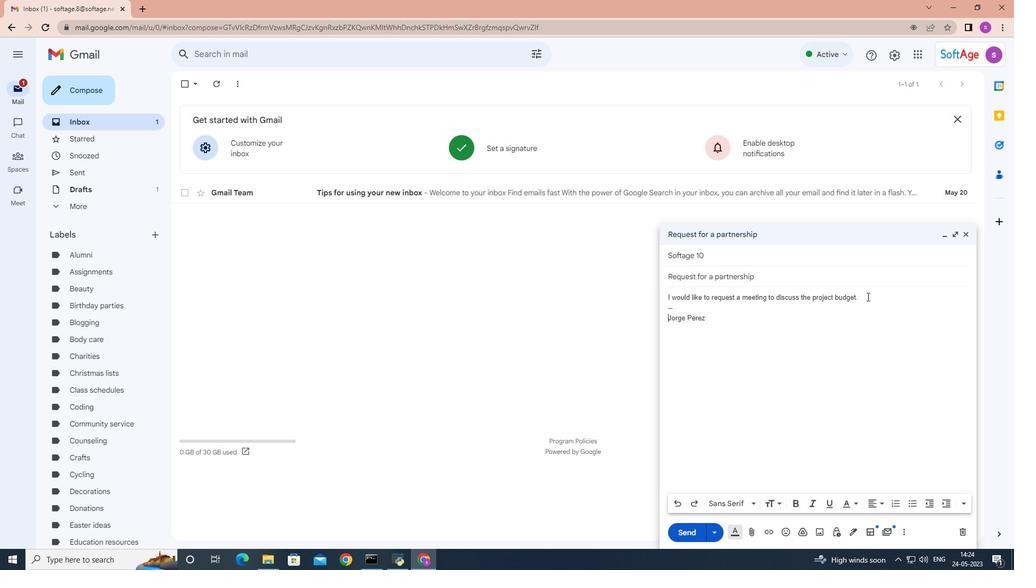 
Action: Mouse moved to (861, 297)
Screenshot: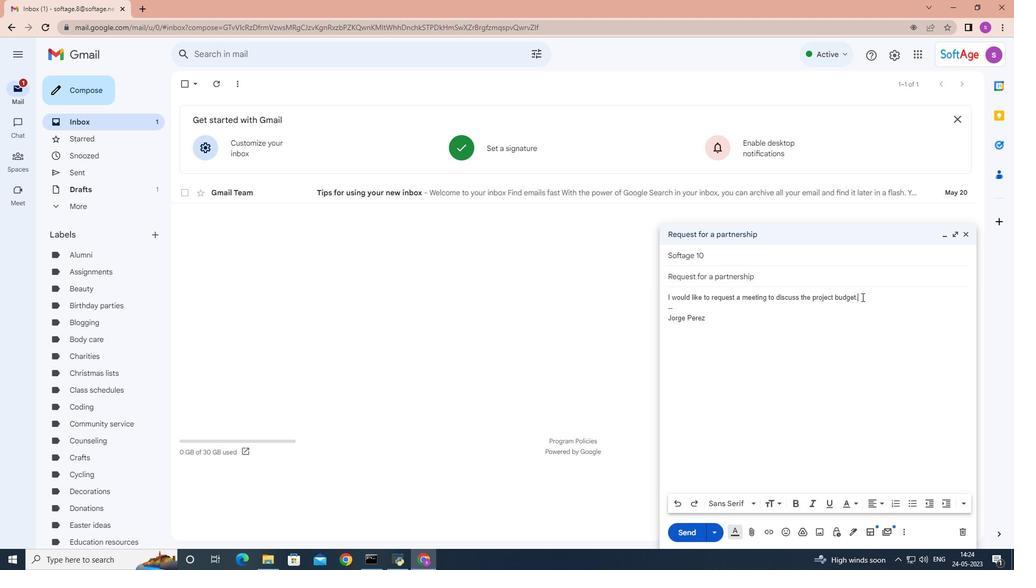 
Action: Mouse pressed left at (861, 297)
Screenshot: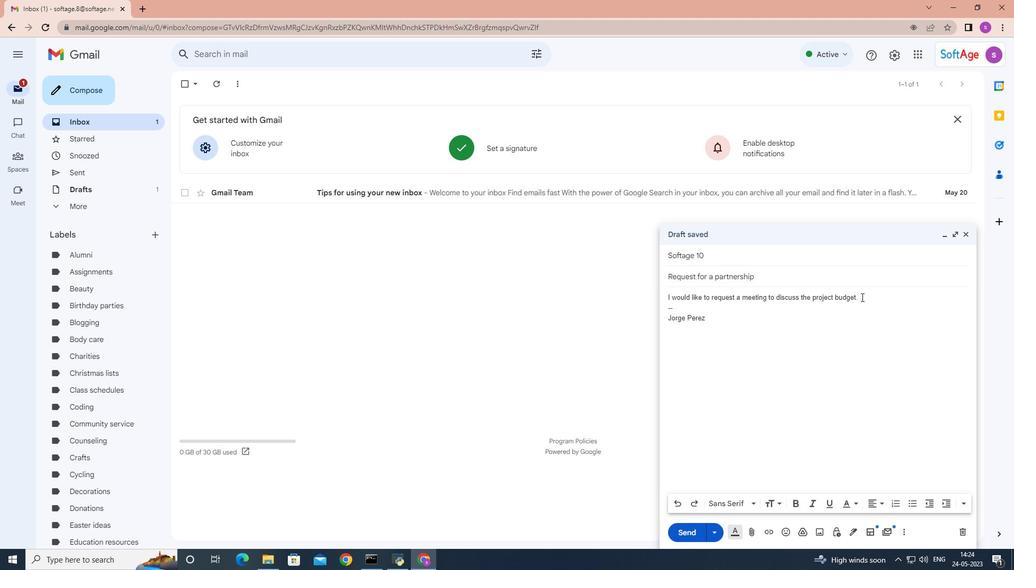 
Action: Mouse moved to (913, 504)
Screenshot: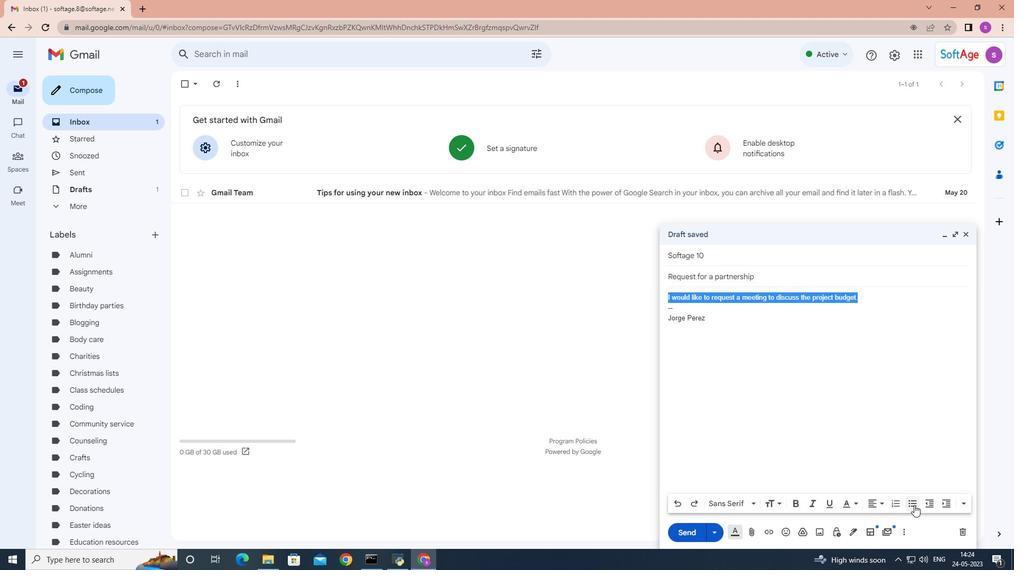
Action: Mouse pressed left at (913, 504)
Screenshot: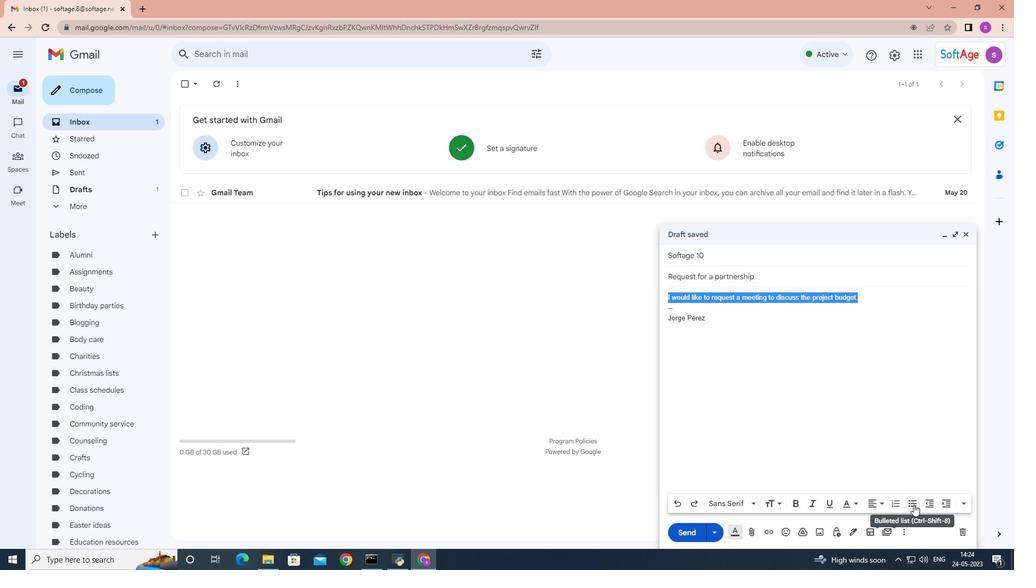 
Action: Mouse moved to (755, 505)
Screenshot: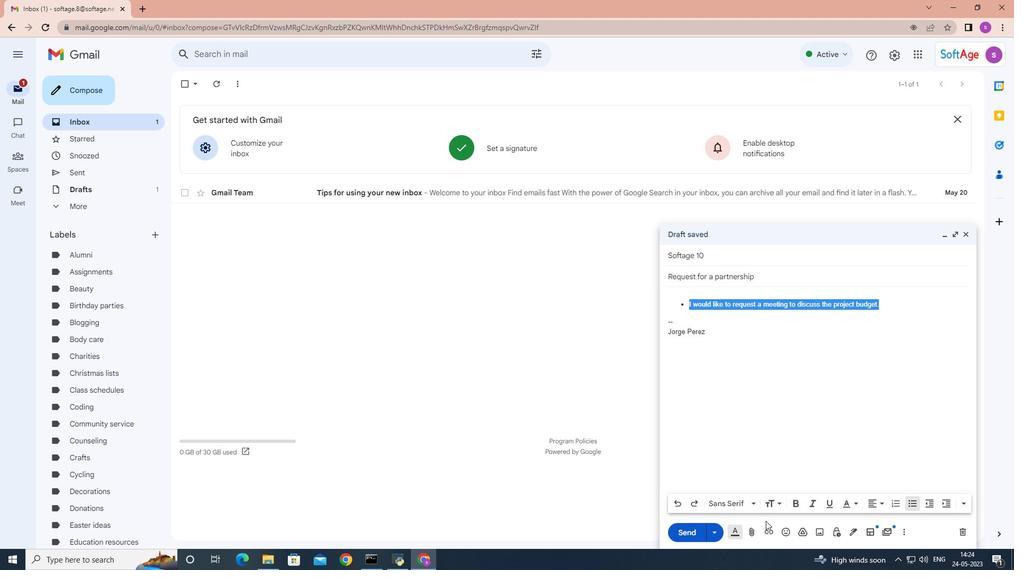 
Action: Mouse pressed left at (755, 505)
Screenshot: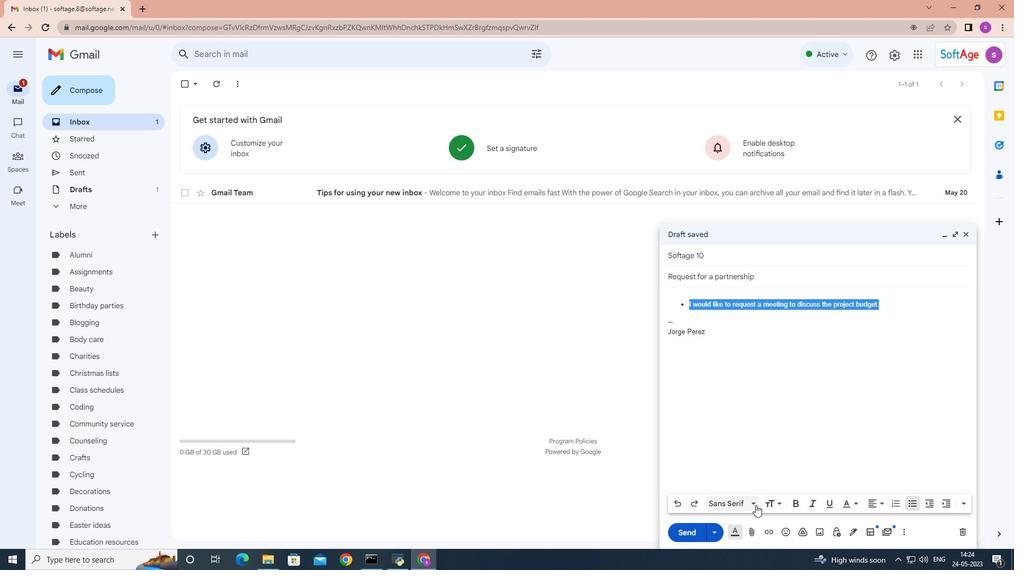 
Action: Mouse moved to (761, 434)
Screenshot: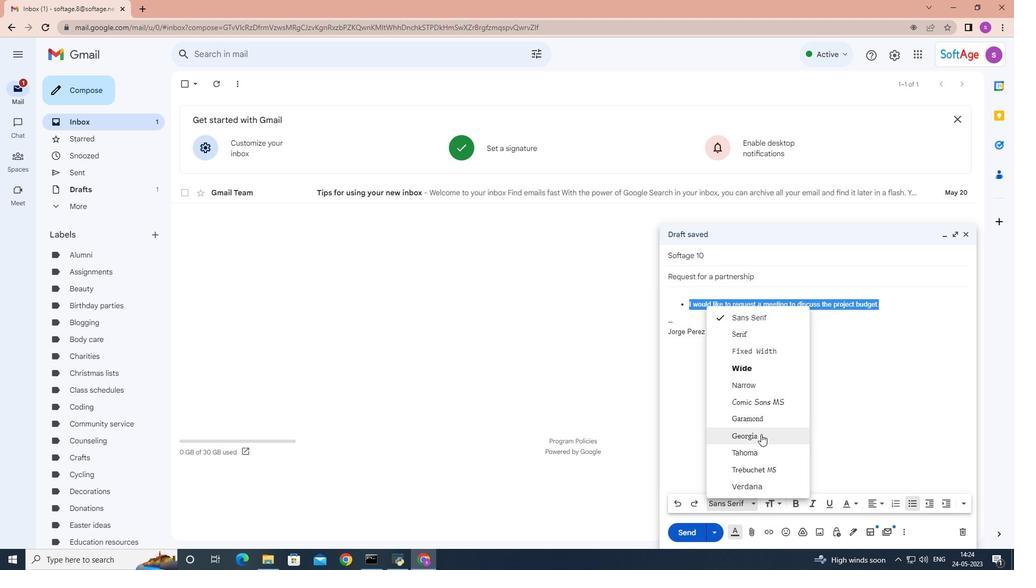 
Action: Mouse pressed left at (761, 434)
Screenshot: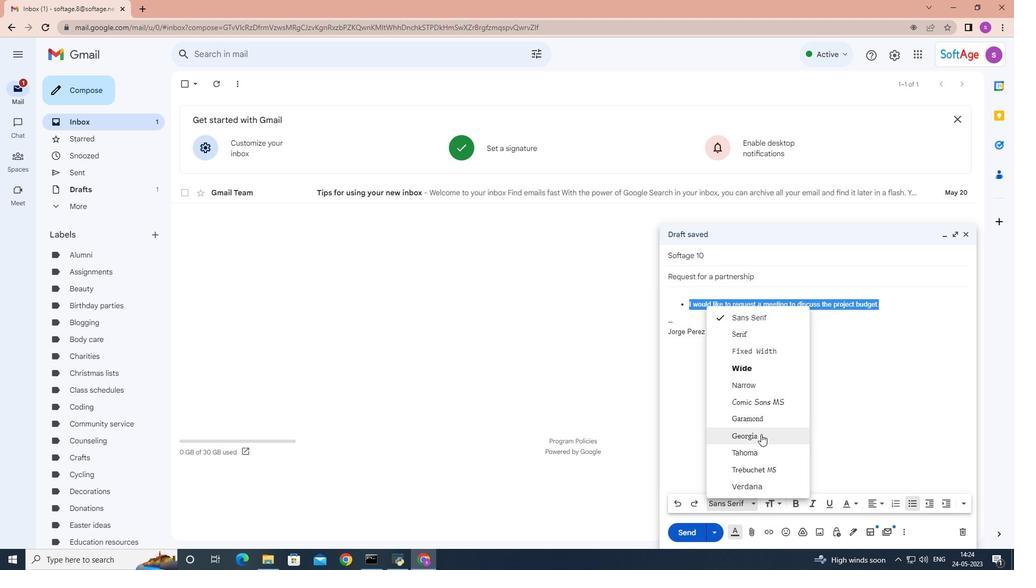 
Action: Mouse moved to (963, 502)
Screenshot: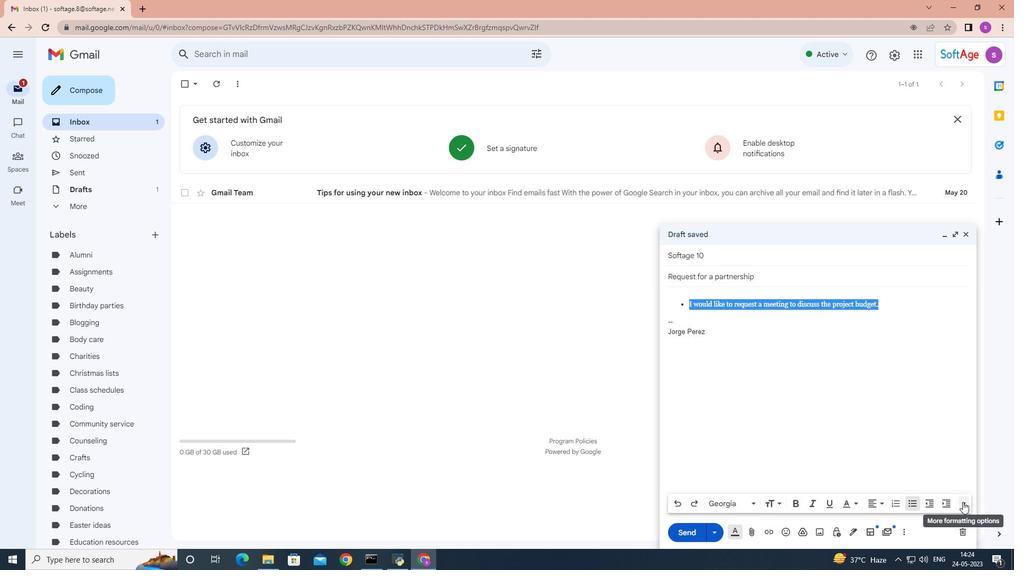 
Action: Mouse pressed left at (963, 502)
Screenshot: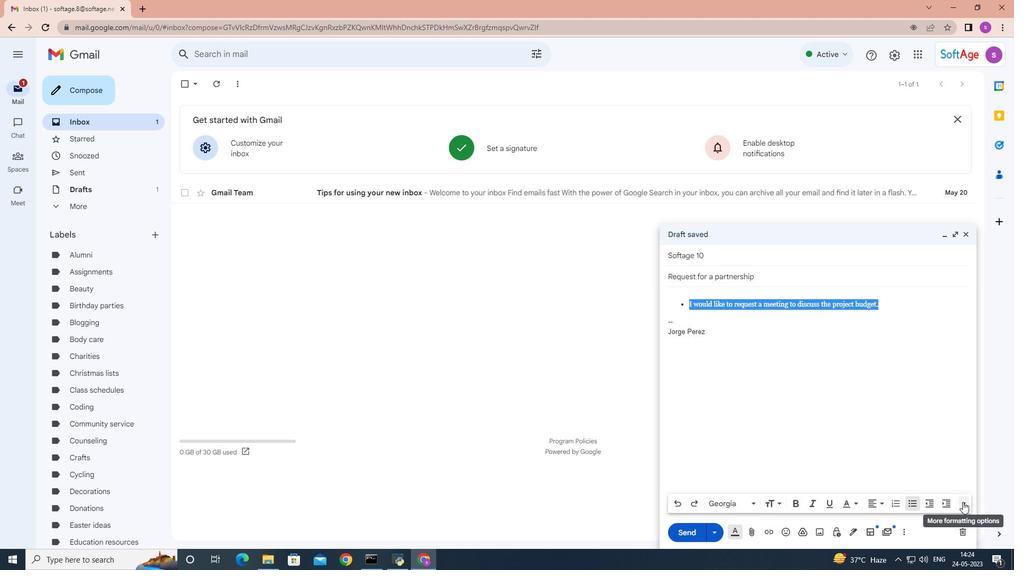 
Action: Mouse moved to (964, 474)
Screenshot: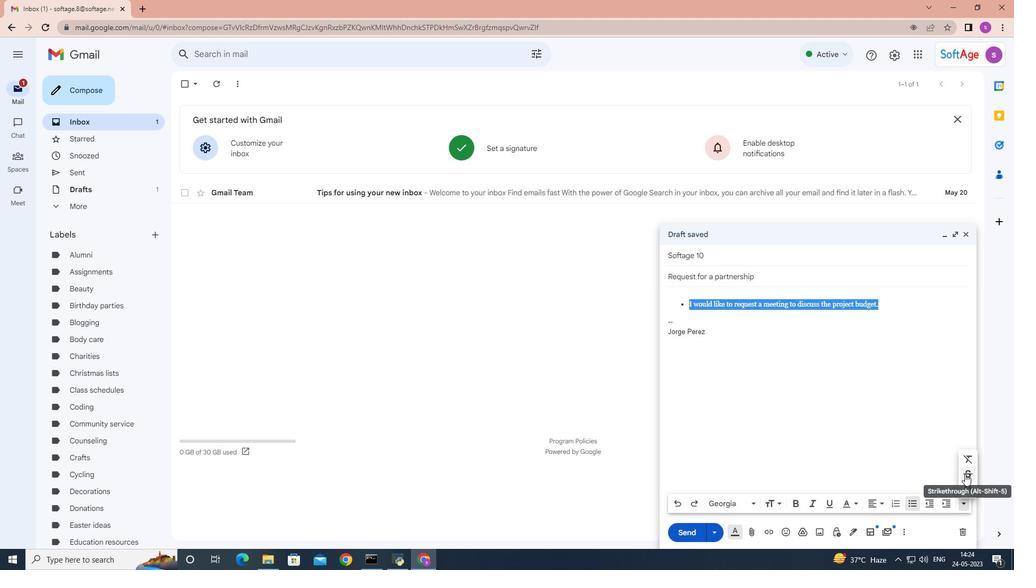
Action: Mouse pressed left at (964, 474)
Screenshot: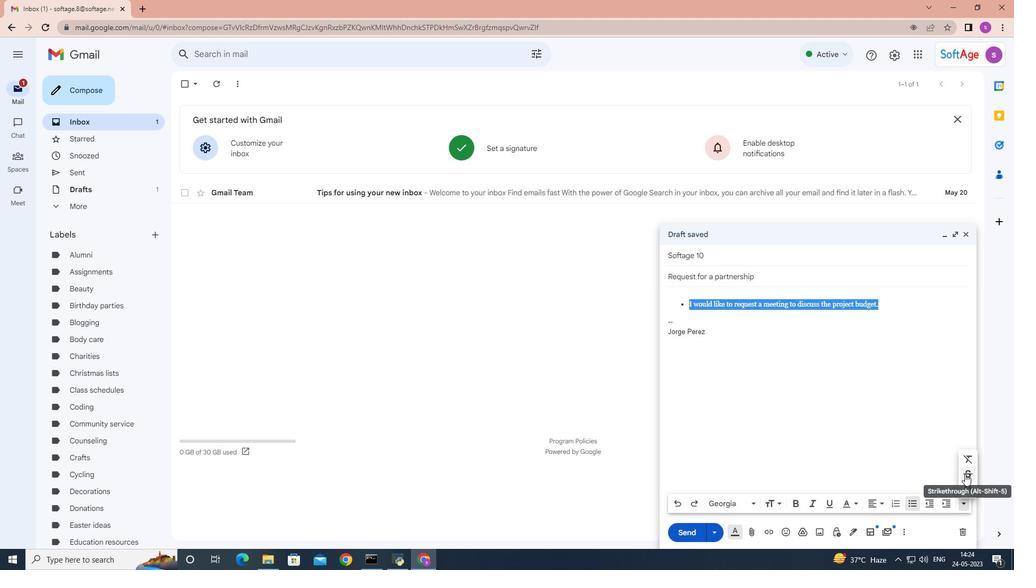 
Action: Mouse moved to (909, 505)
Screenshot: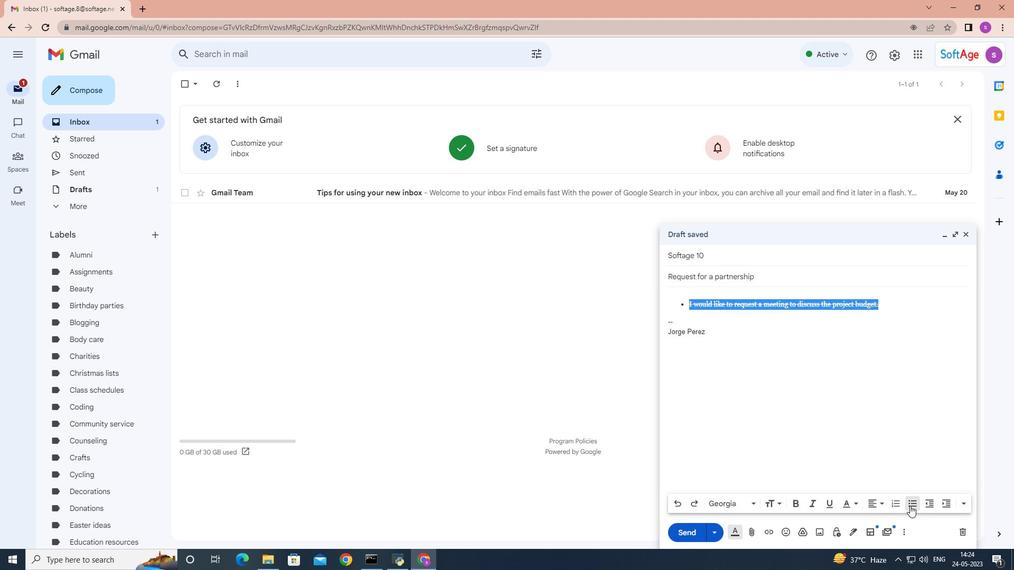 
Action: Mouse pressed left at (909, 505)
Screenshot: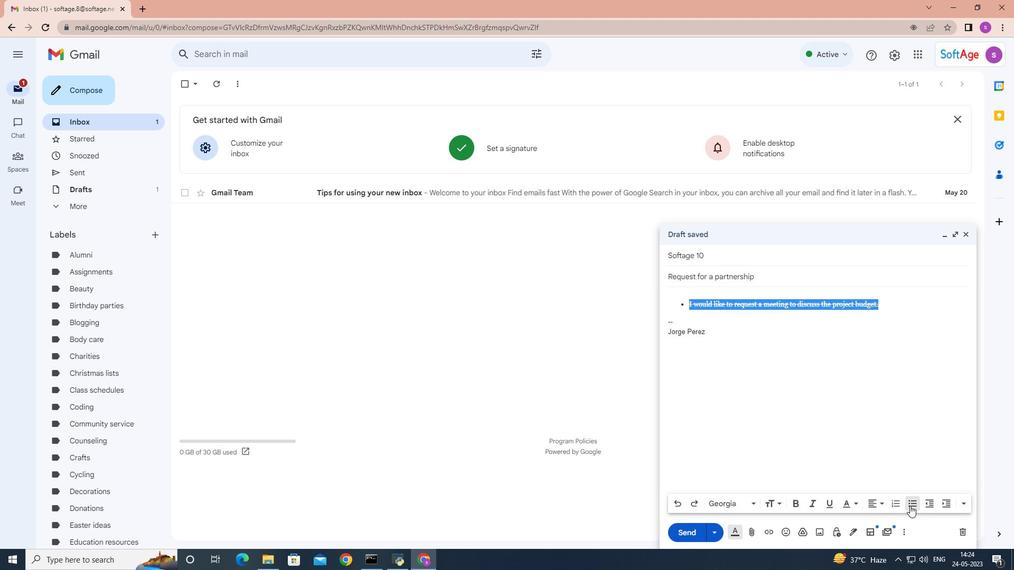 
Action: Mouse moved to (751, 503)
Screenshot: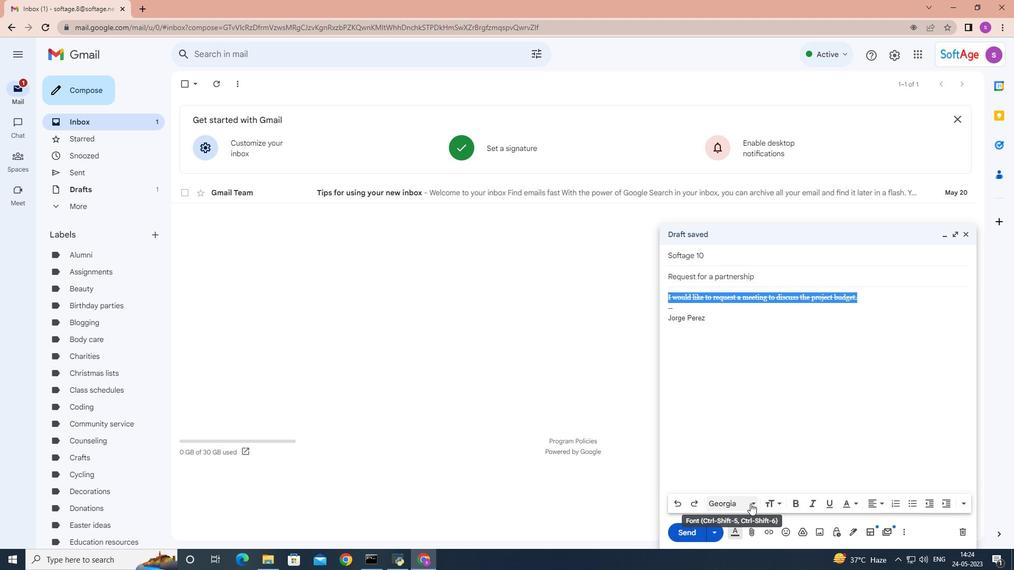 
Action: Mouse pressed left at (750, 503)
Screenshot: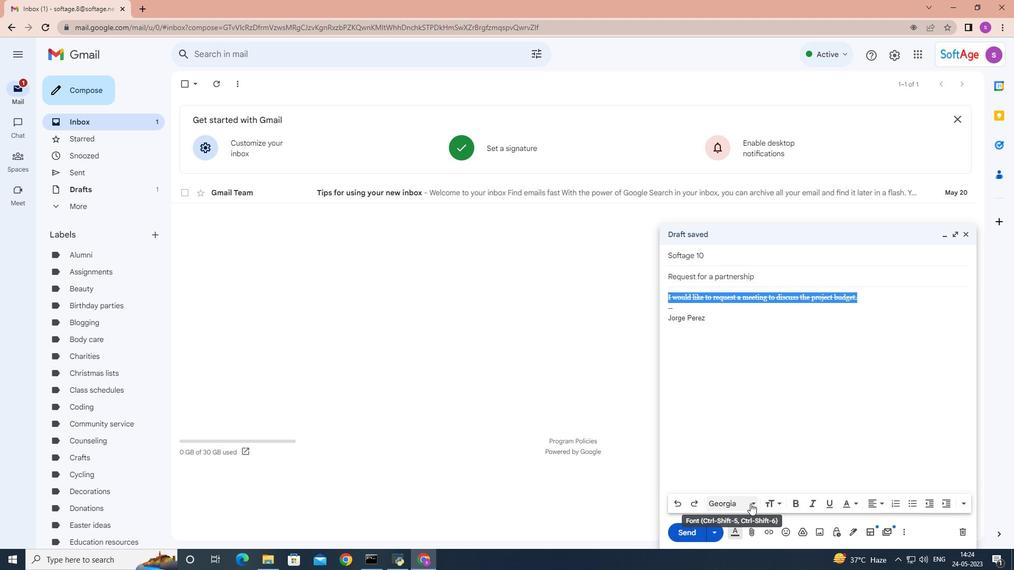 
Action: Mouse moved to (759, 317)
Screenshot: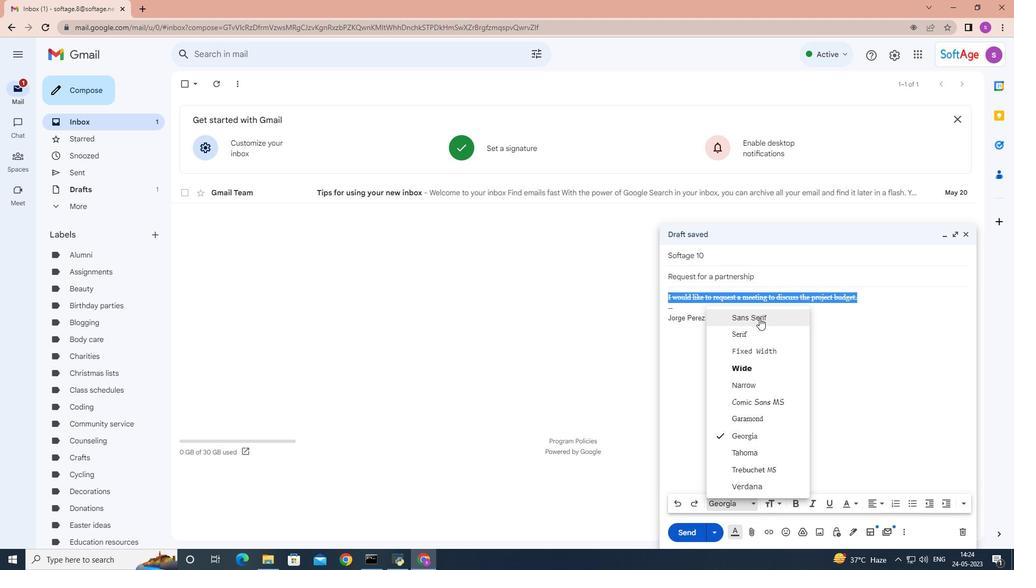 
Action: Mouse pressed left at (759, 317)
Screenshot: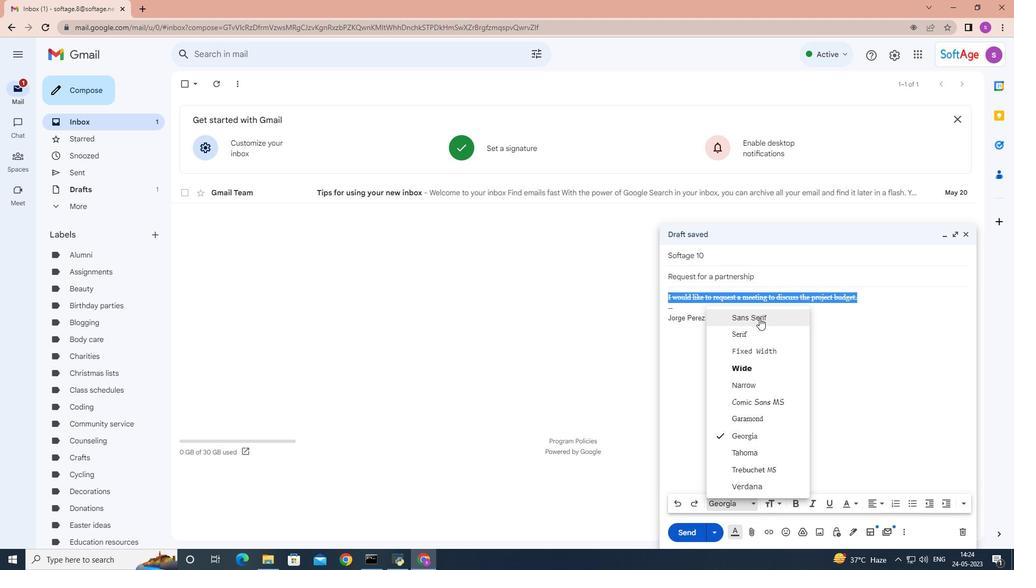 
Action: Mouse moved to (959, 504)
Screenshot: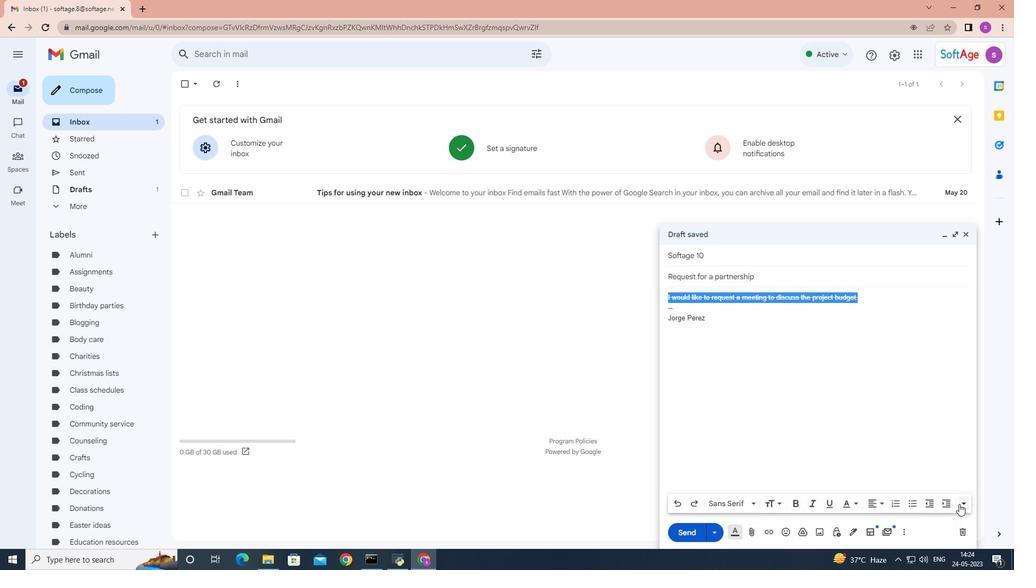 
Action: Mouse pressed left at (959, 504)
Screenshot: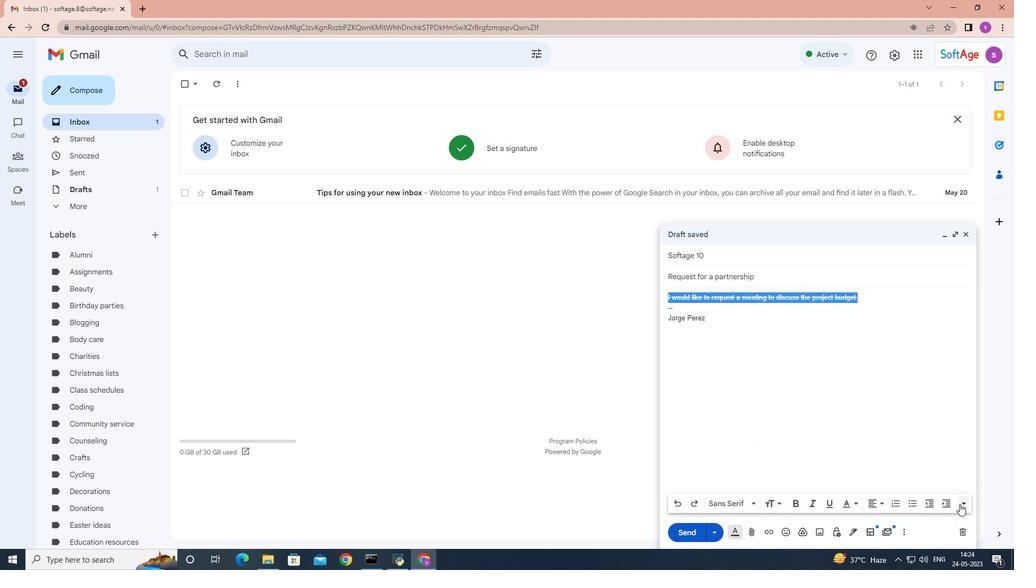 
Action: Mouse moved to (966, 475)
Screenshot: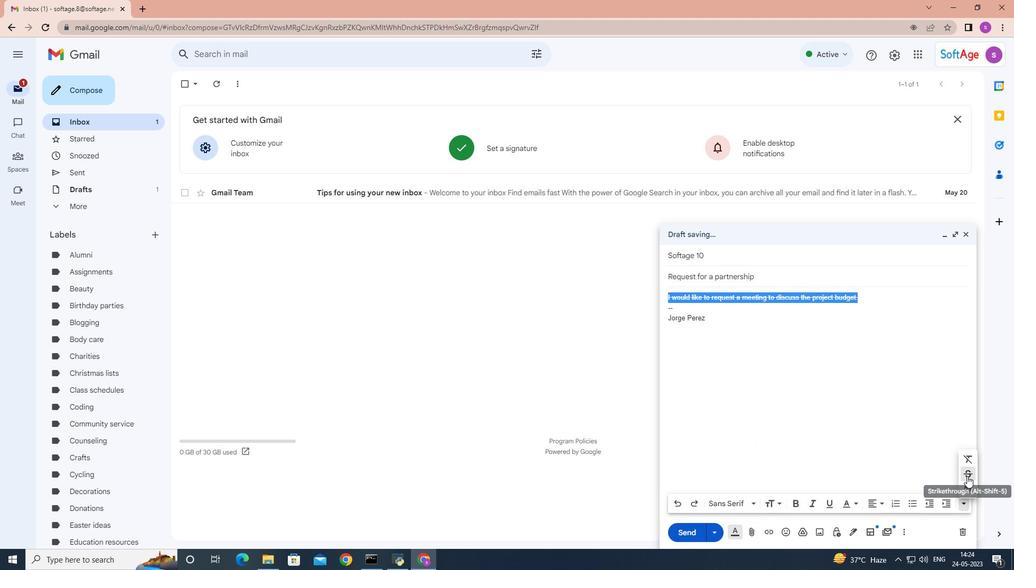 
Action: Mouse pressed left at (966, 475)
Screenshot: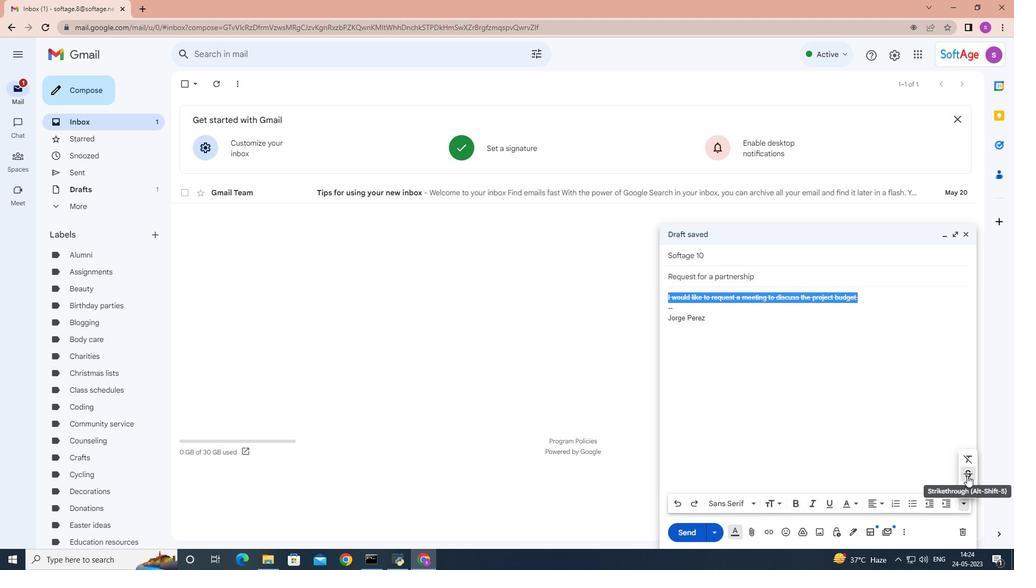
Action: Mouse moved to (687, 533)
Screenshot: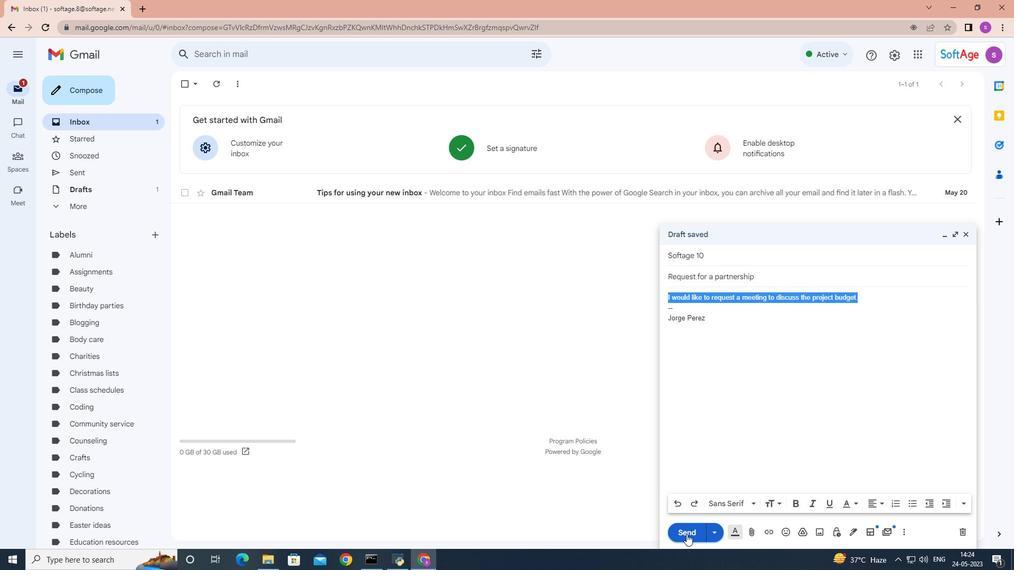 
Action: Mouse pressed left at (687, 533)
Screenshot: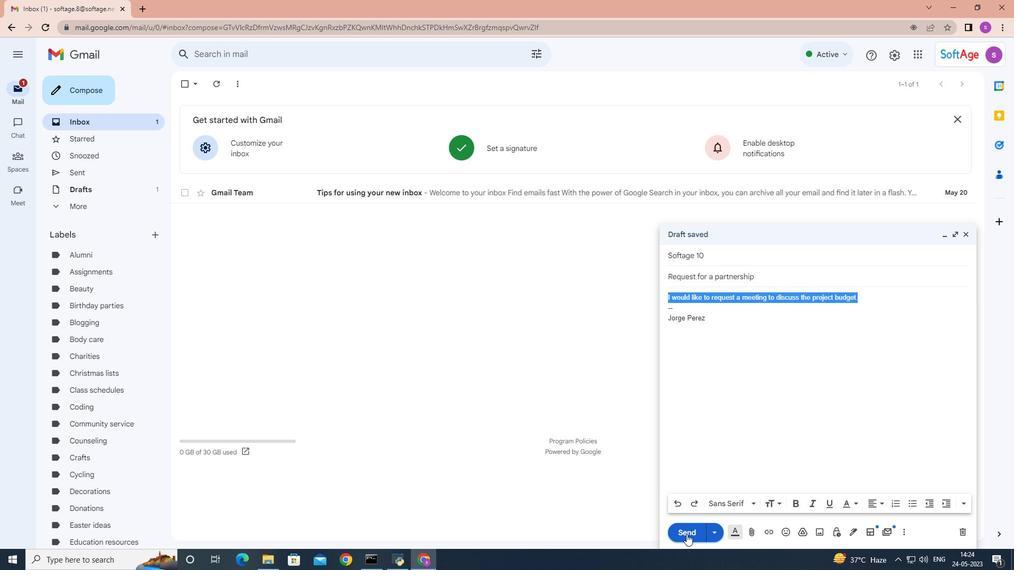 
Action: Mouse moved to (99, 169)
Screenshot: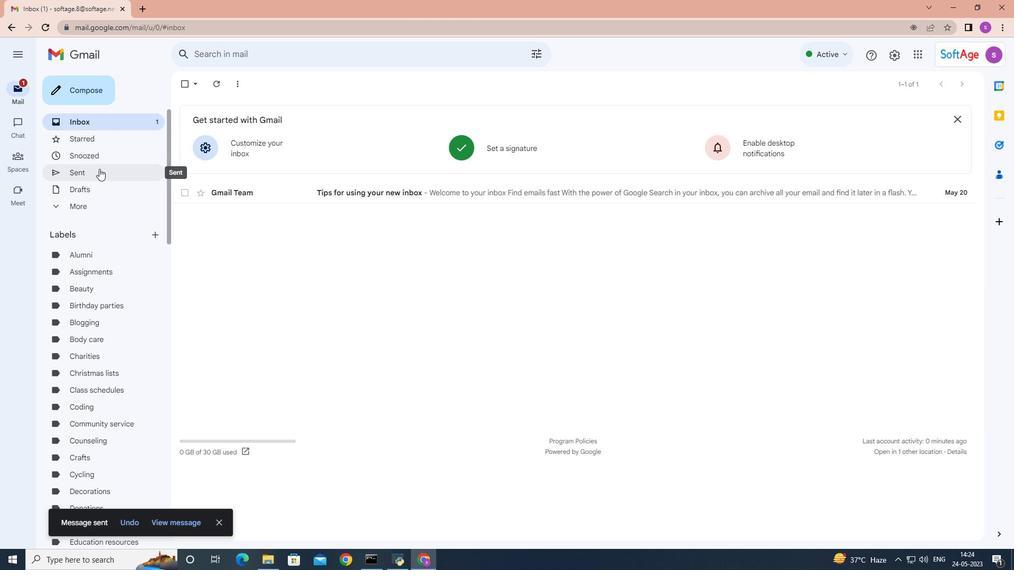 
Action: Mouse pressed left at (99, 169)
Screenshot: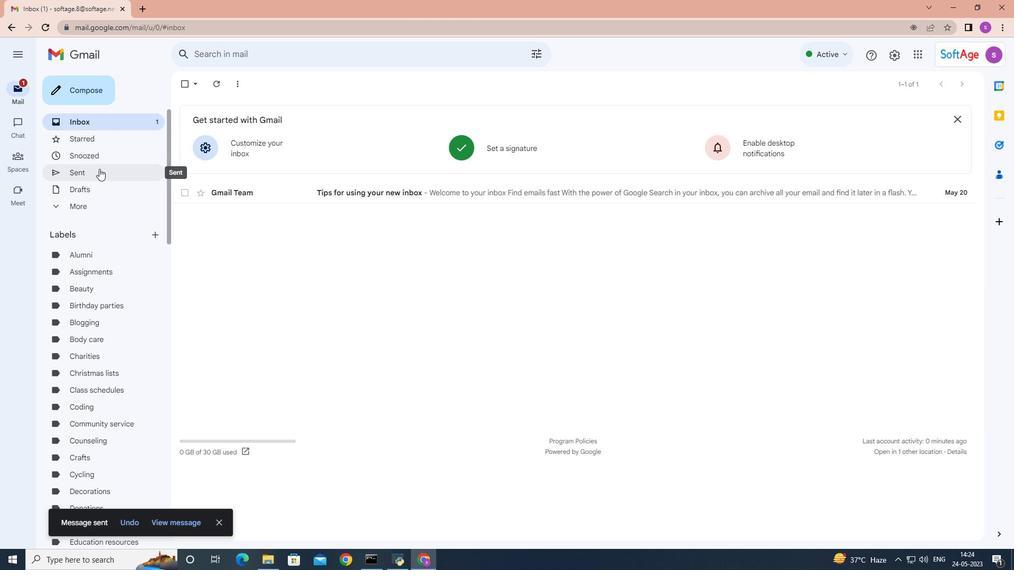 
Action: Mouse moved to (235, 133)
Screenshot: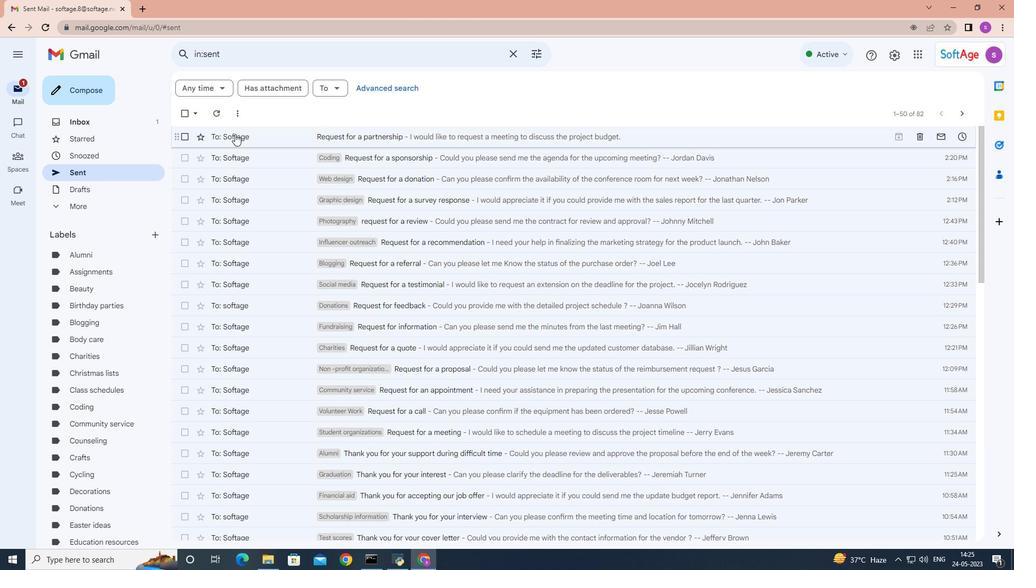 
Action: Mouse pressed right at (235, 133)
Screenshot: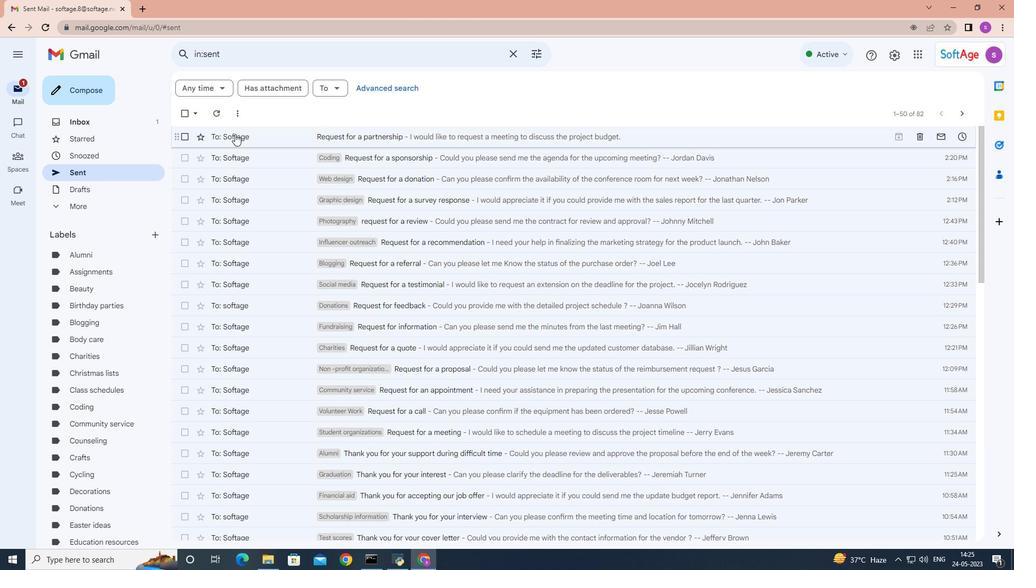
Action: Mouse moved to (374, 341)
Screenshot: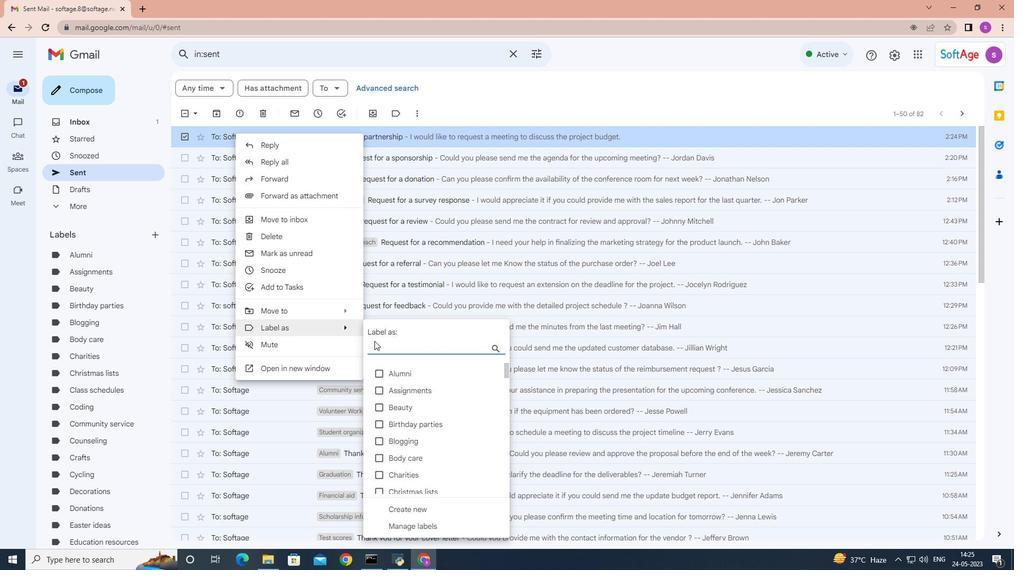 
Action: Key pressed <Key.shift>Programming
Screenshot: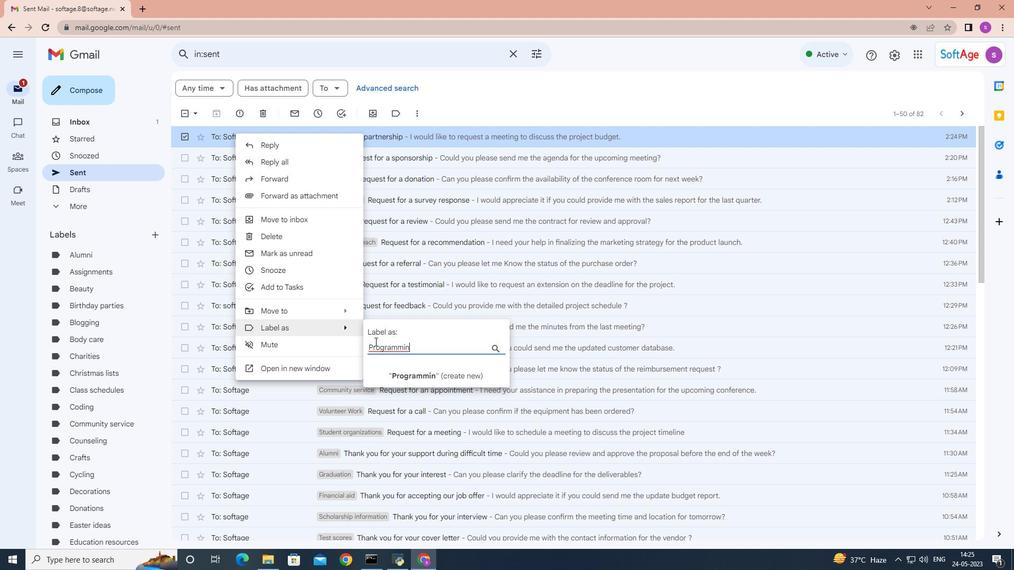 
Action: Mouse moved to (403, 372)
Screenshot: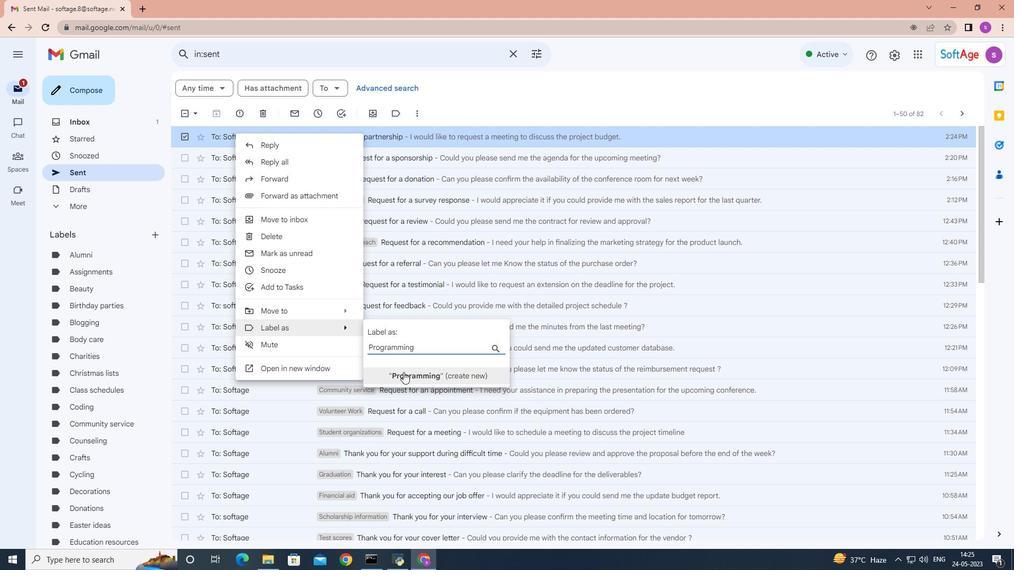 
Action: Mouse pressed left at (403, 372)
Screenshot: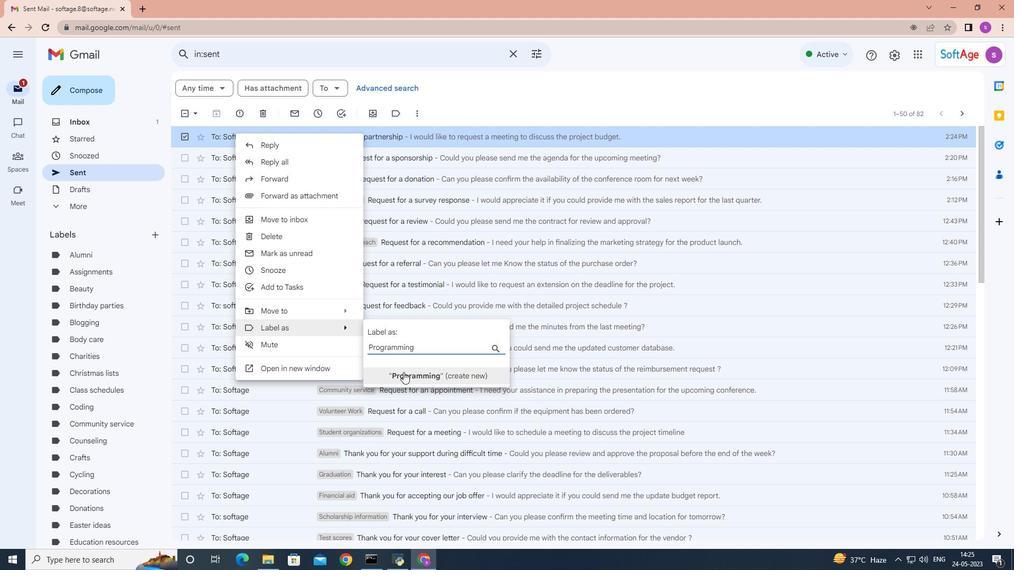 
Action: Mouse moved to (608, 335)
Screenshot: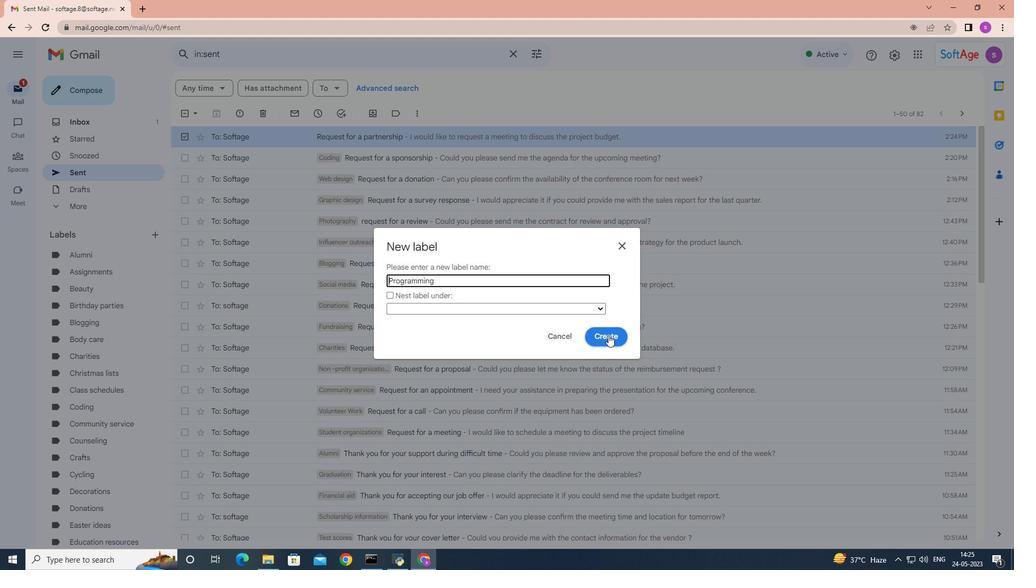 
Action: Mouse pressed left at (608, 335)
Screenshot: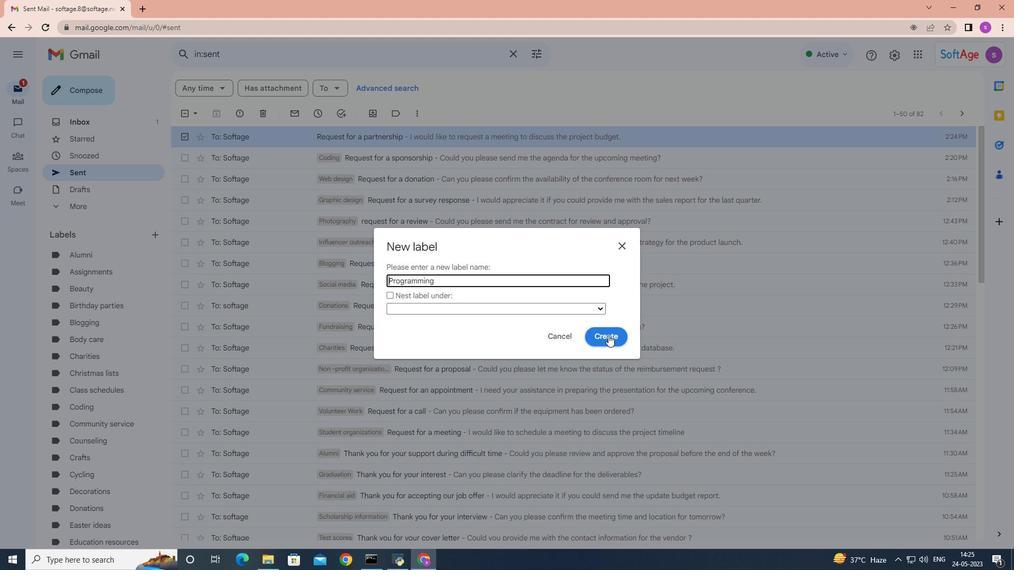 
Action: Mouse moved to (606, 337)
Screenshot: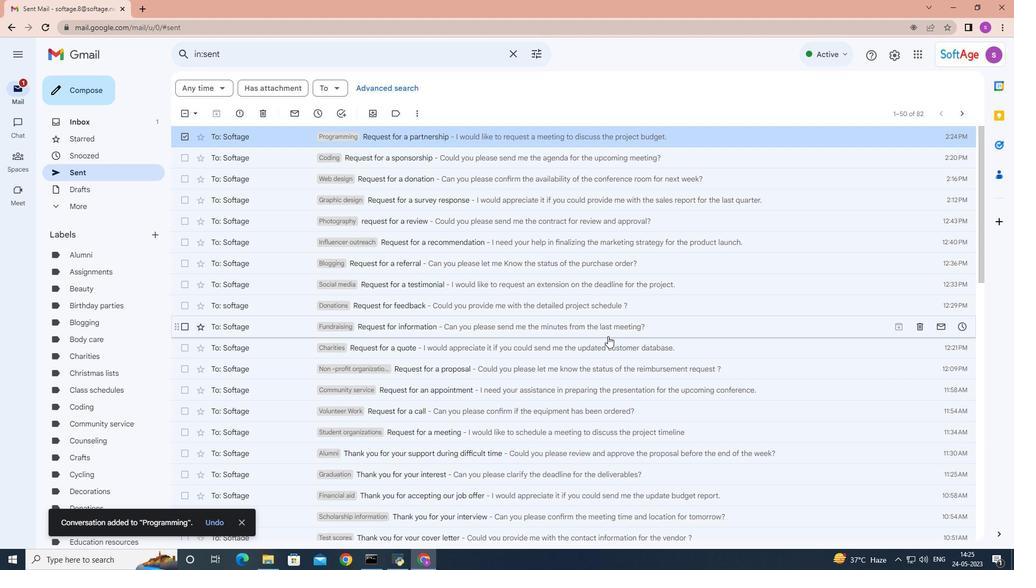 
